 Task: Add a signature Kyra Cooper containing With heartfelt thanks and warm wishes, Kyra Cooper to email address softage.6@softage.net and add a label Production
Action: Mouse moved to (1235, 79)
Screenshot: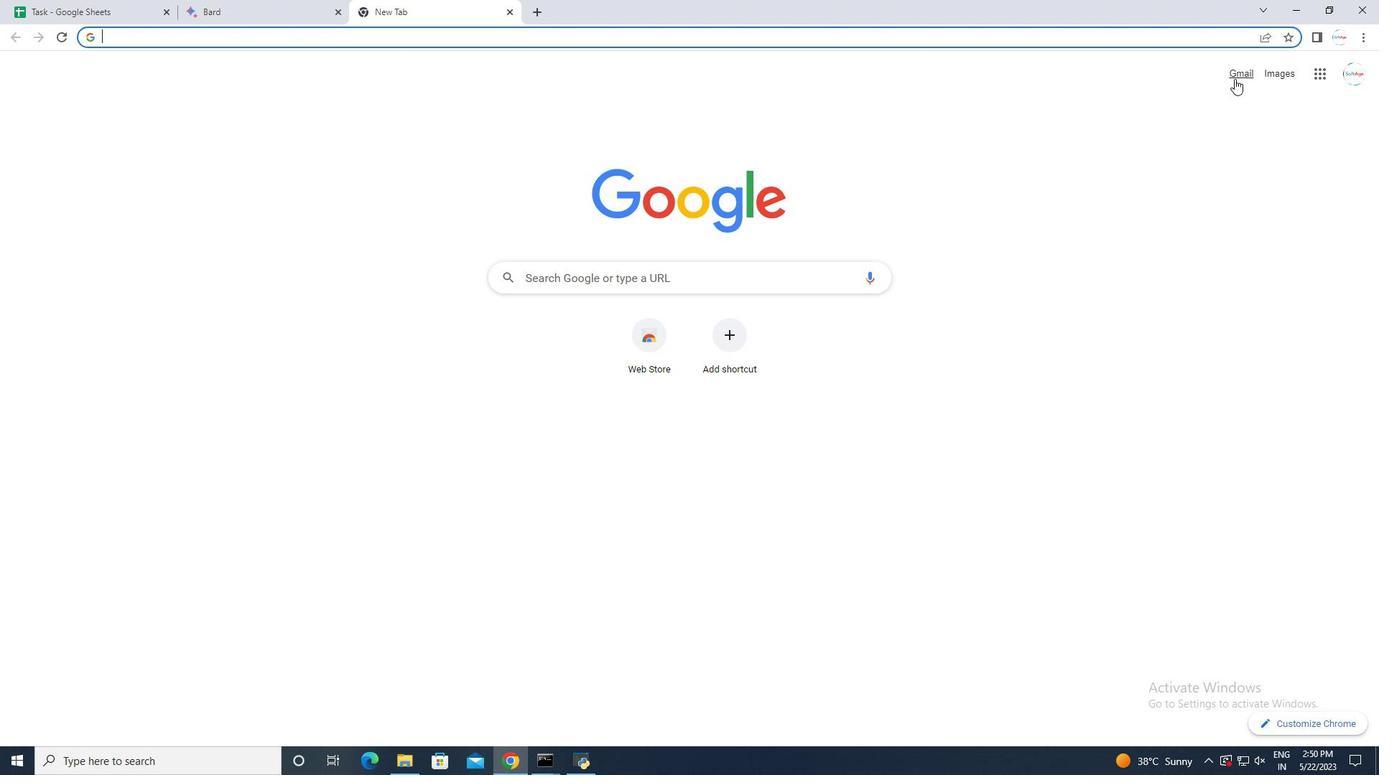 
Action: Mouse pressed left at (1235, 79)
Screenshot: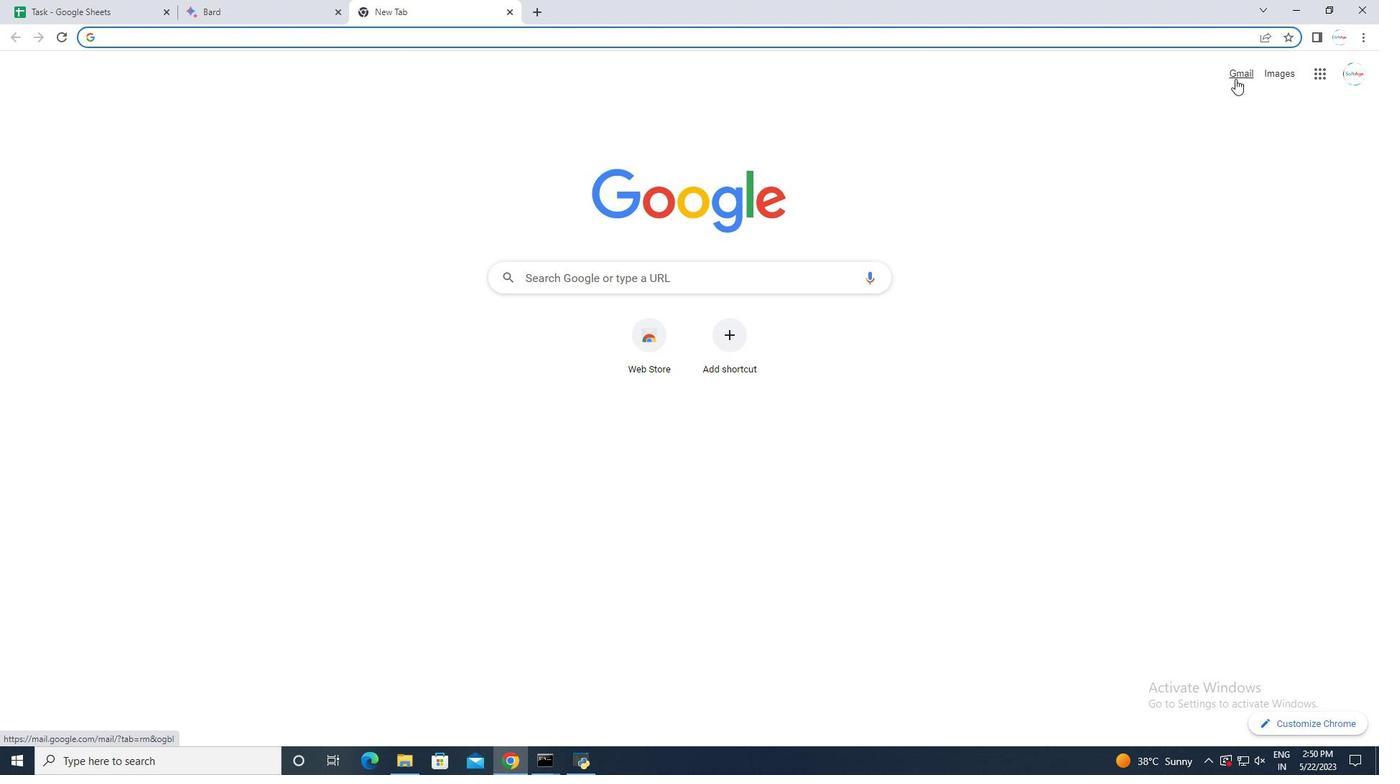 
Action: Mouse moved to (81, 120)
Screenshot: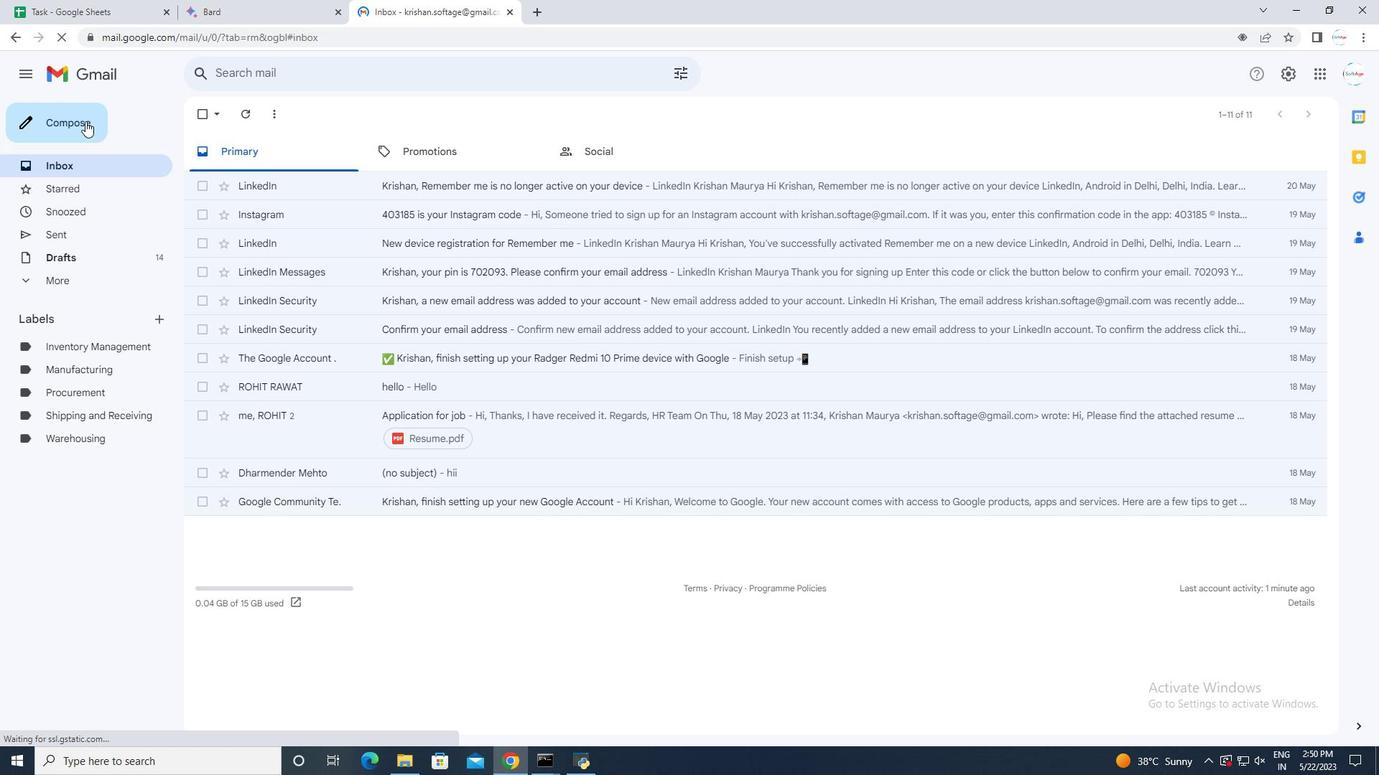 
Action: Mouse pressed left at (81, 120)
Screenshot: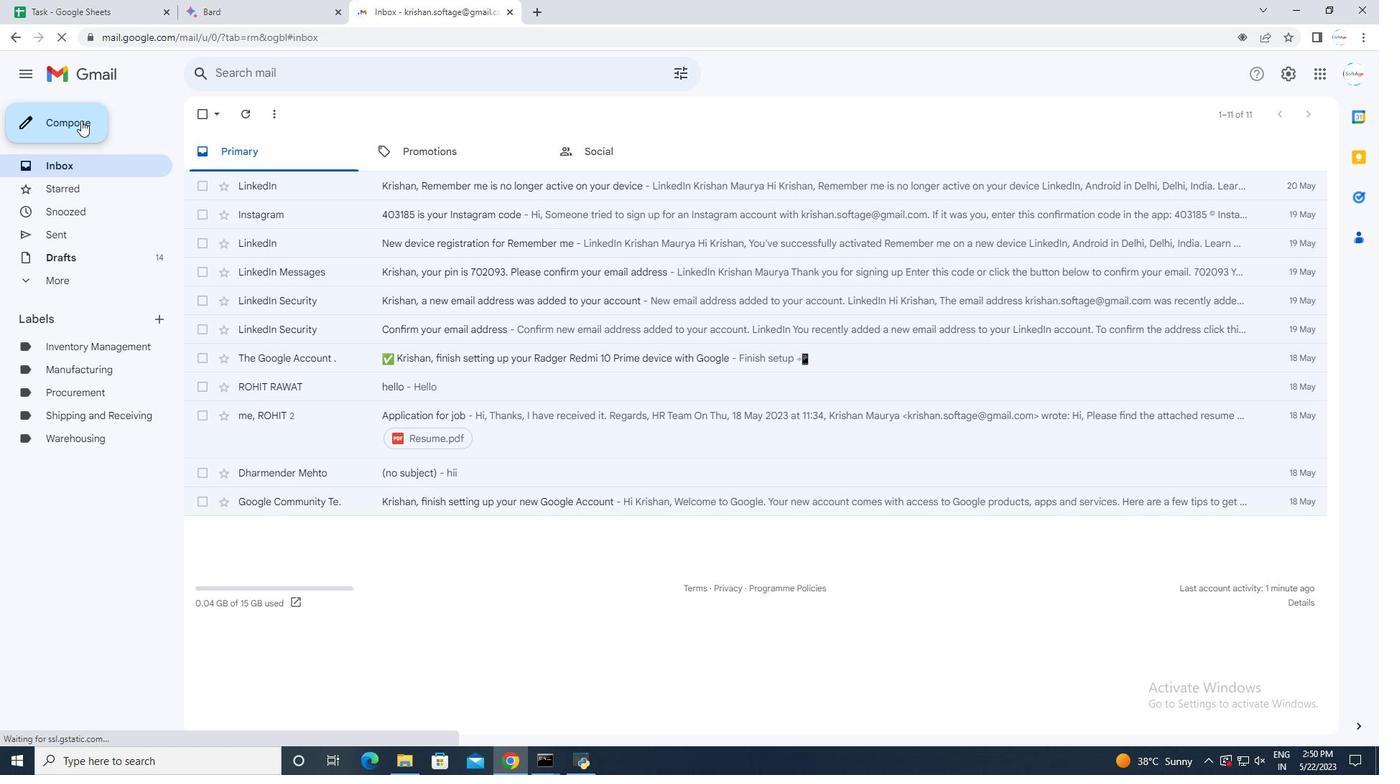 
Action: Mouse moved to (1161, 726)
Screenshot: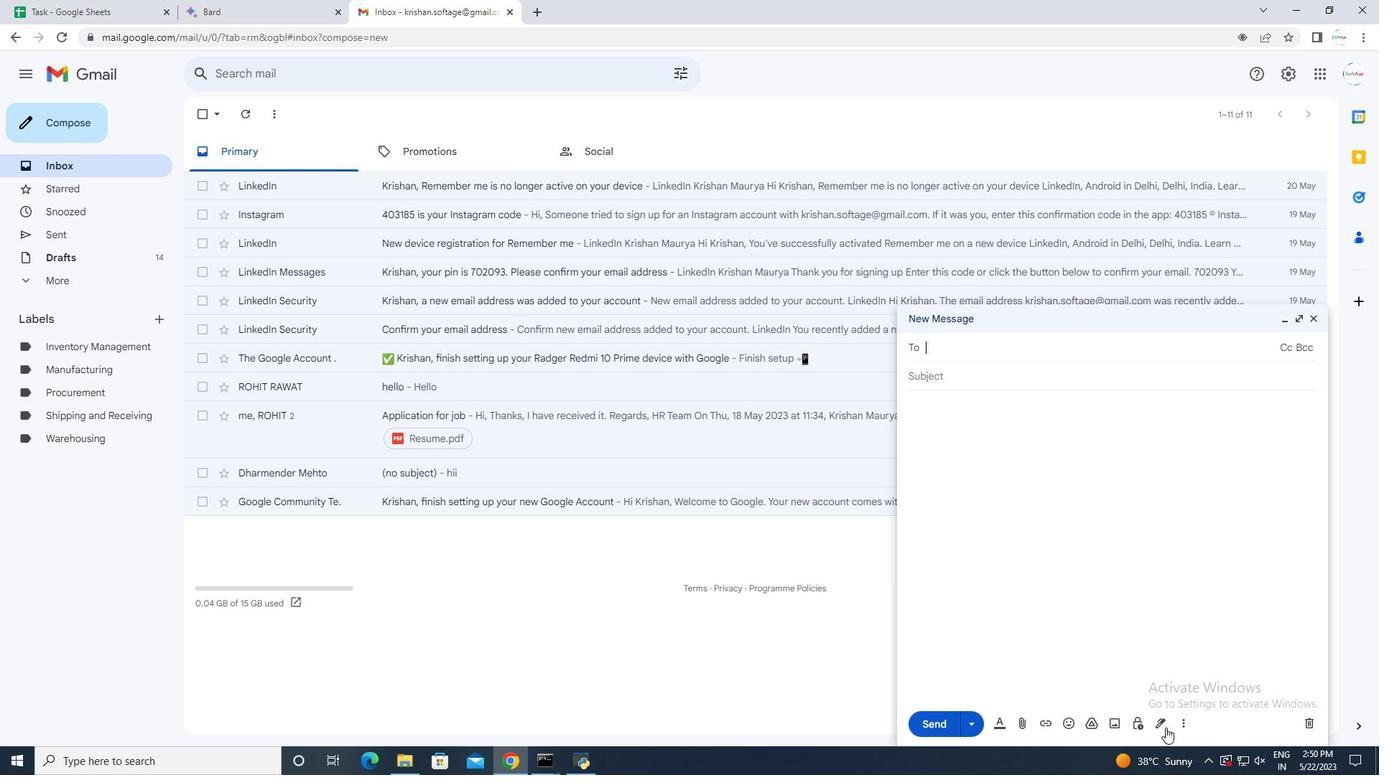 
Action: Mouse pressed left at (1161, 726)
Screenshot: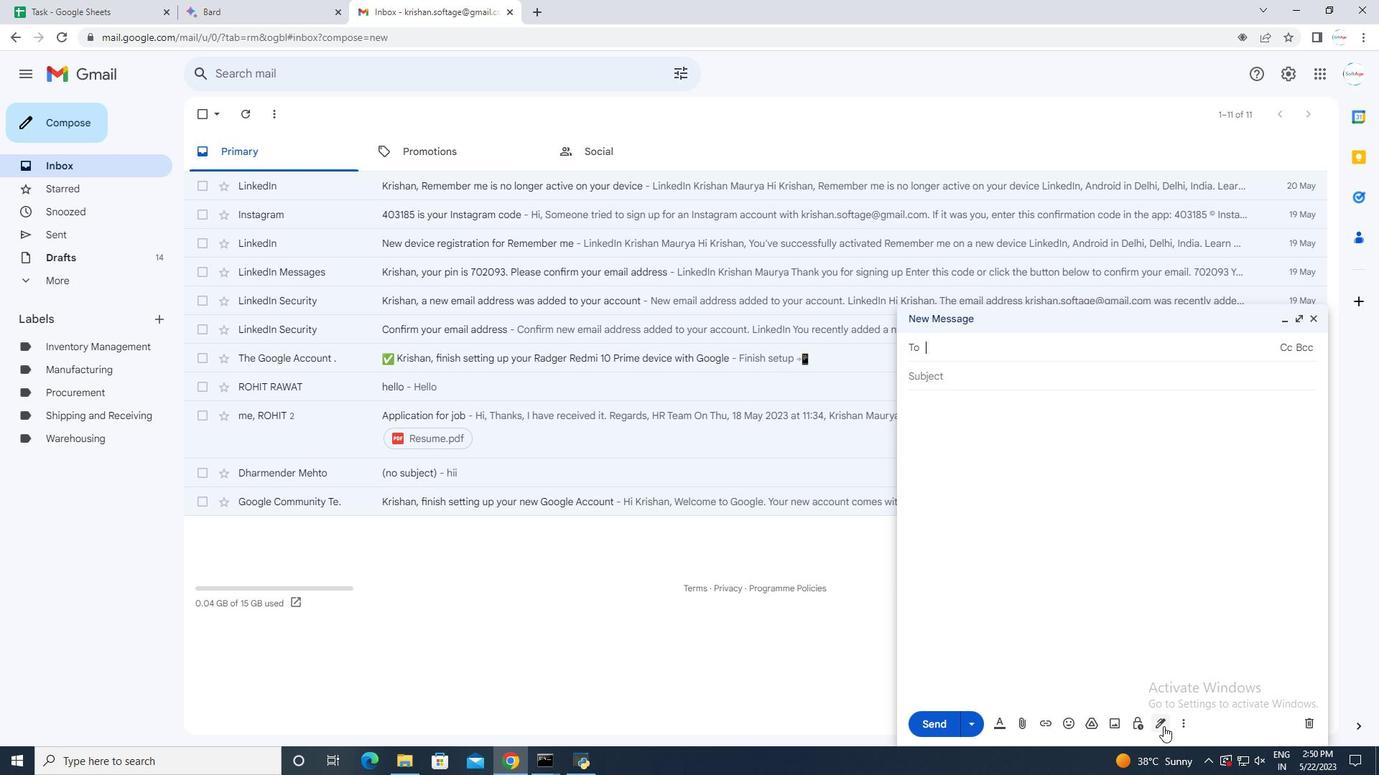 
Action: Mouse moved to (1197, 602)
Screenshot: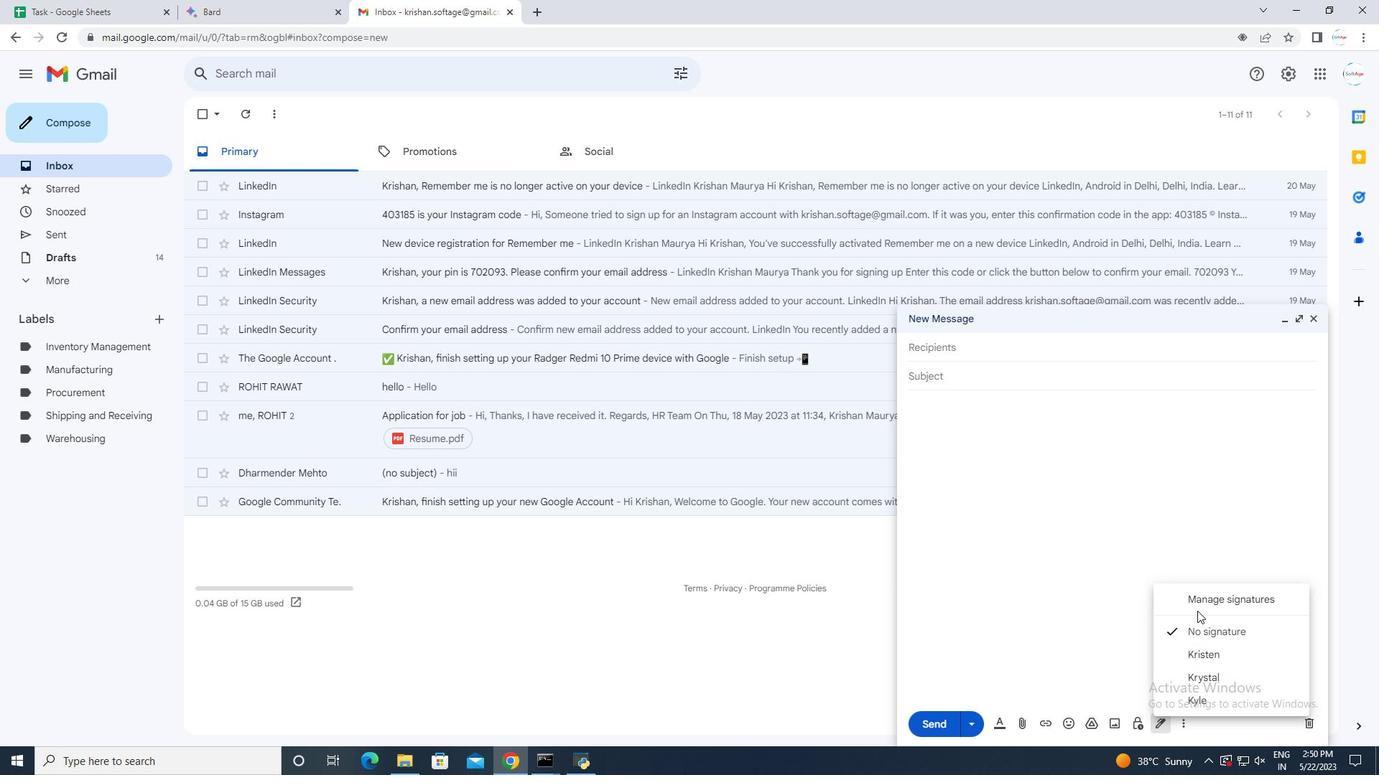 
Action: Mouse pressed left at (1197, 602)
Screenshot: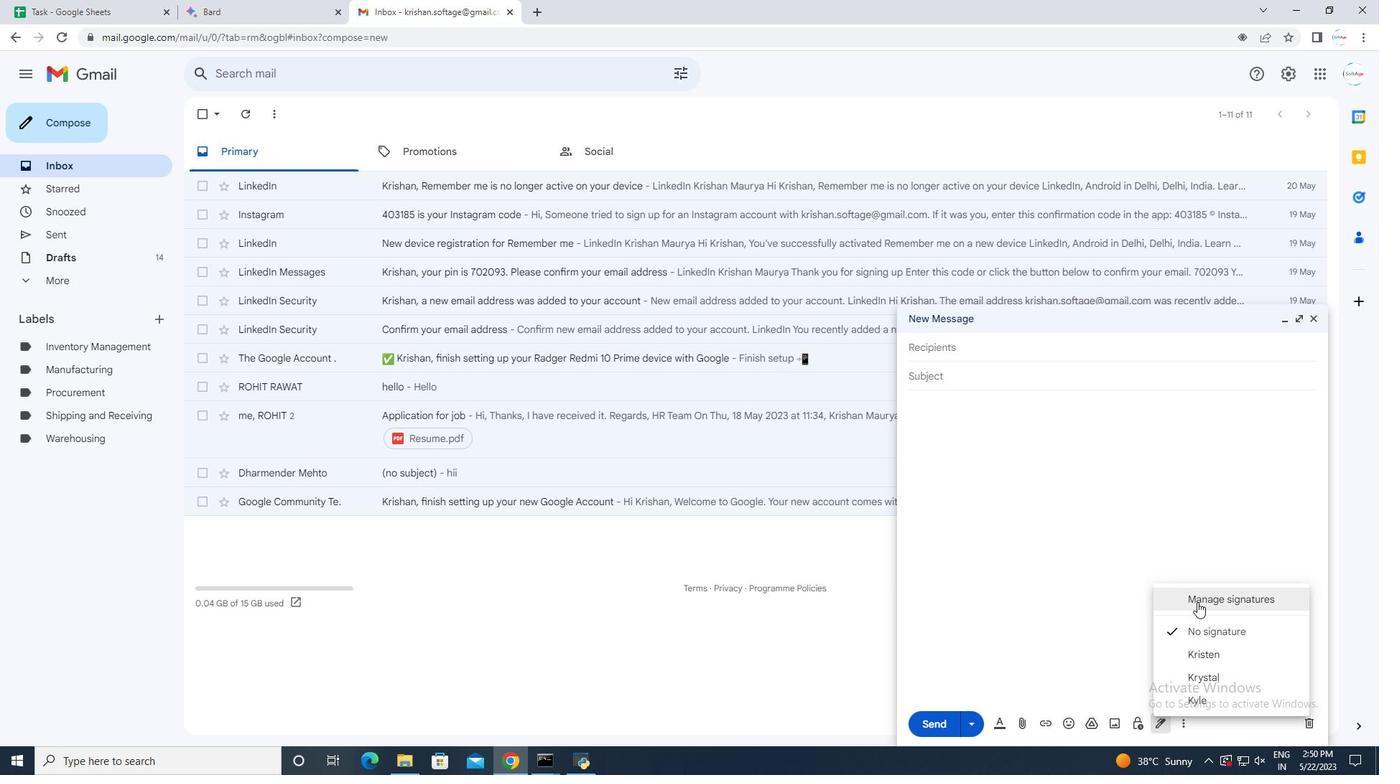 
Action: Mouse moved to (779, 576)
Screenshot: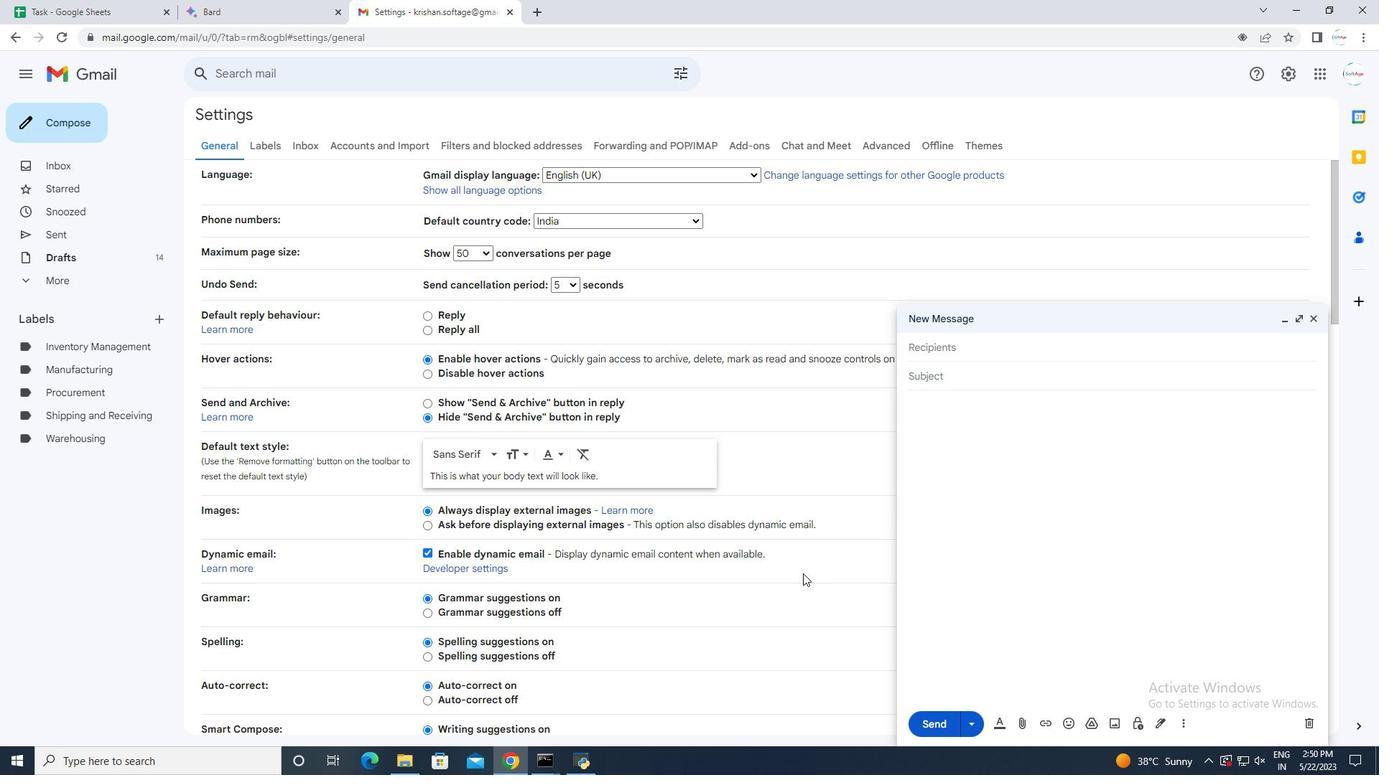 
Action: Mouse scrolled (779, 576) with delta (0, 0)
Screenshot: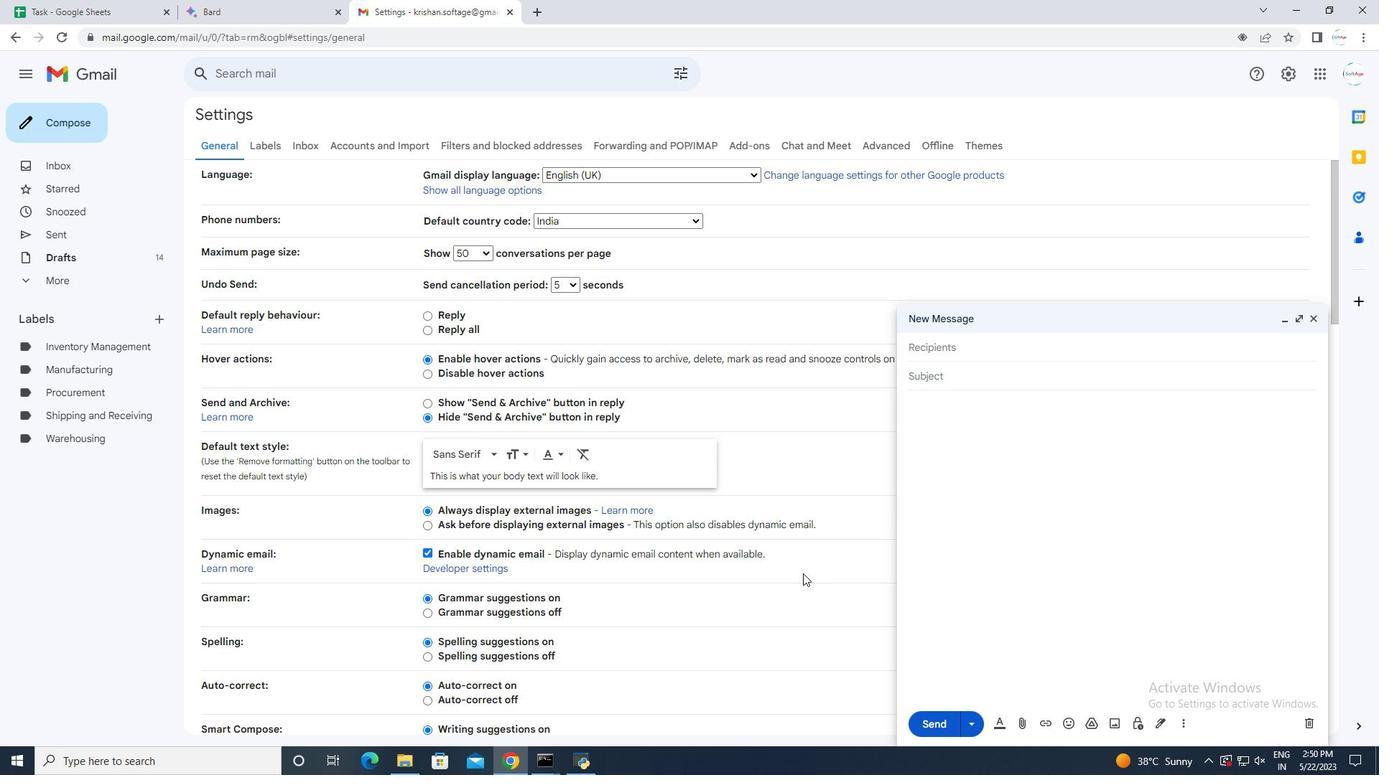 
Action: Mouse moved to (777, 577)
Screenshot: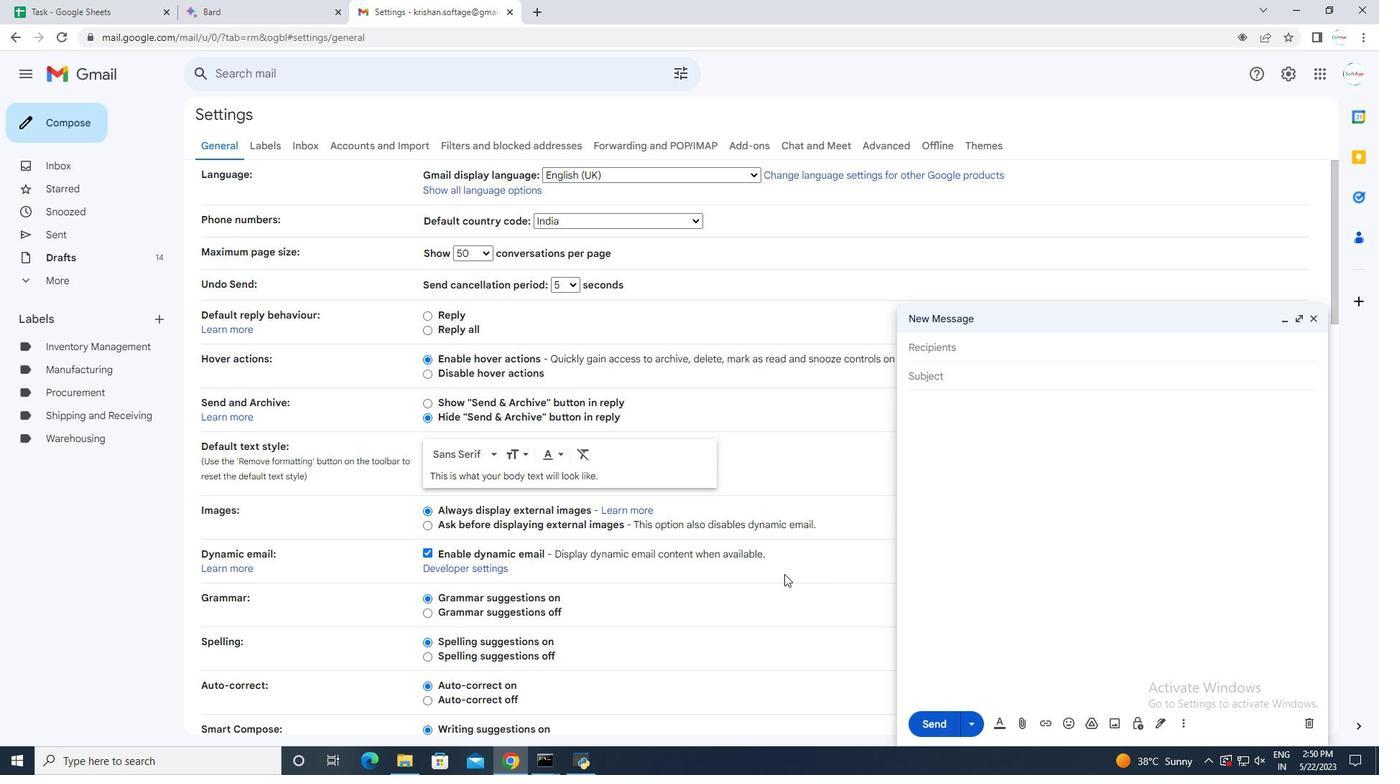 
Action: Mouse scrolled (777, 576) with delta (0, 0)
Screenshot: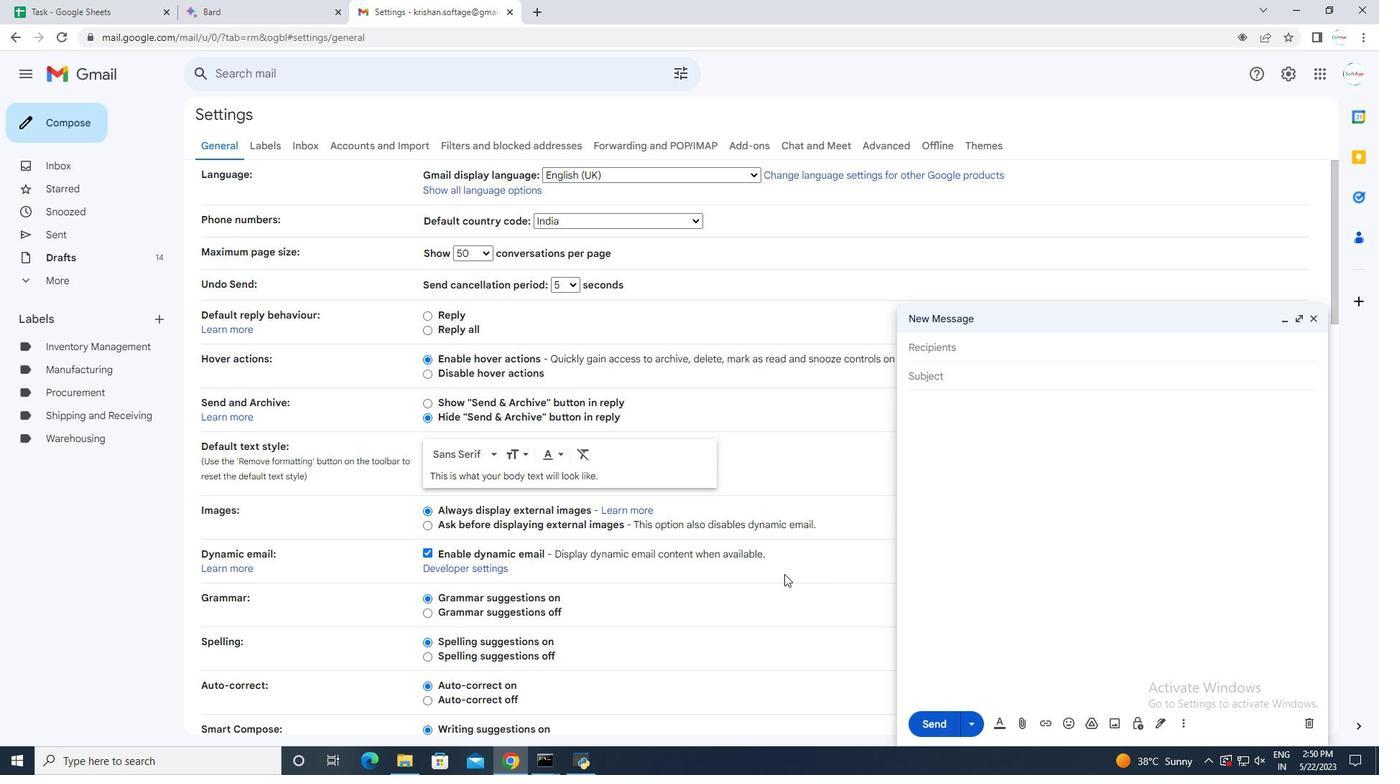 
Action: Mouse moved to (773, 579)
Screenshot: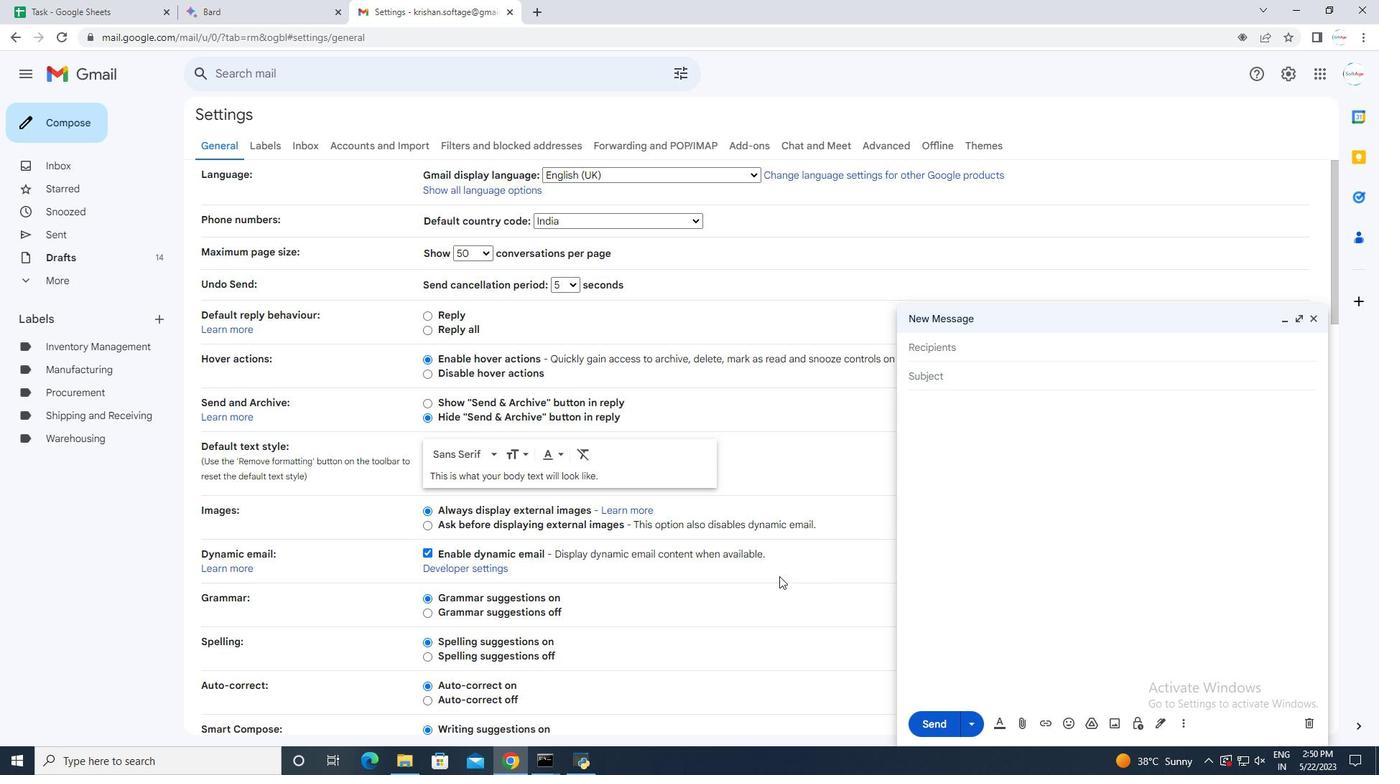 
Action: Mouse scrolled (773, 578) with delta (0, 0)
Screenshot: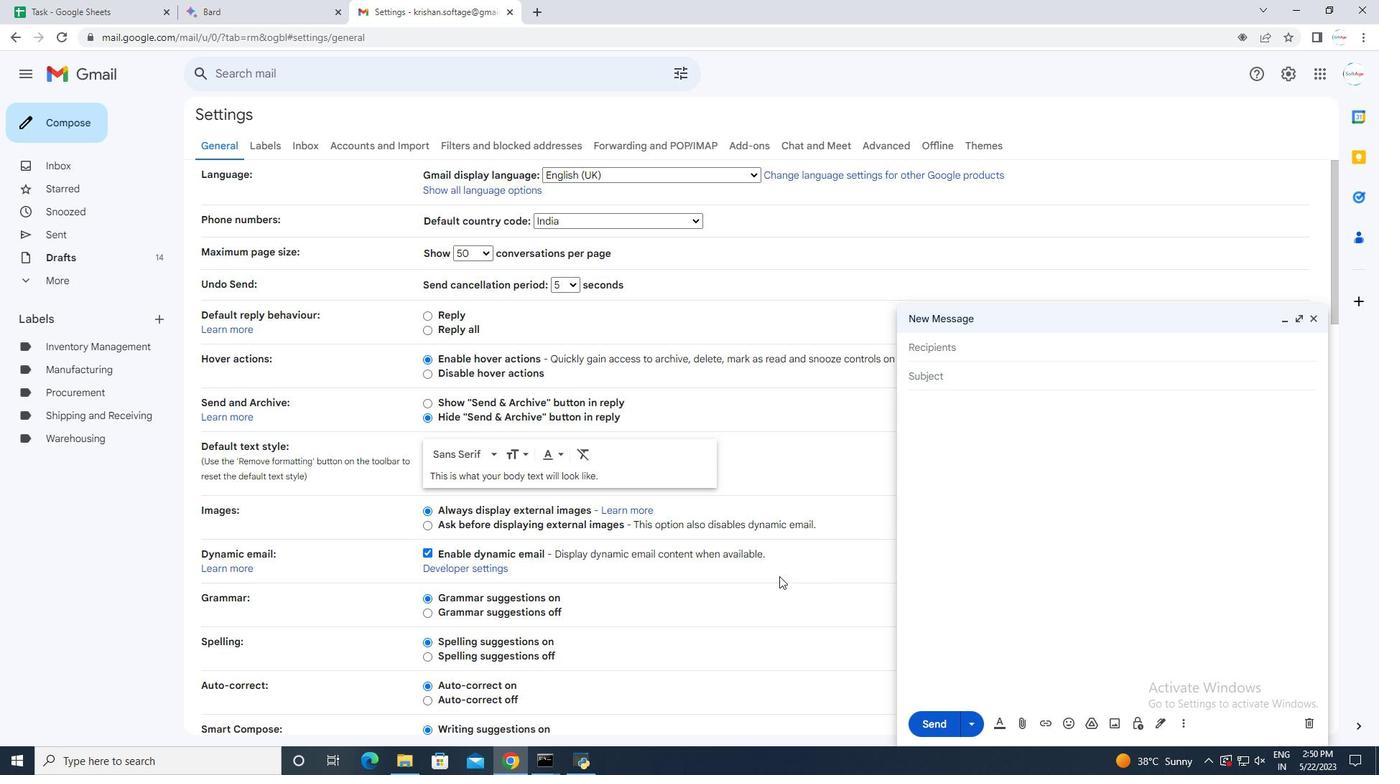 
Action: Mouse scrolled (773, 578) with delta (0, 0)
Screenshot: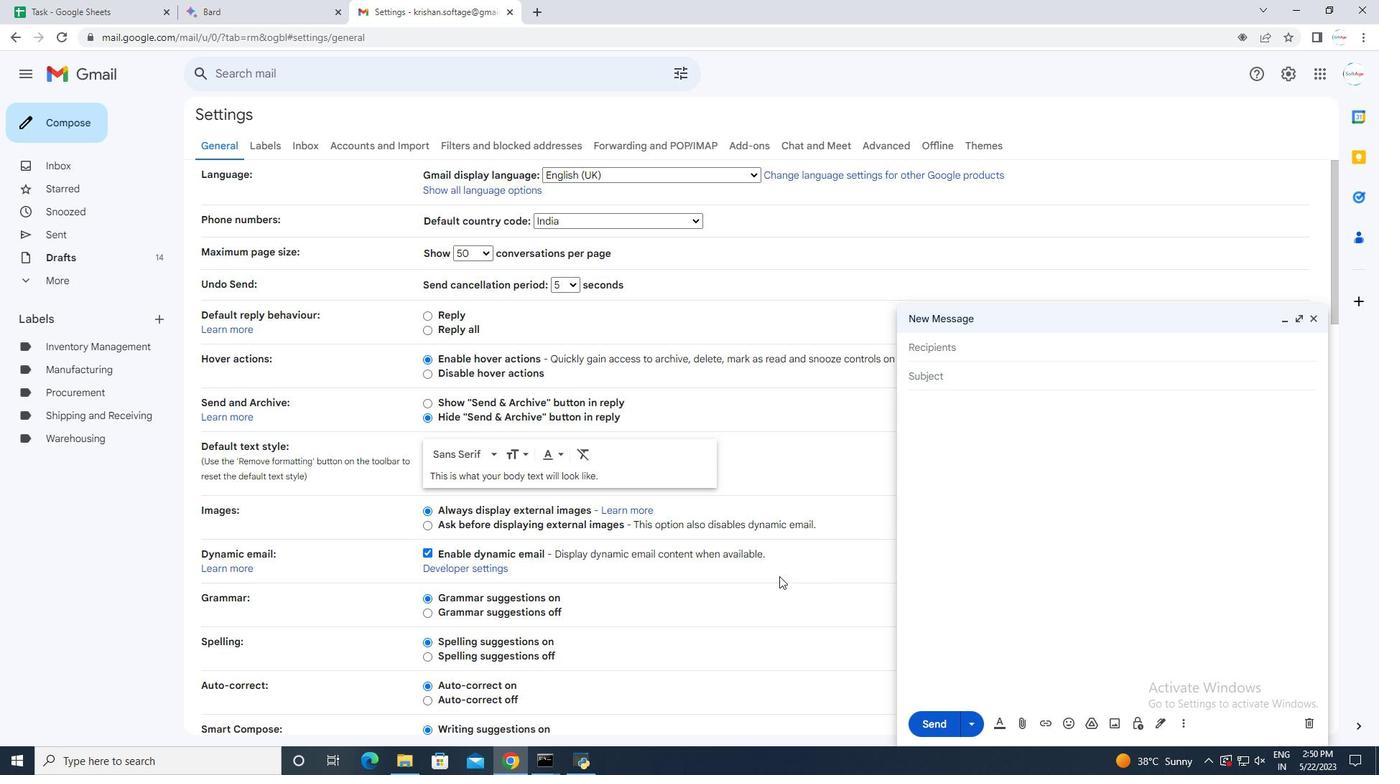 
Action: Mouse scrolled (773, 578) with delta (0, 0)
Screenshot: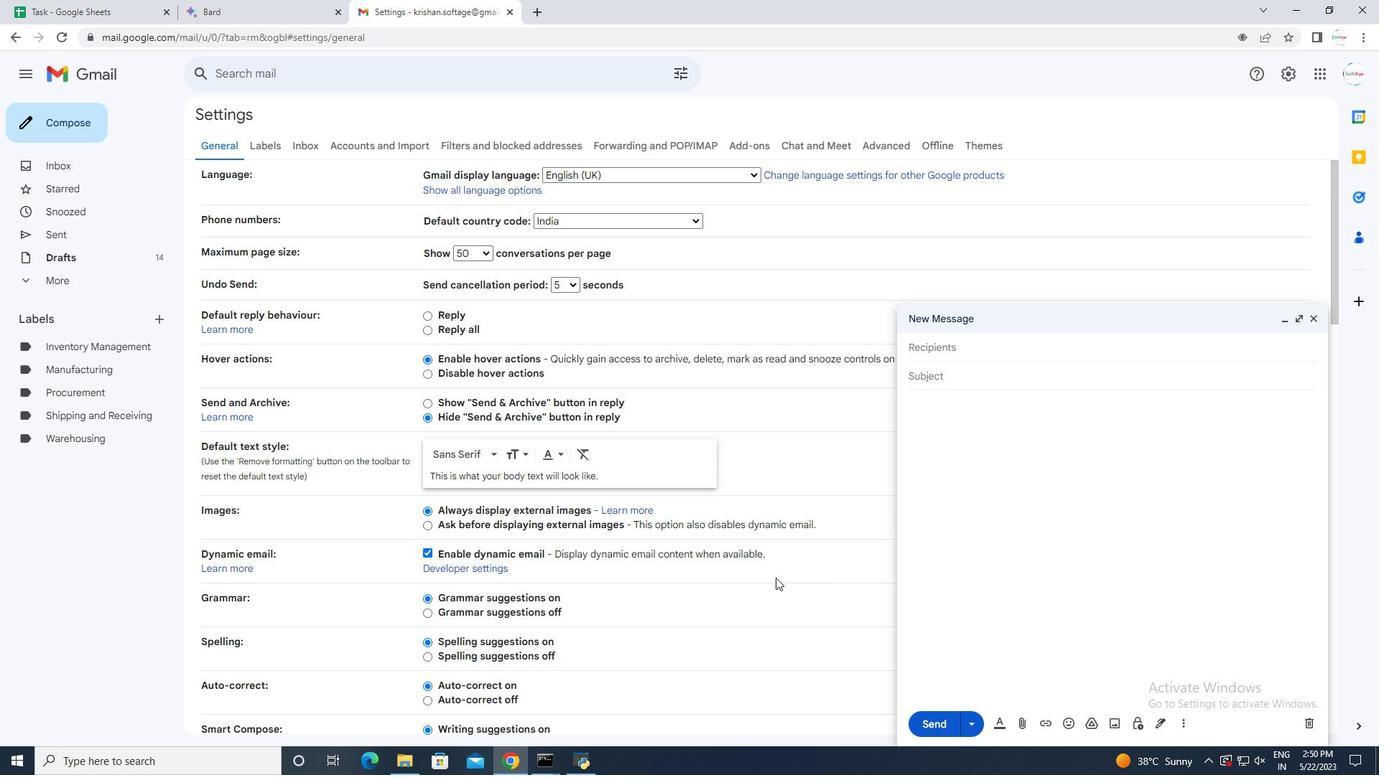 
Action: Mouse moved to (768, 575)
Screenshot: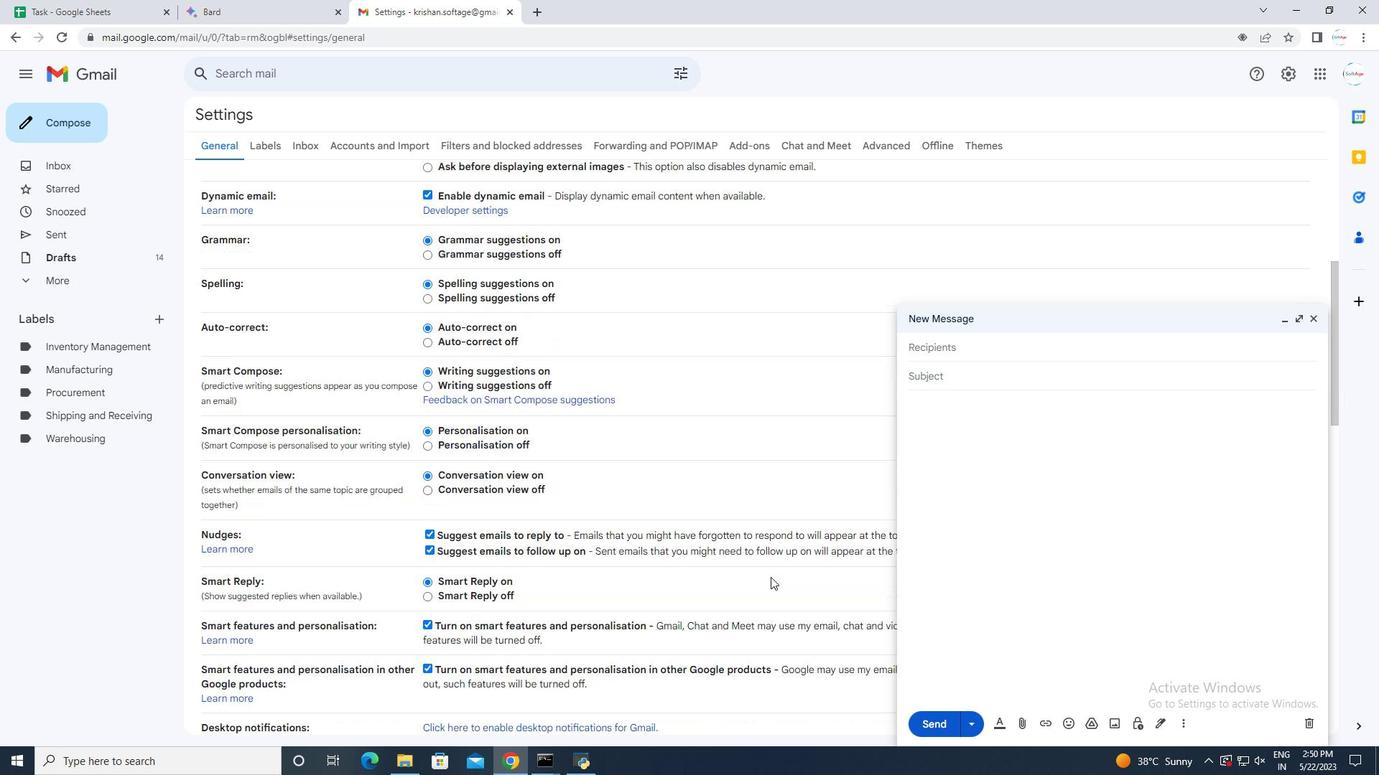 
Action: Mouse scrolled (768, 574) with delta (0, 0)
Screenshot: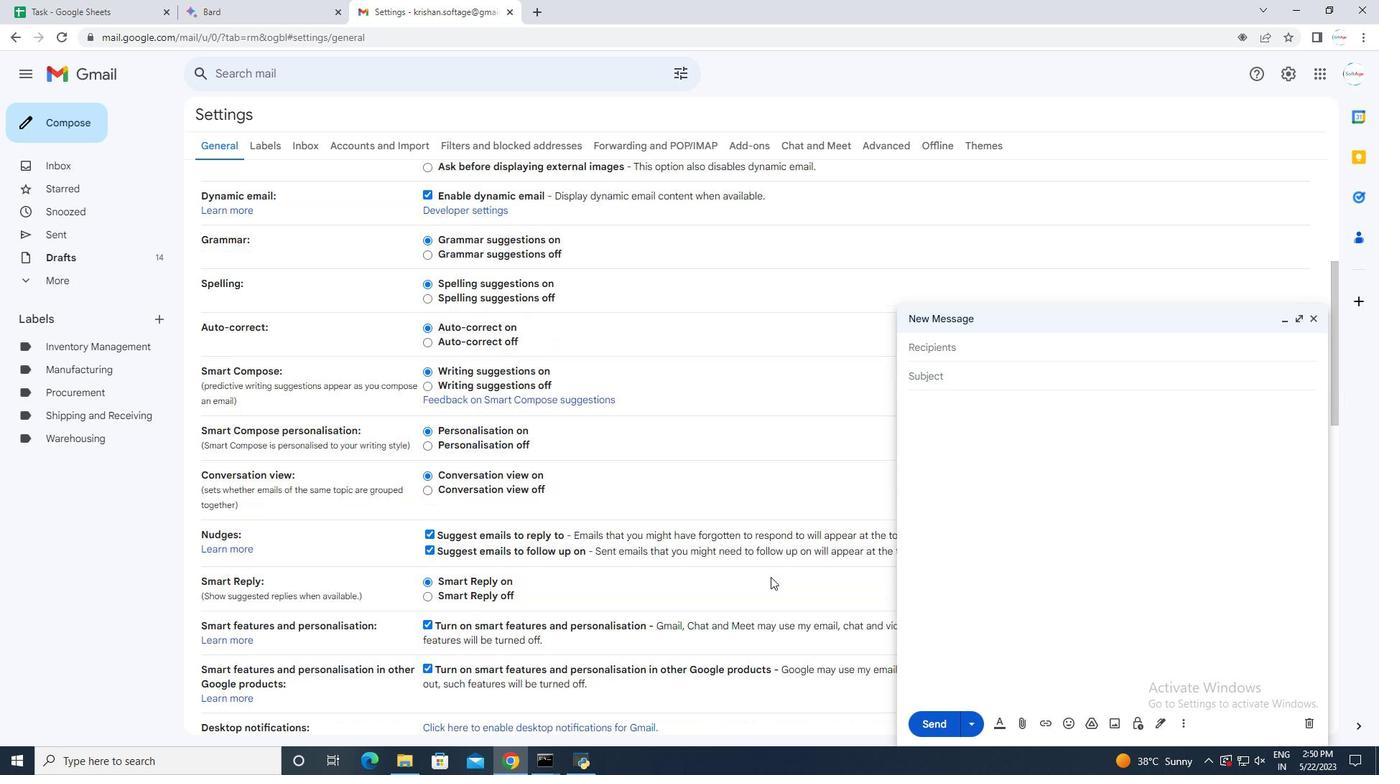 
Action: Mouse moved to (767, 575)
Screenshot: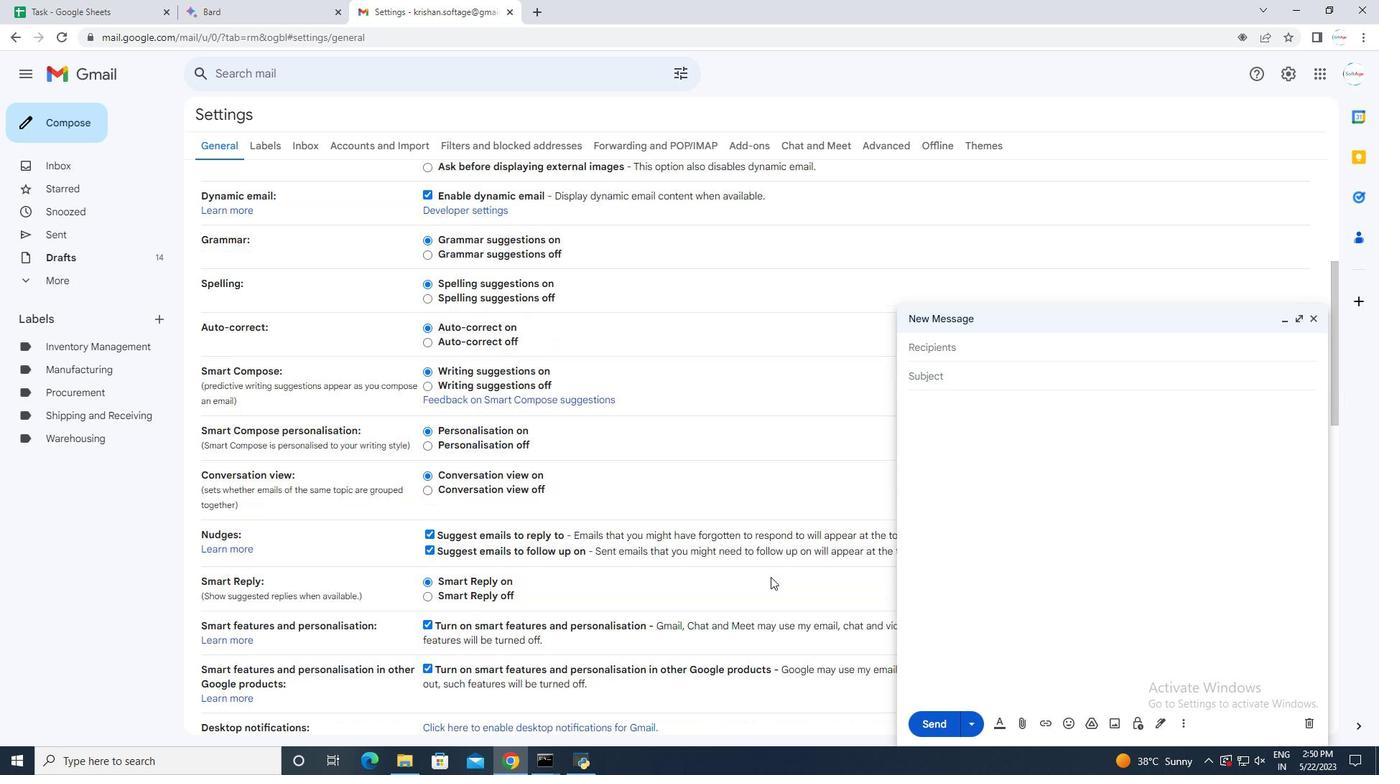 
Action: Mouse scrolled (767, 574) with delta (0, 0)
Screenshot: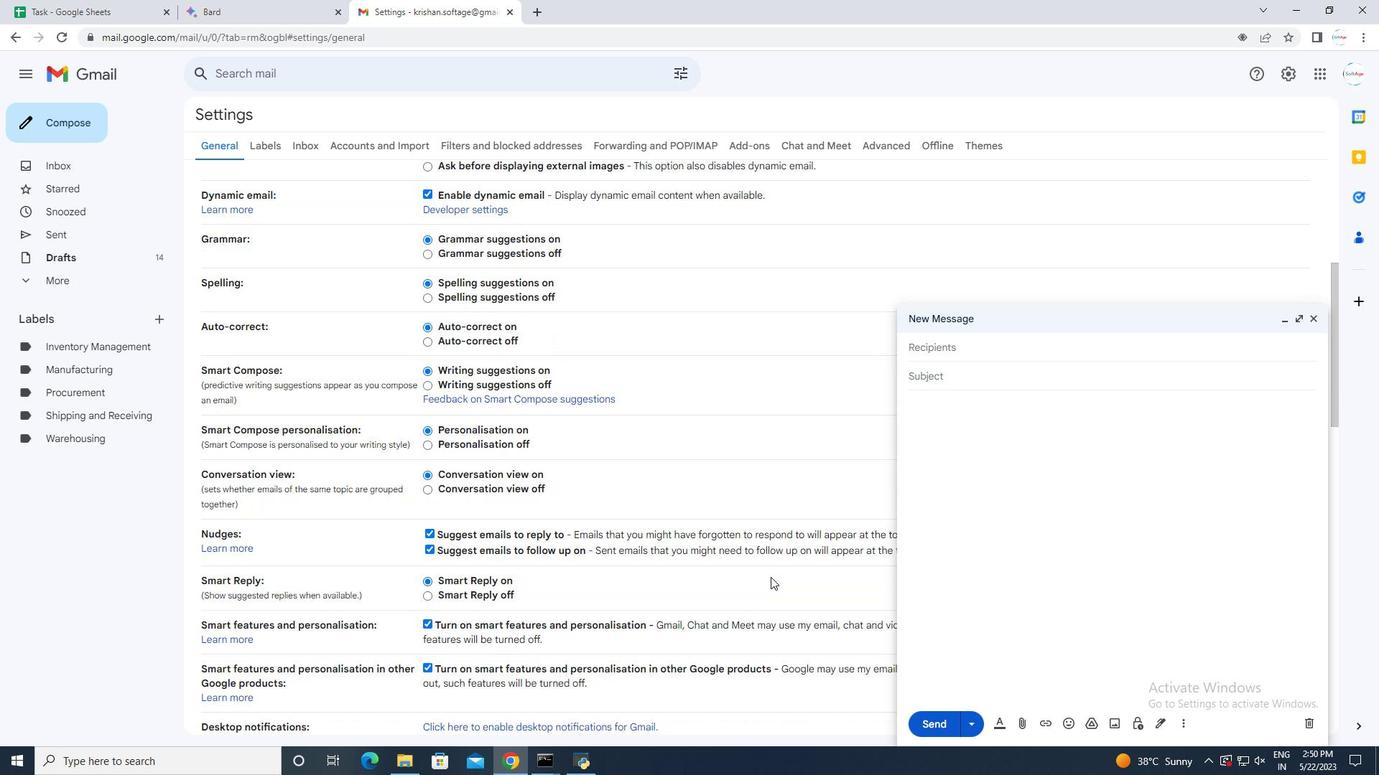 
Action: Mouse moved to (767, 575)
Screenshot: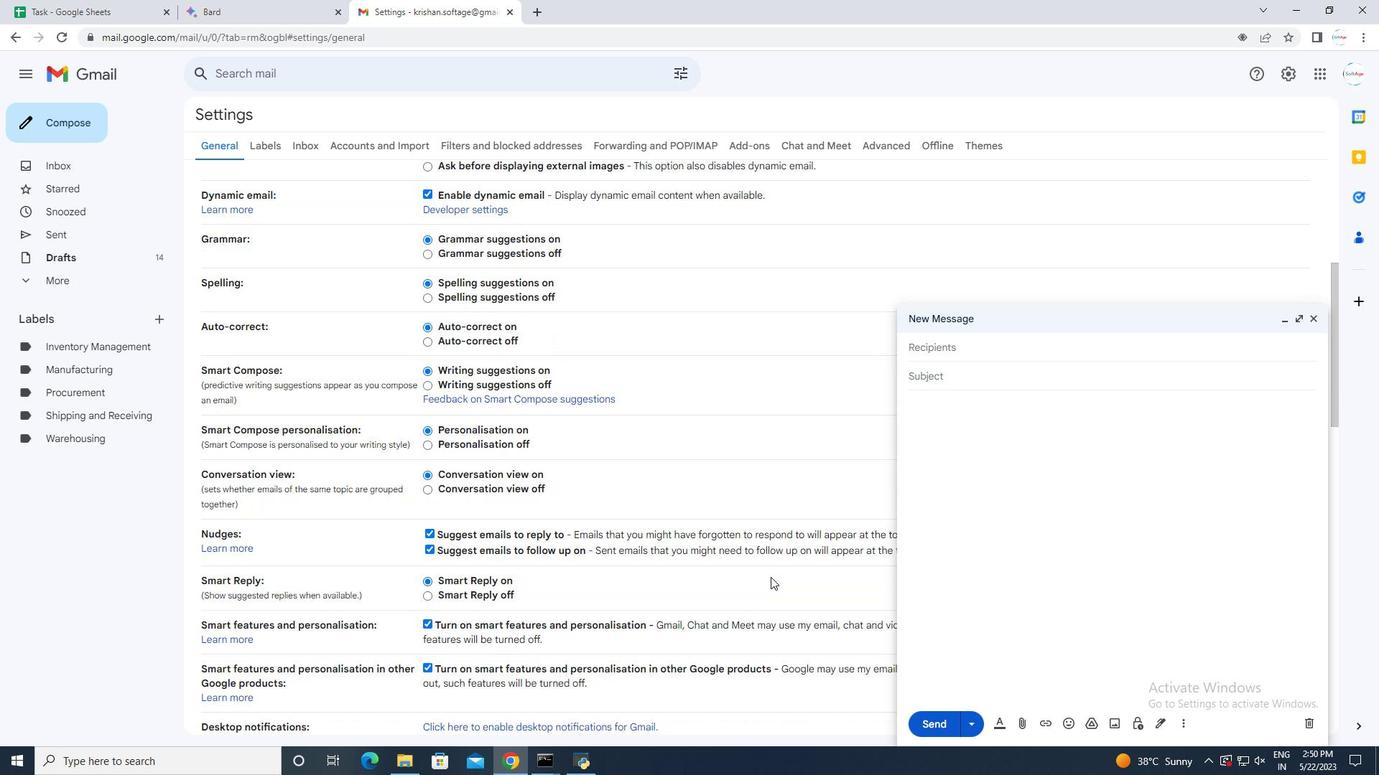 
Action: Mouse scrolled (767, 574) with delta (0, 0)
Screenshot: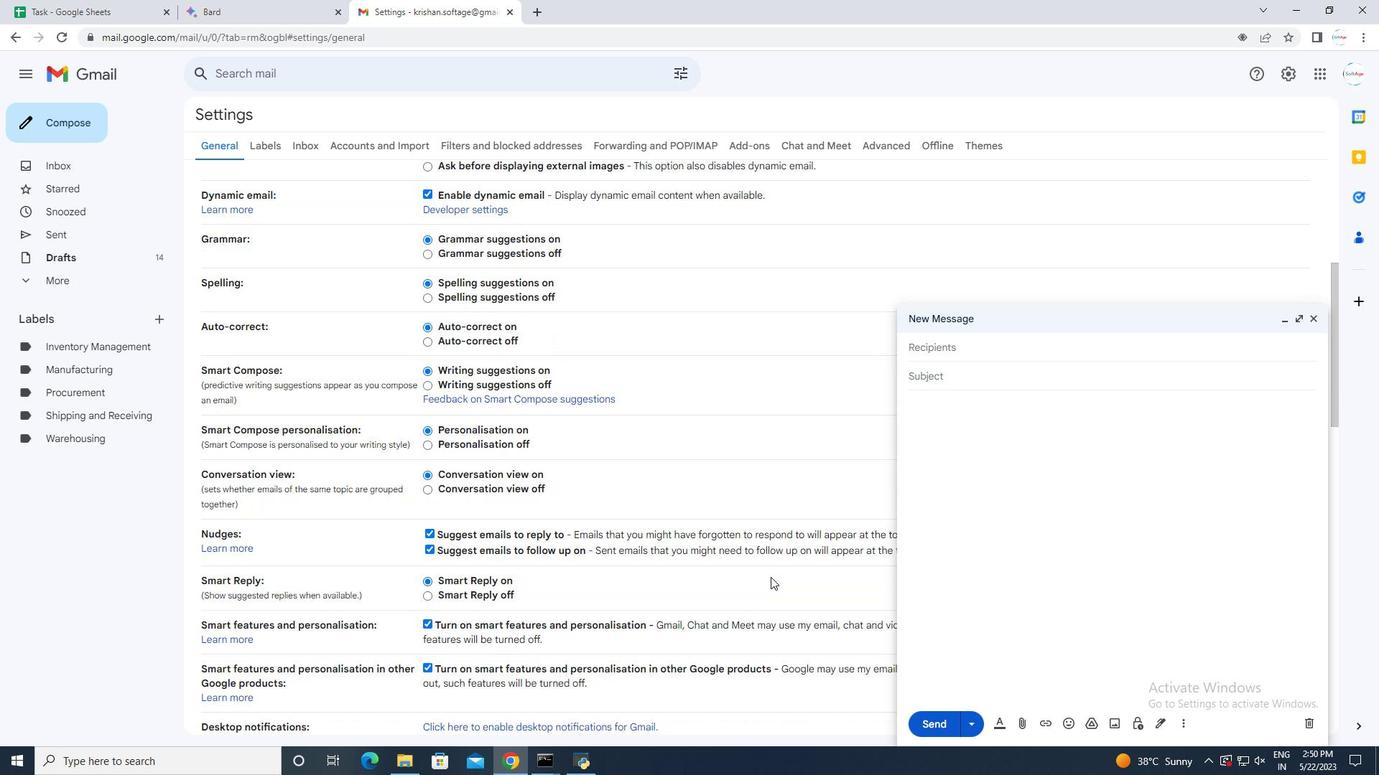 
Action: Mouse scrolled (767, 574) with delta (0, 0)
Screenshot: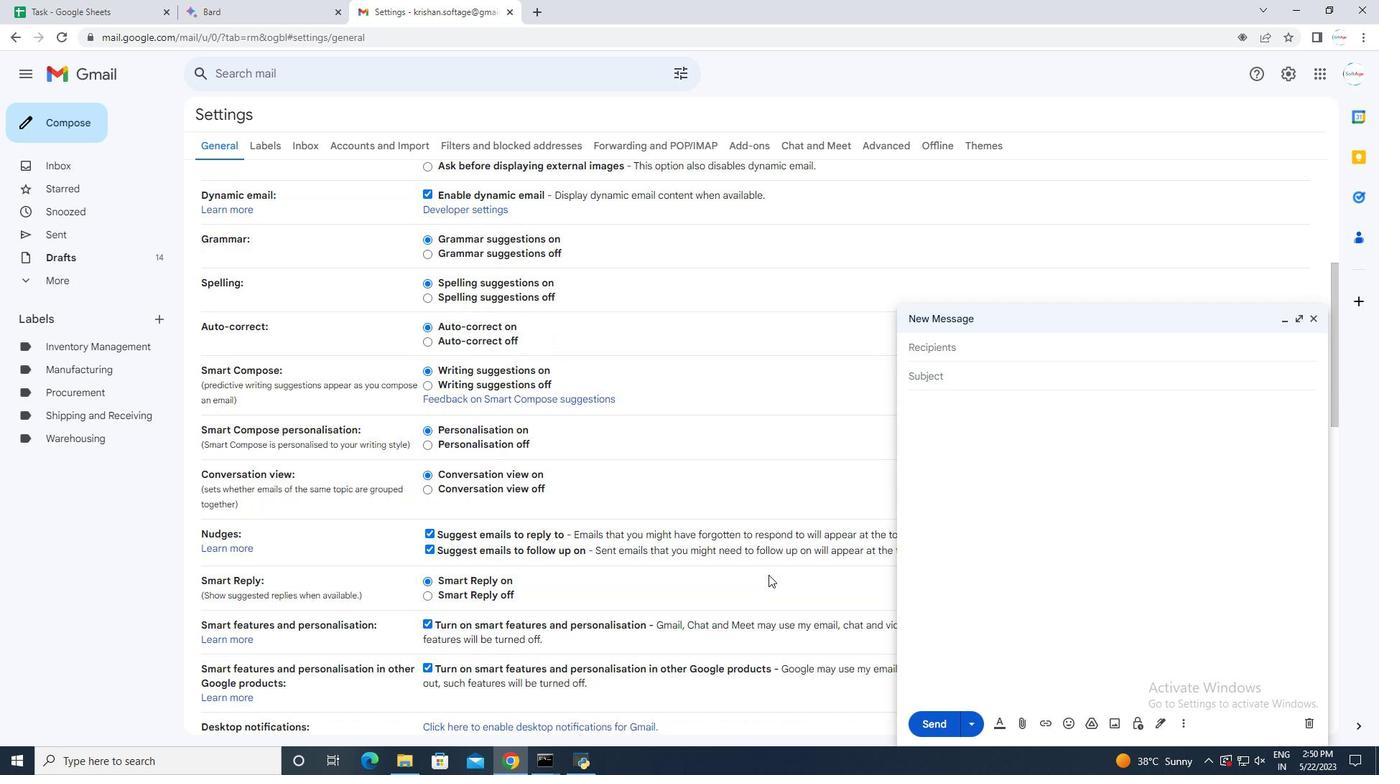 
Action: Mouse moved to (767, 575)
Screenshot: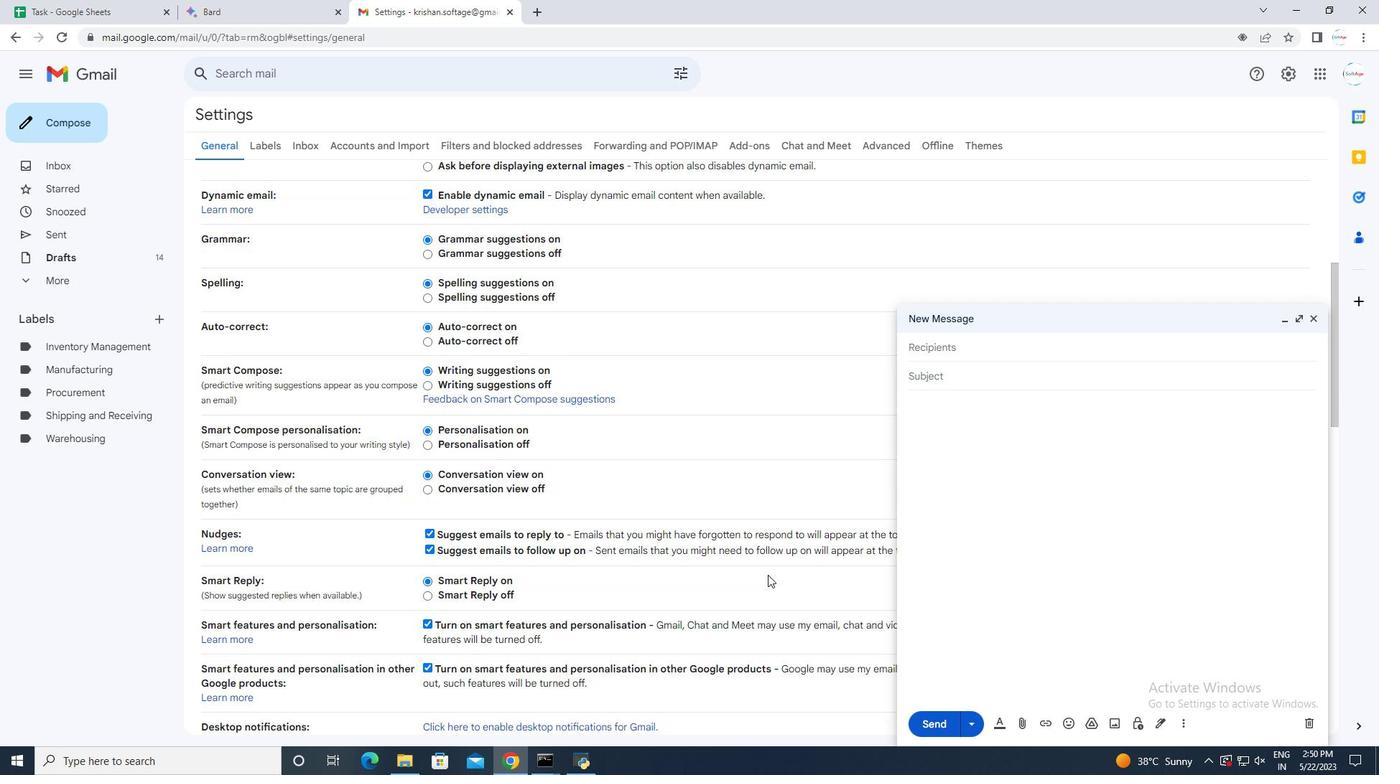 
Action: Mouse scrolled (767, 574) with delta (0, 0)
Screenshot: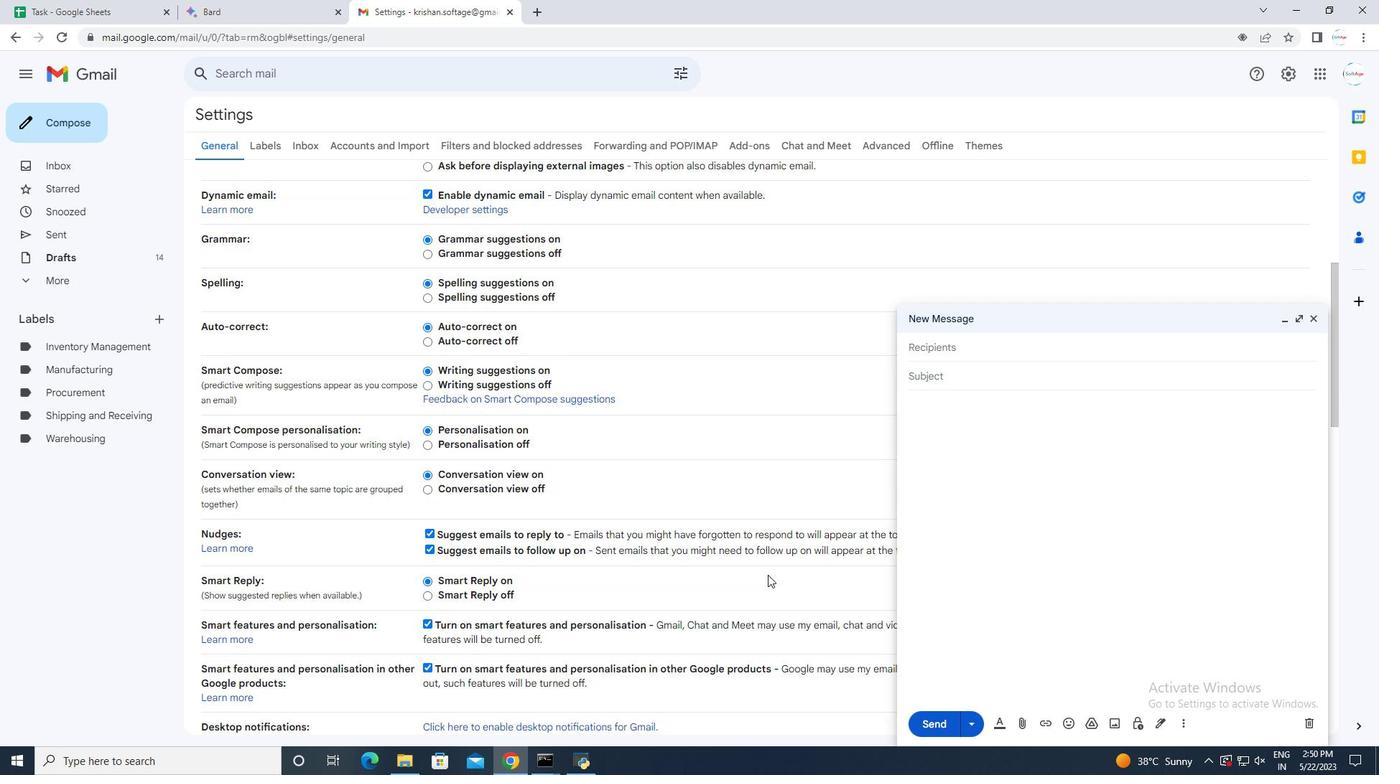 
Action: Mouse moved to (765, 575)
Screenshot: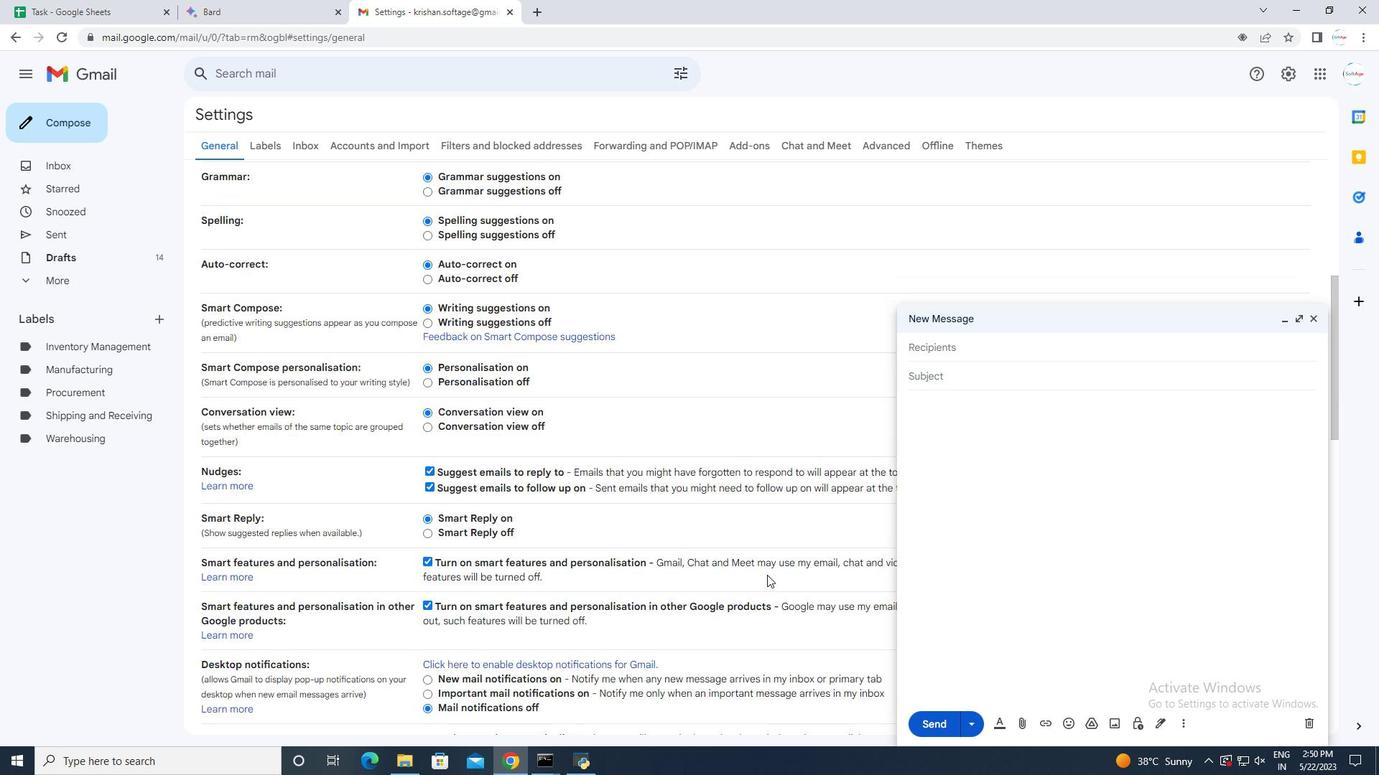 
Action: Mouse scrolled (765, 574) with delta (0, 0)
Screenshot: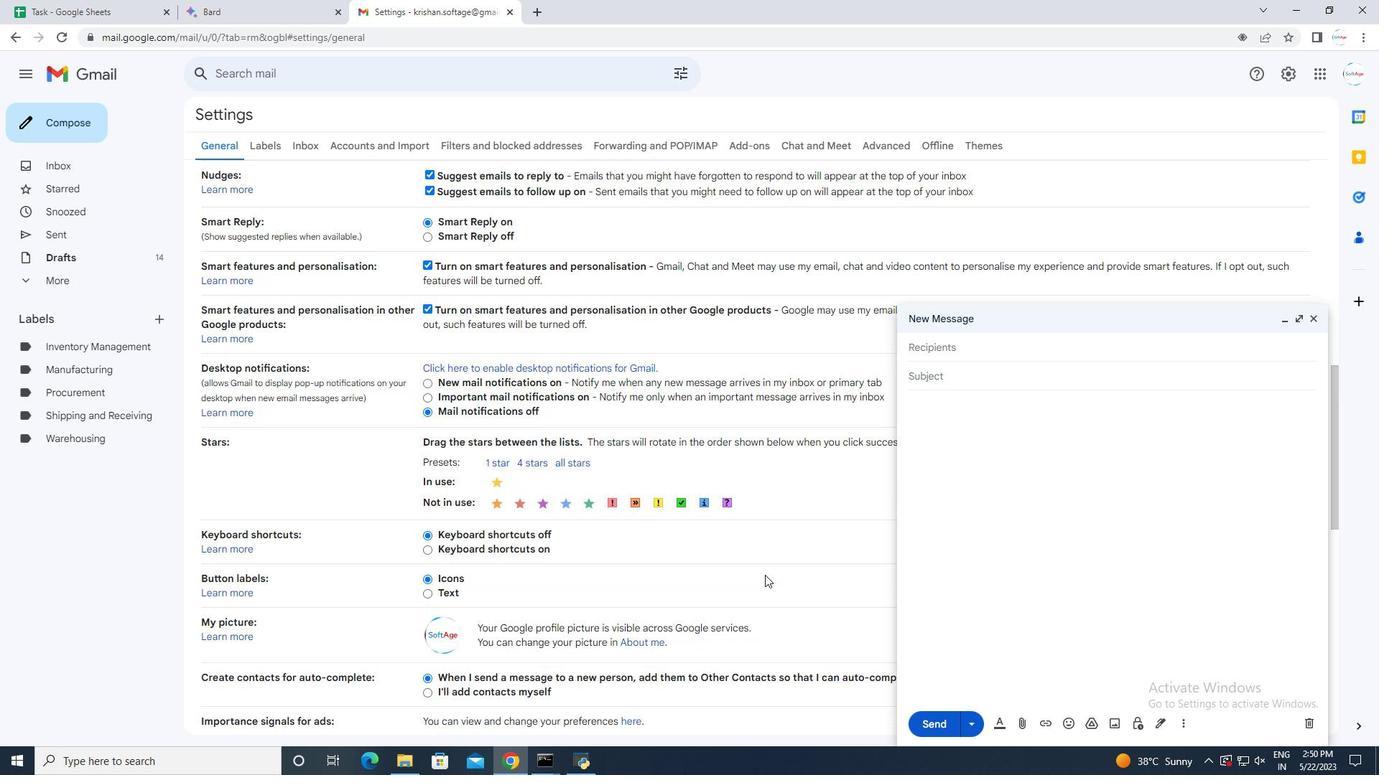 
Action: Mouse scrolled (765, 574) with delta (0, 0)
Screenshot: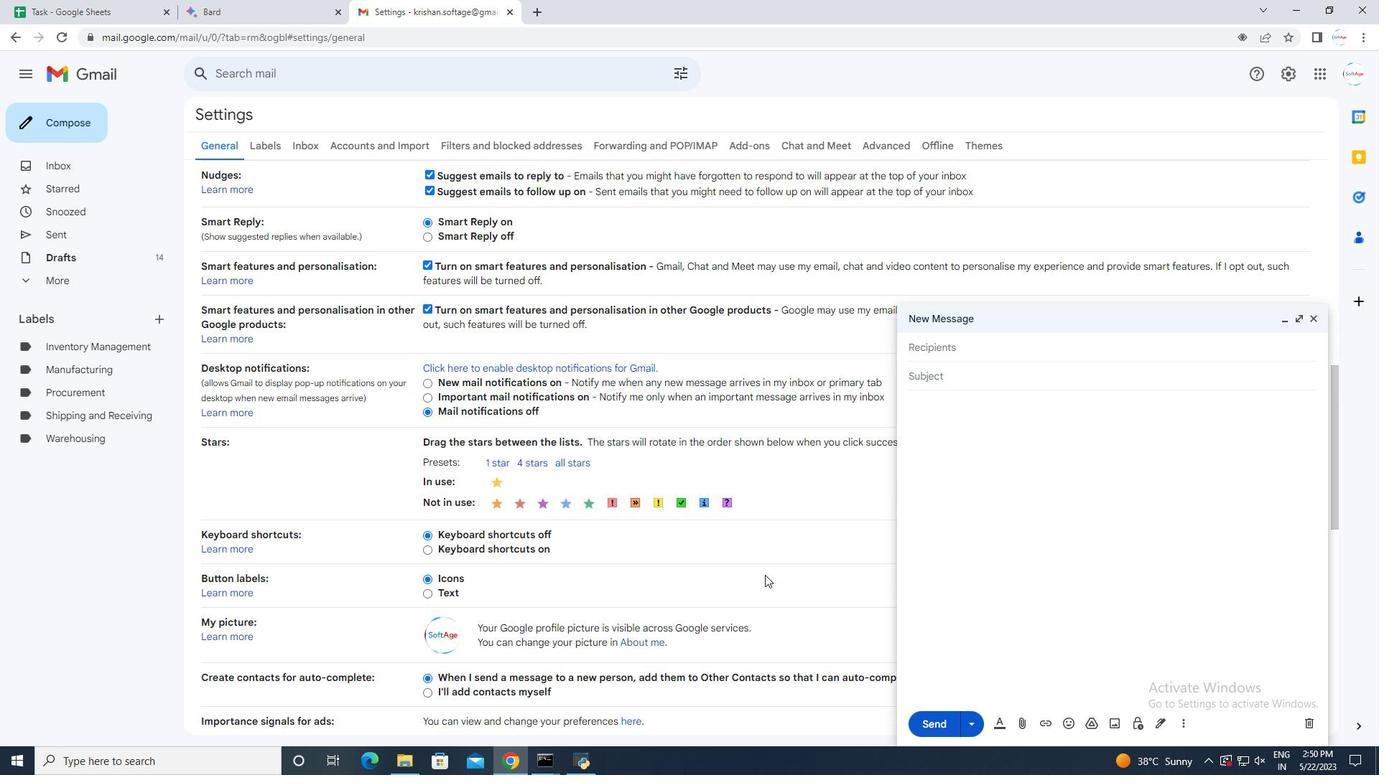 
Action: Mouse scrolled (765, 574) with delta (0, 0)
Screenshot: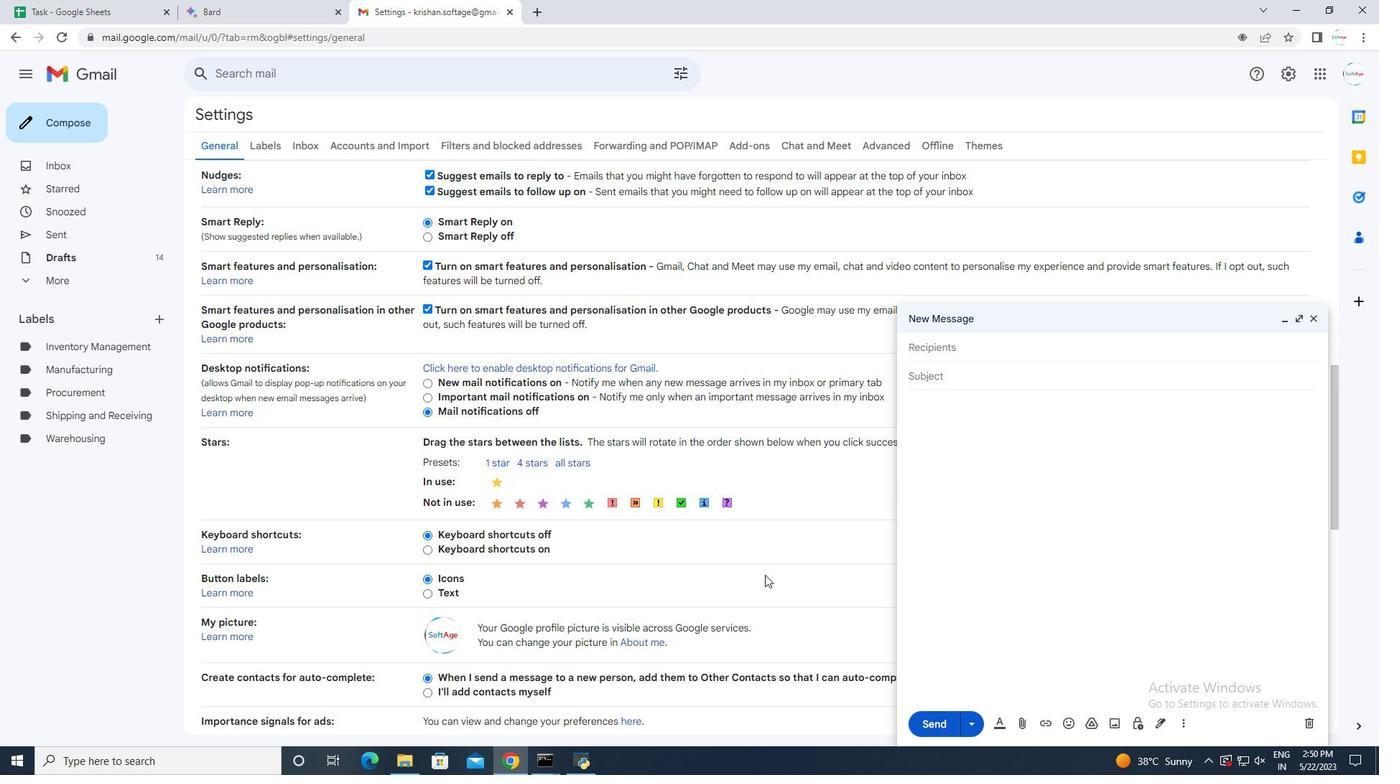 
Action: Mouse scrolled (765, 574) with delta (0, 0)
Screenshot: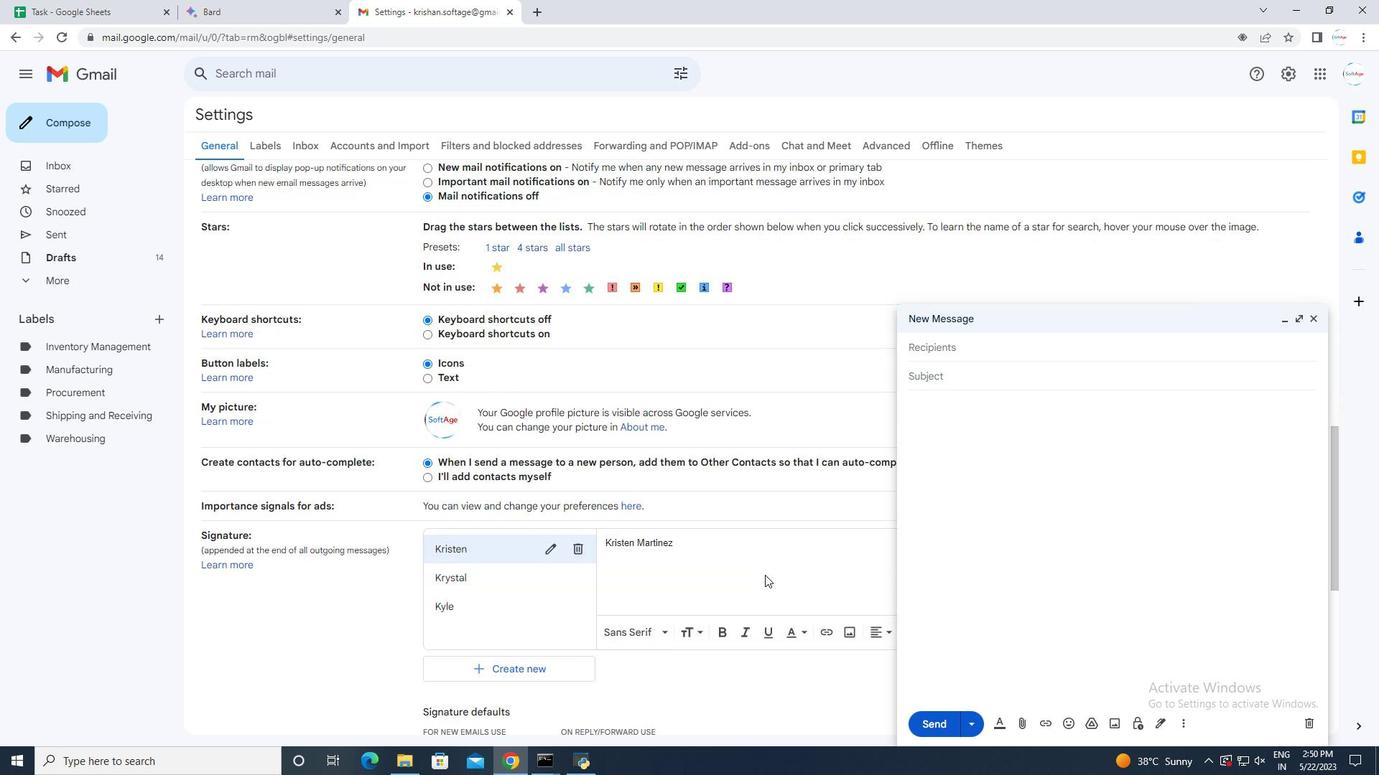 
Action: Mouse scrolled (765, 574) with delta (0, 0)
Screenshot: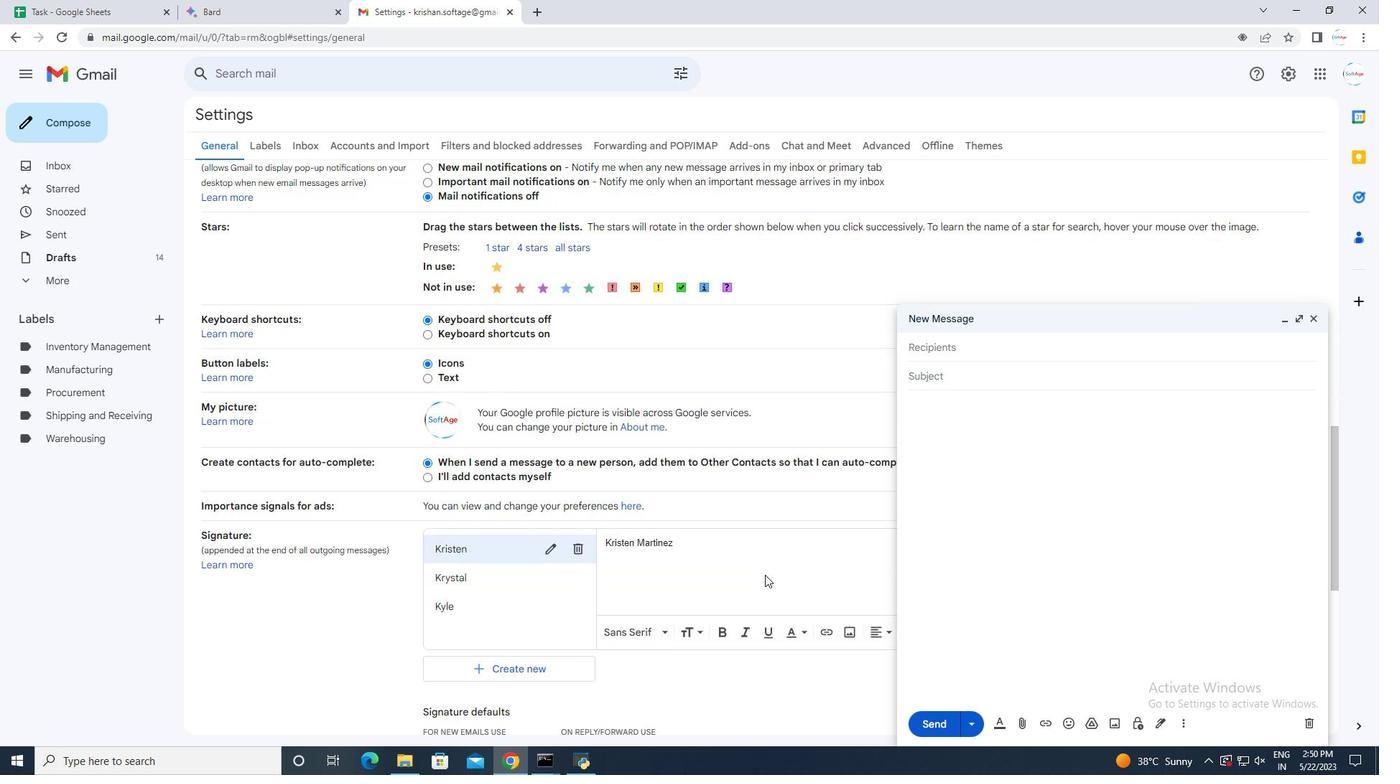 
Action: Mouse moved to (558, 522)
Screenshot: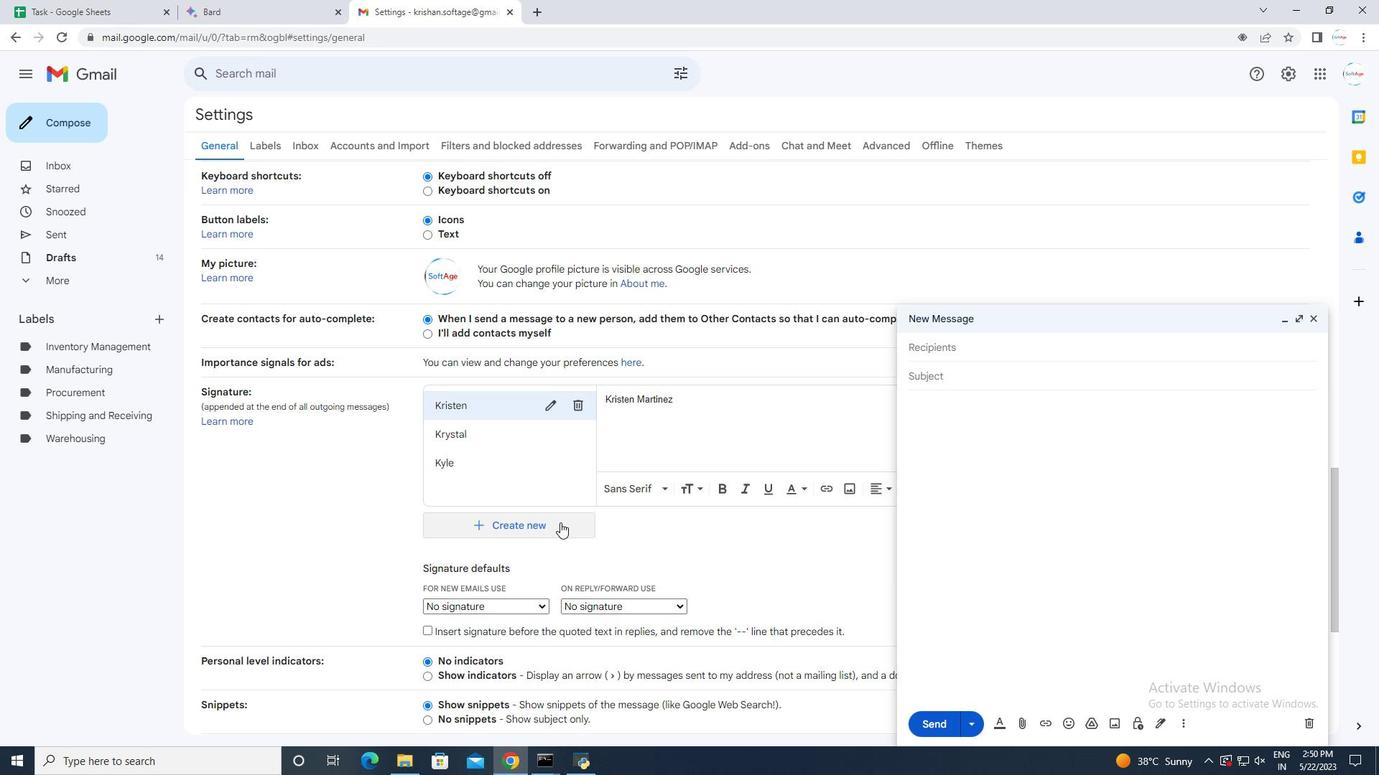 
Action: Mouse pressed left at (558, 522)
Screenshot: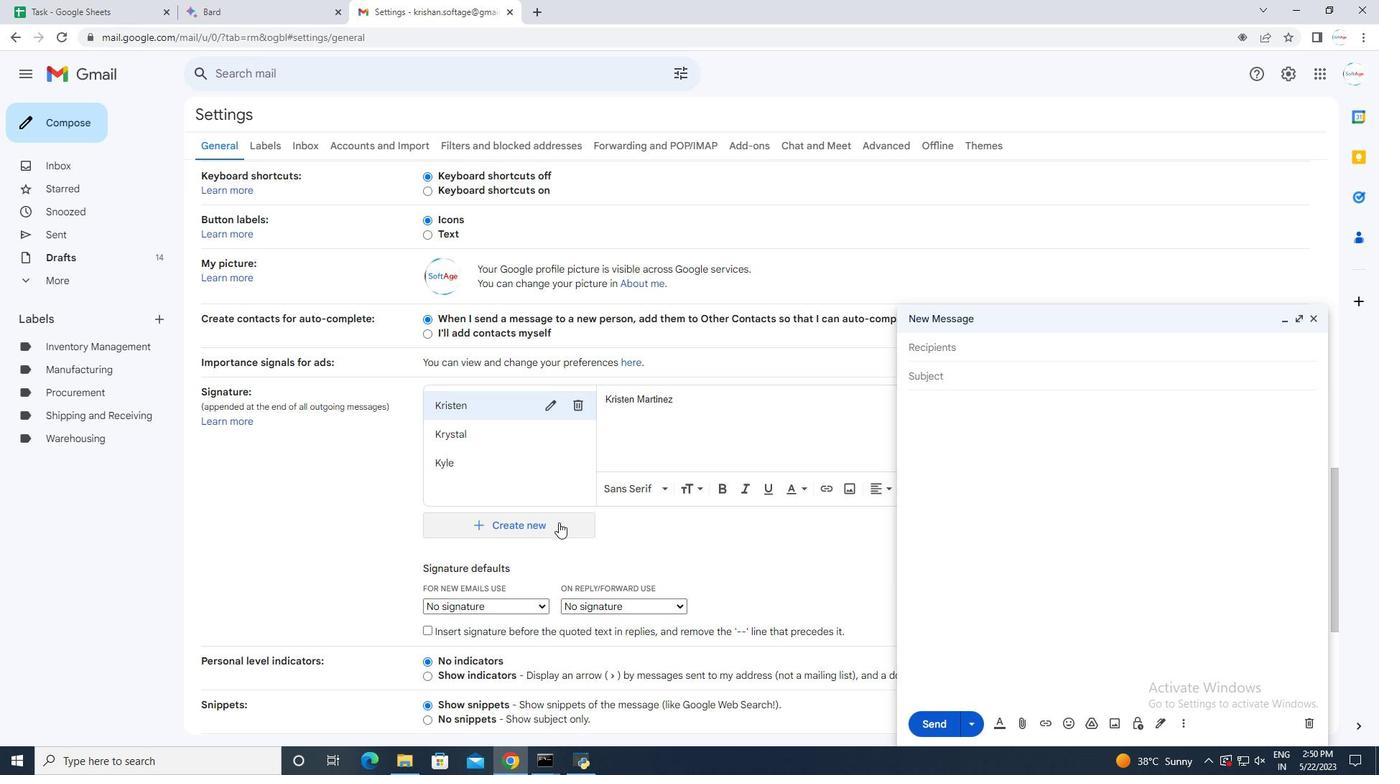 
Action: Mouse moved to (589, 397)
Screenshot: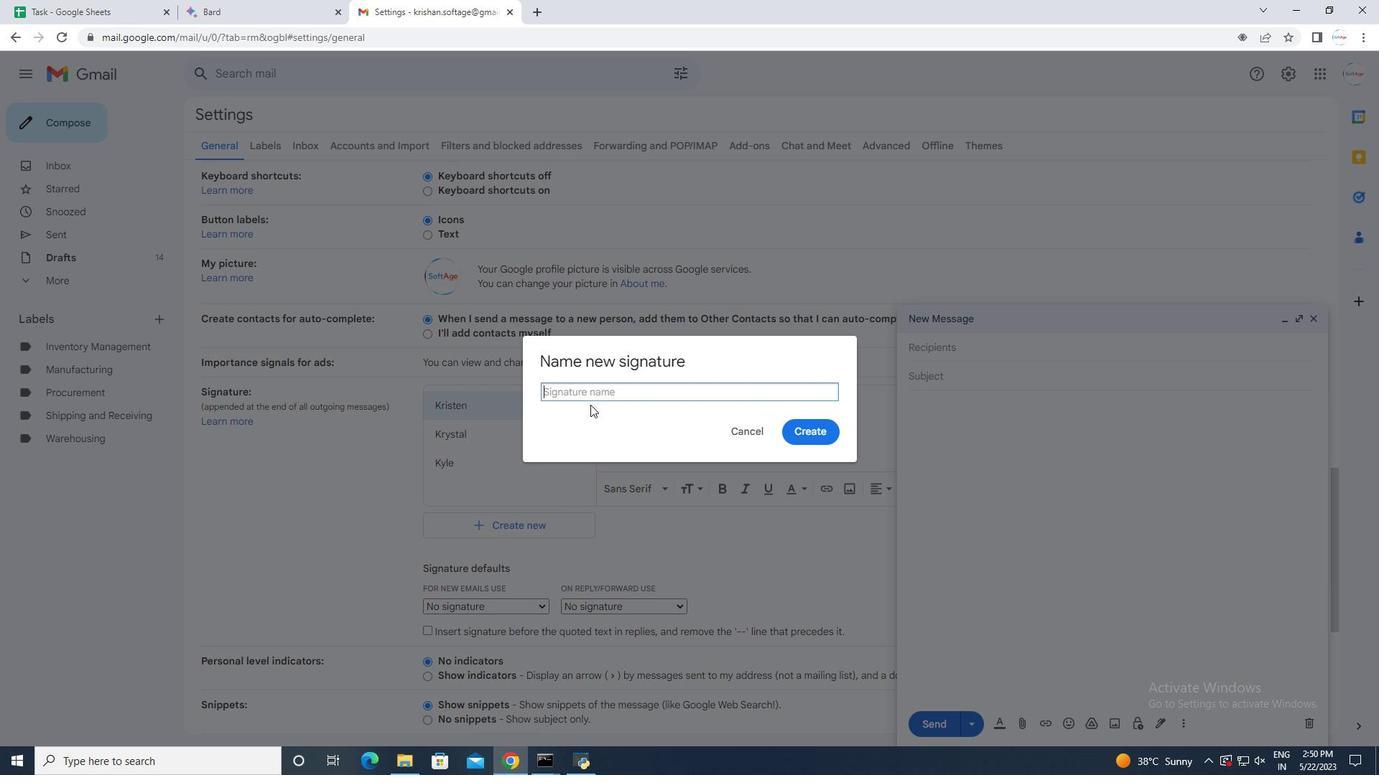 
Action: Mouse pressed left at (589, 397)
Screenshot: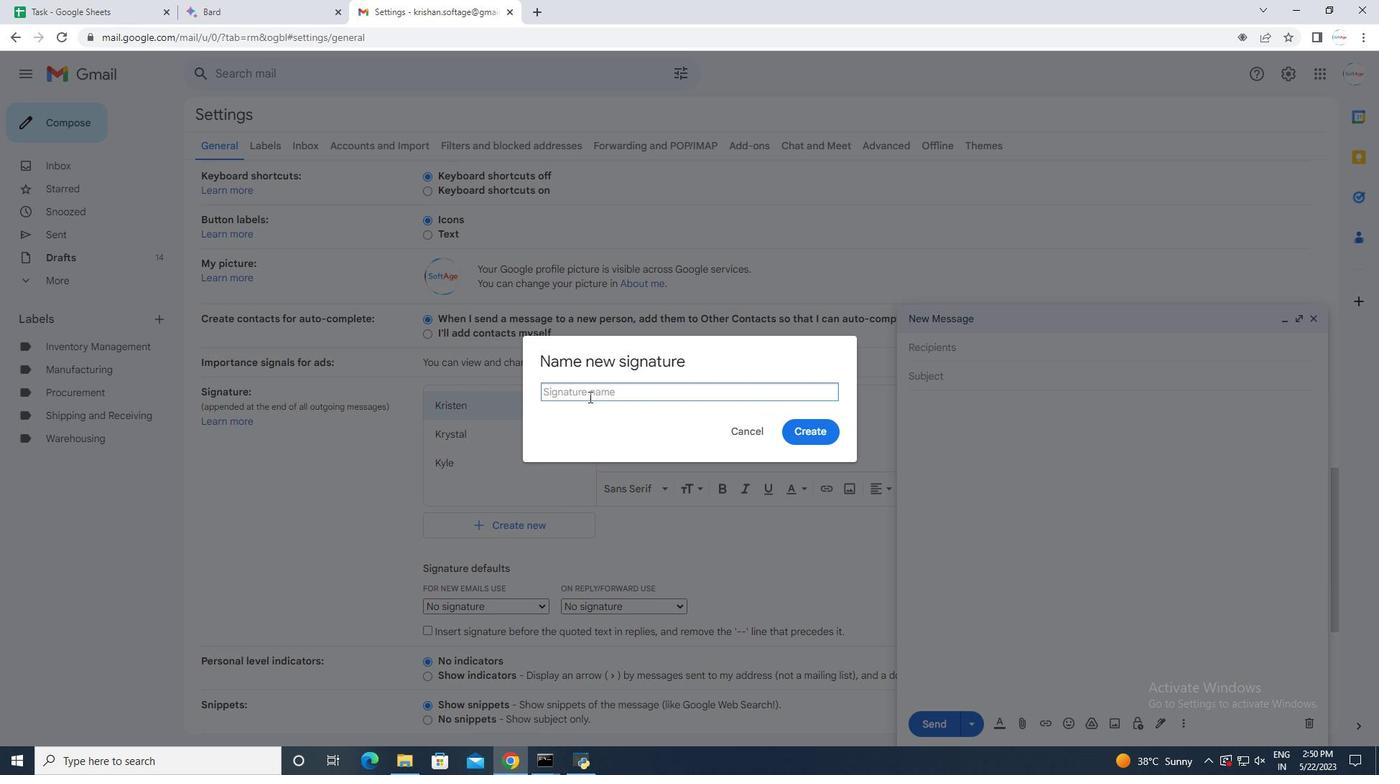 
Action: Key pressed <Key.shift>Kyra
Screenshot: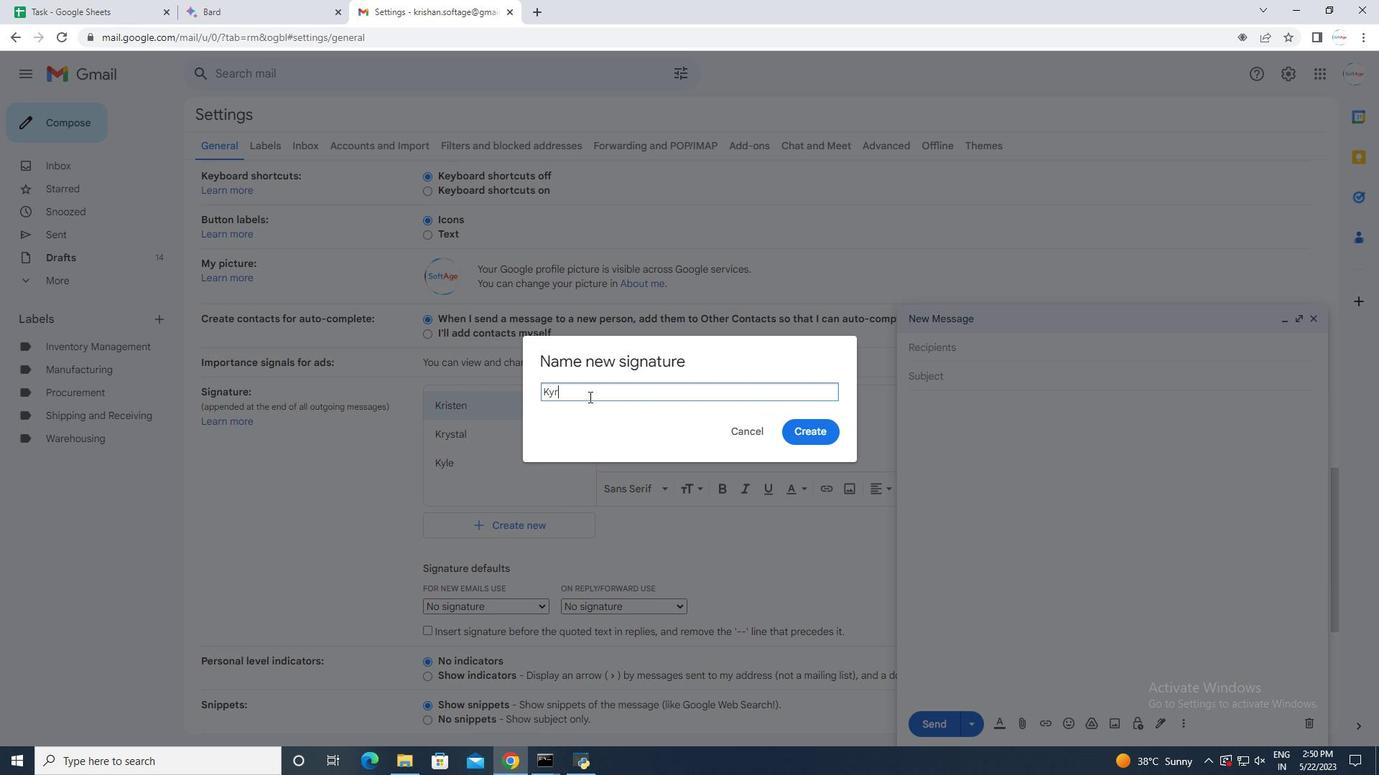 
Action: Mouse moved to (833, 434)
Screenshot: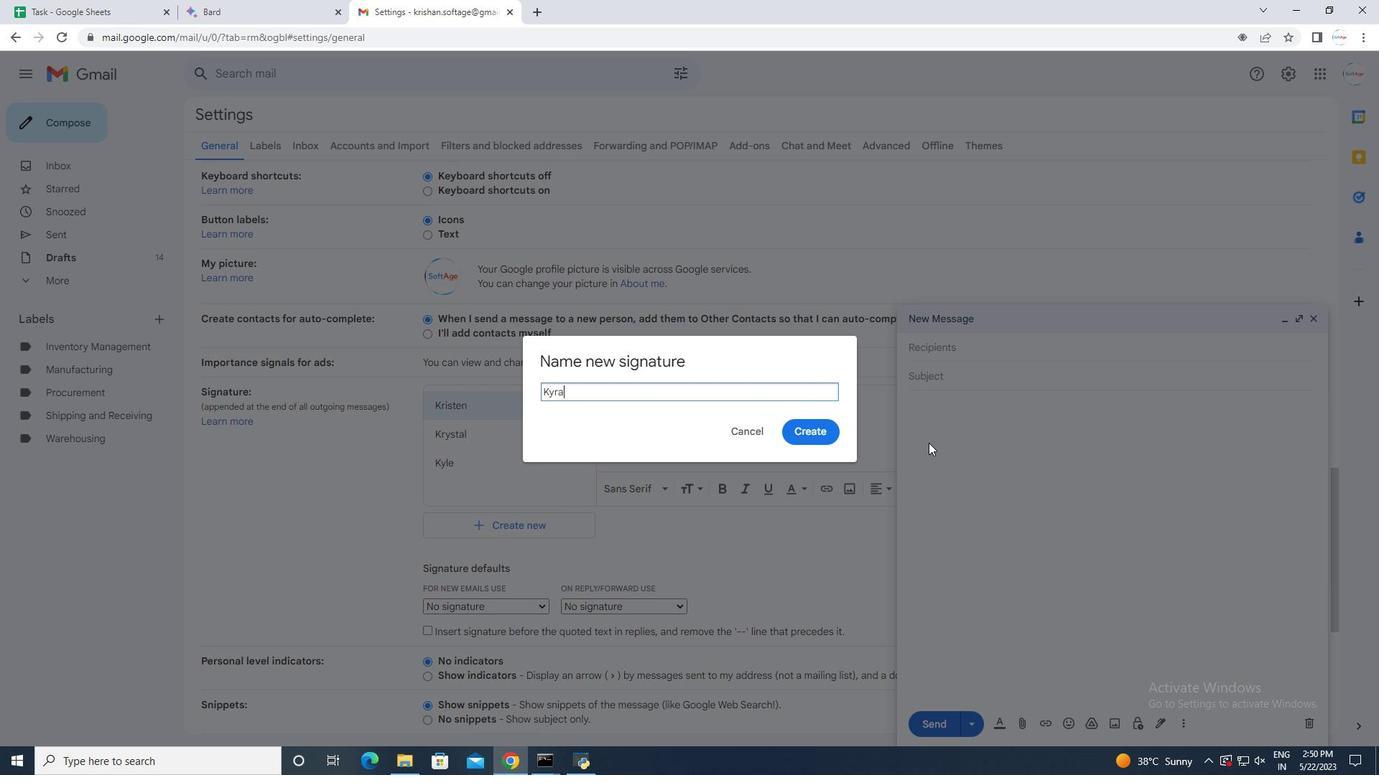 
Action: Mouse pressed left at (833, 434)
Screenshot: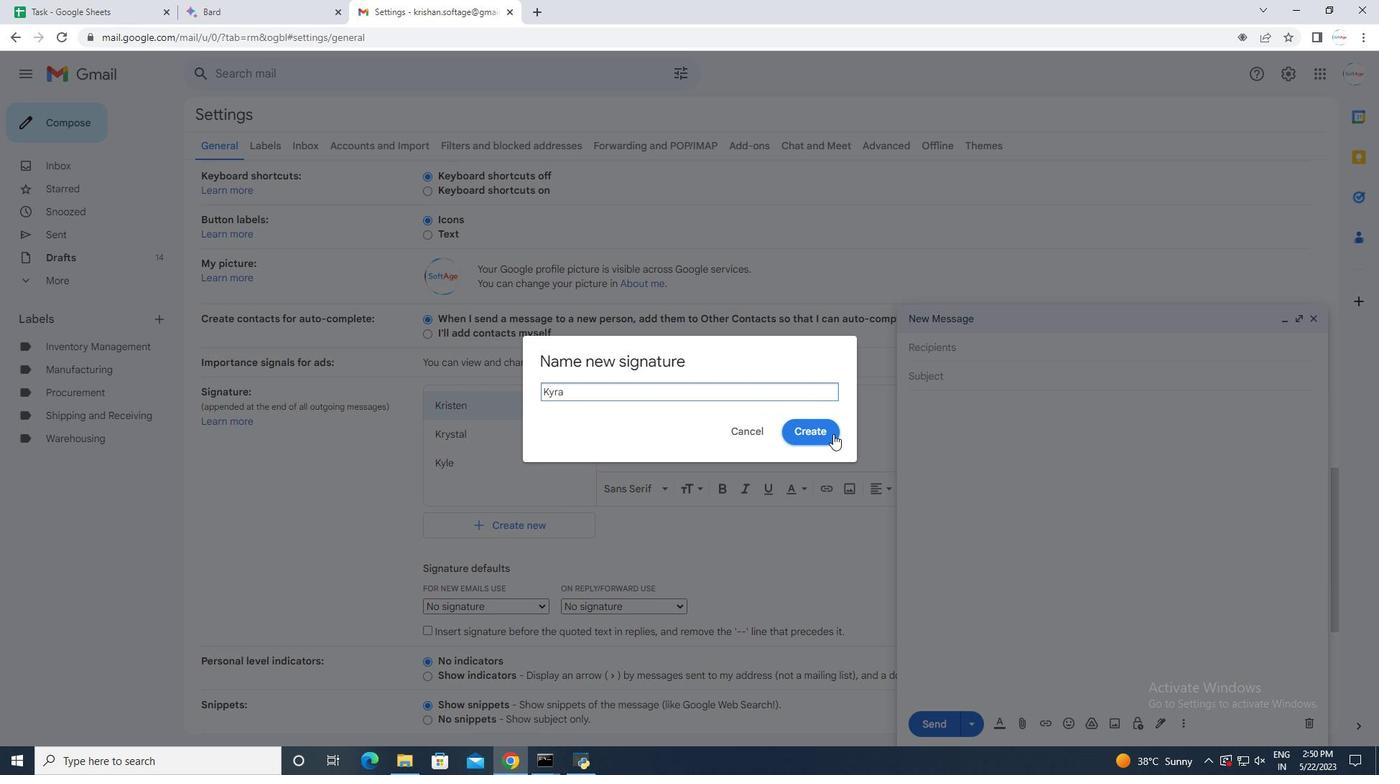 
Action: Mouse moved to (683, 406)
Screenshot: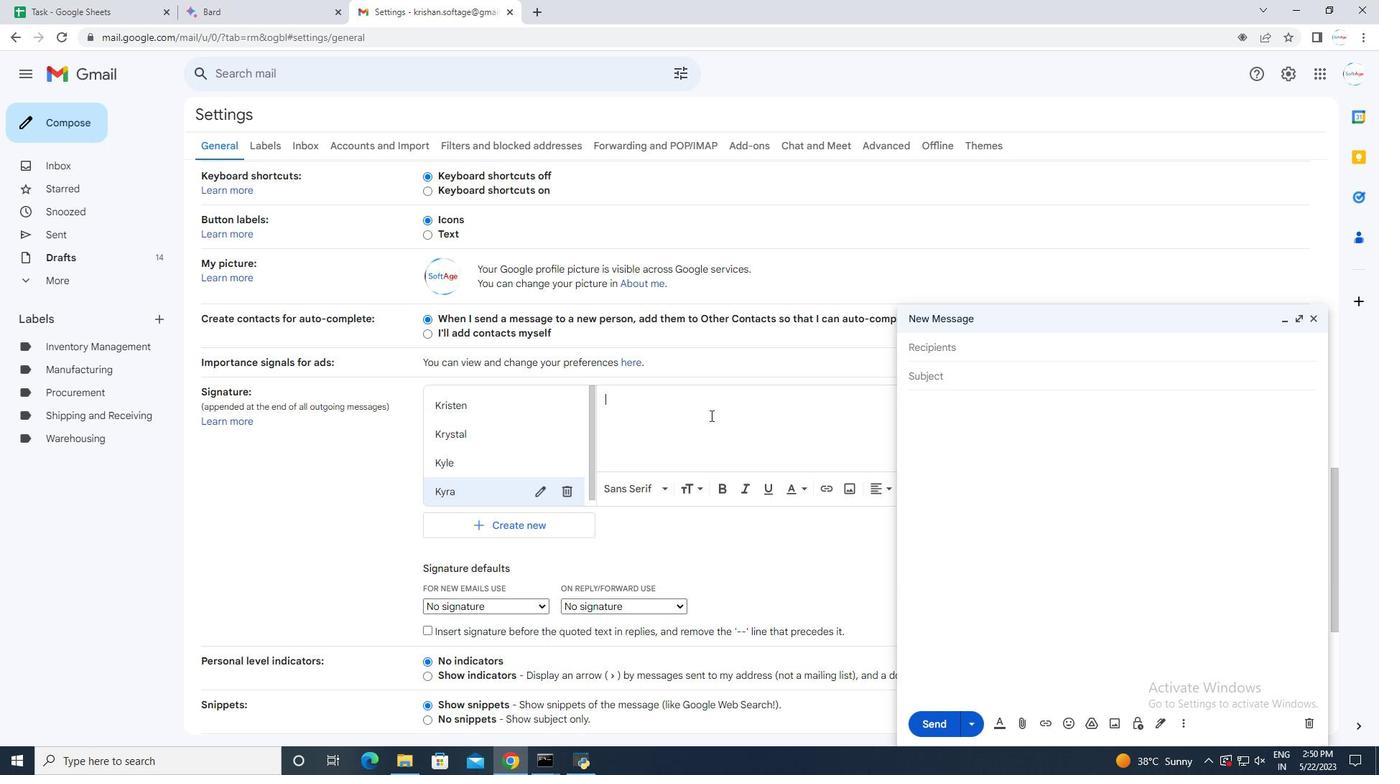 
Action: Mouse pressed left at (683, 406)
Screenshot: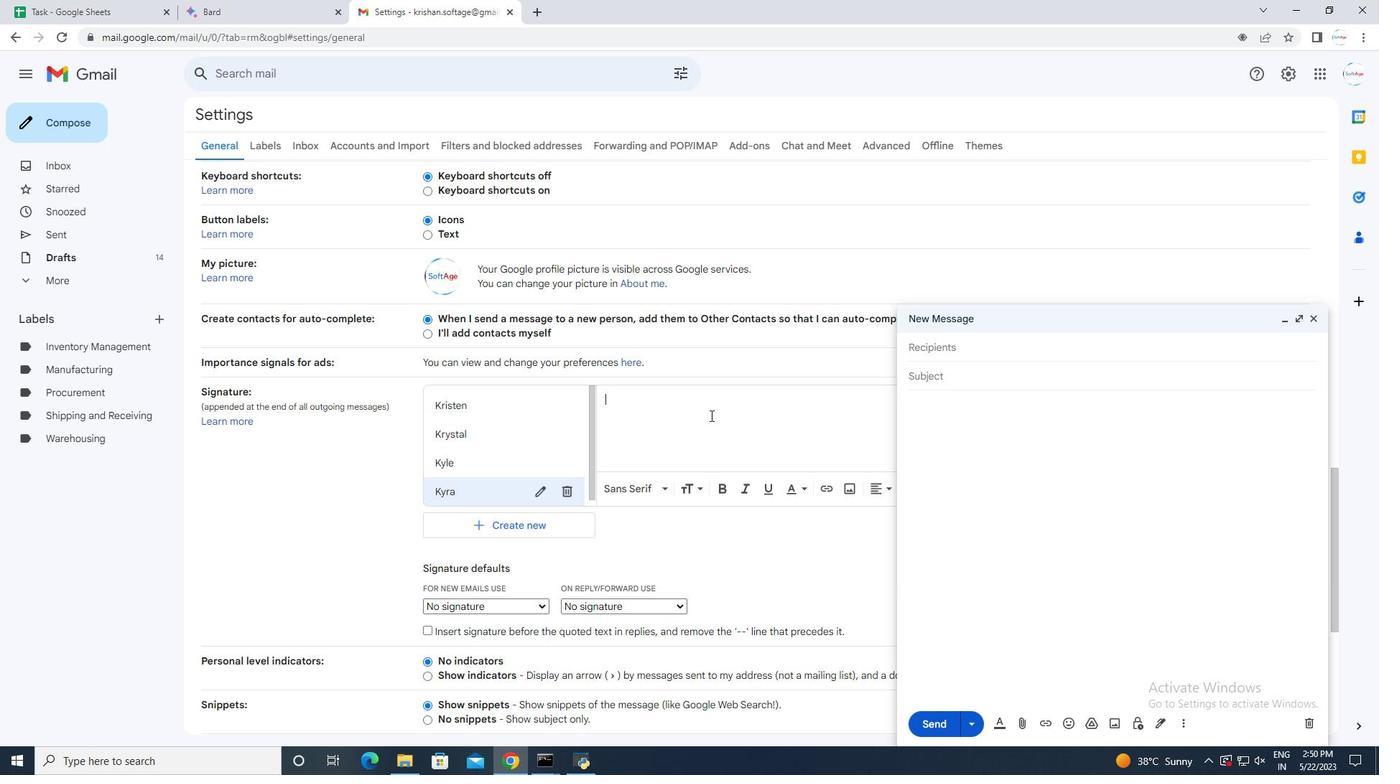 
Action: Key pressed <Key.shift>C<Key.backspace><Key.shift>Kyra<Key.space><Key.shift><Key.shift><Key.shift><Key.shift><Key.shift><Key.shift><Key.shift><Key.shift><Key.shift><Key.shift><Key.shift>Cooper
Screenshot: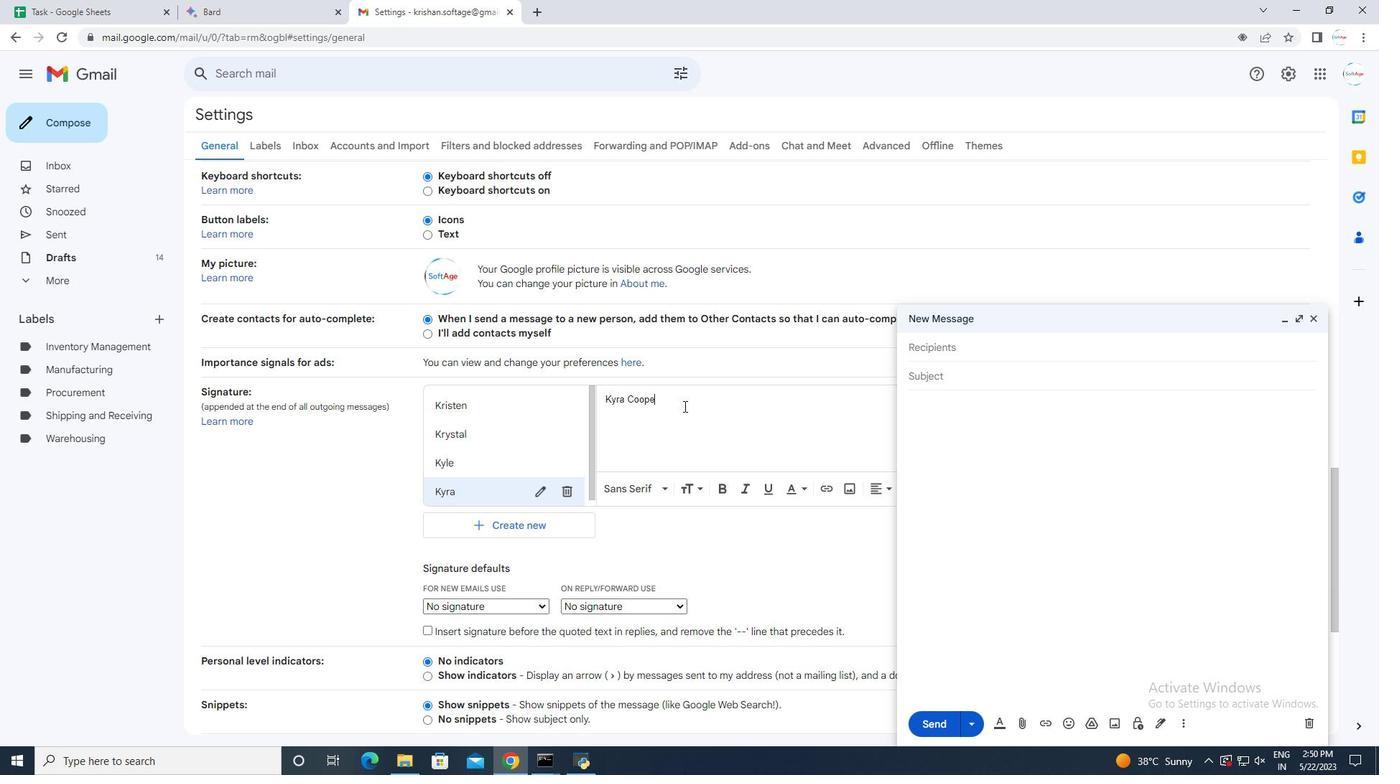 
Action: Mouse moved to (526, 556)
Screenshot: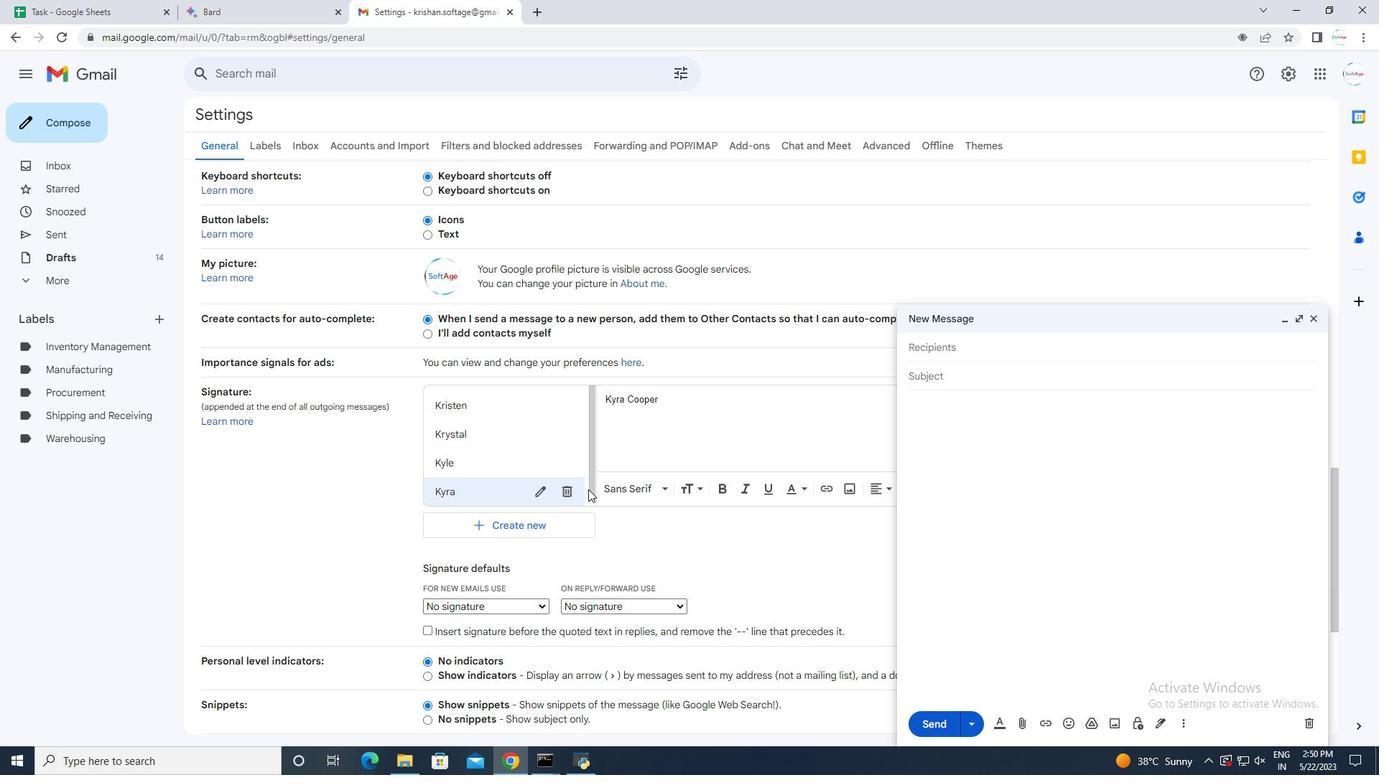 
Action: Mouse scrolled (526, 555) with delta (0, 0)
Screenshot: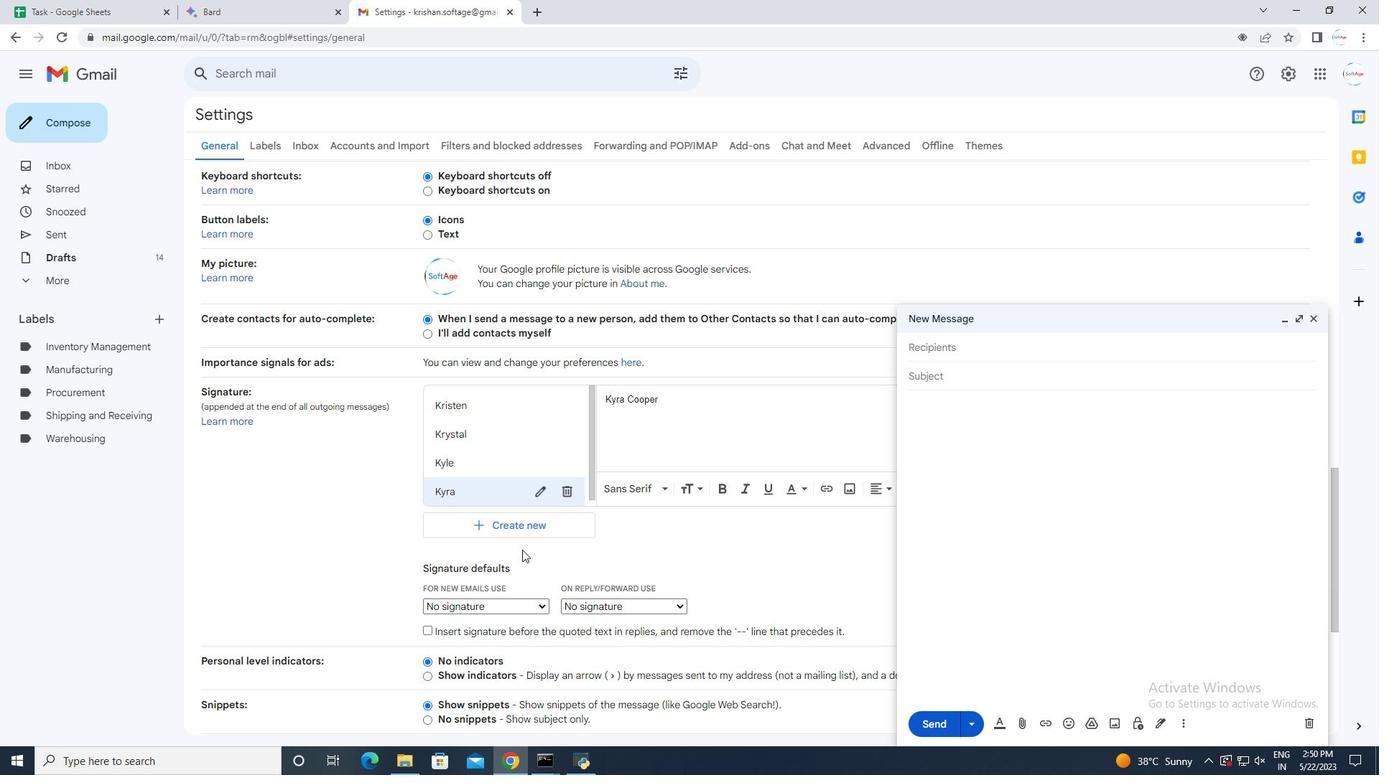 
Action: Mouse moved to (527, 556)
Screenshot: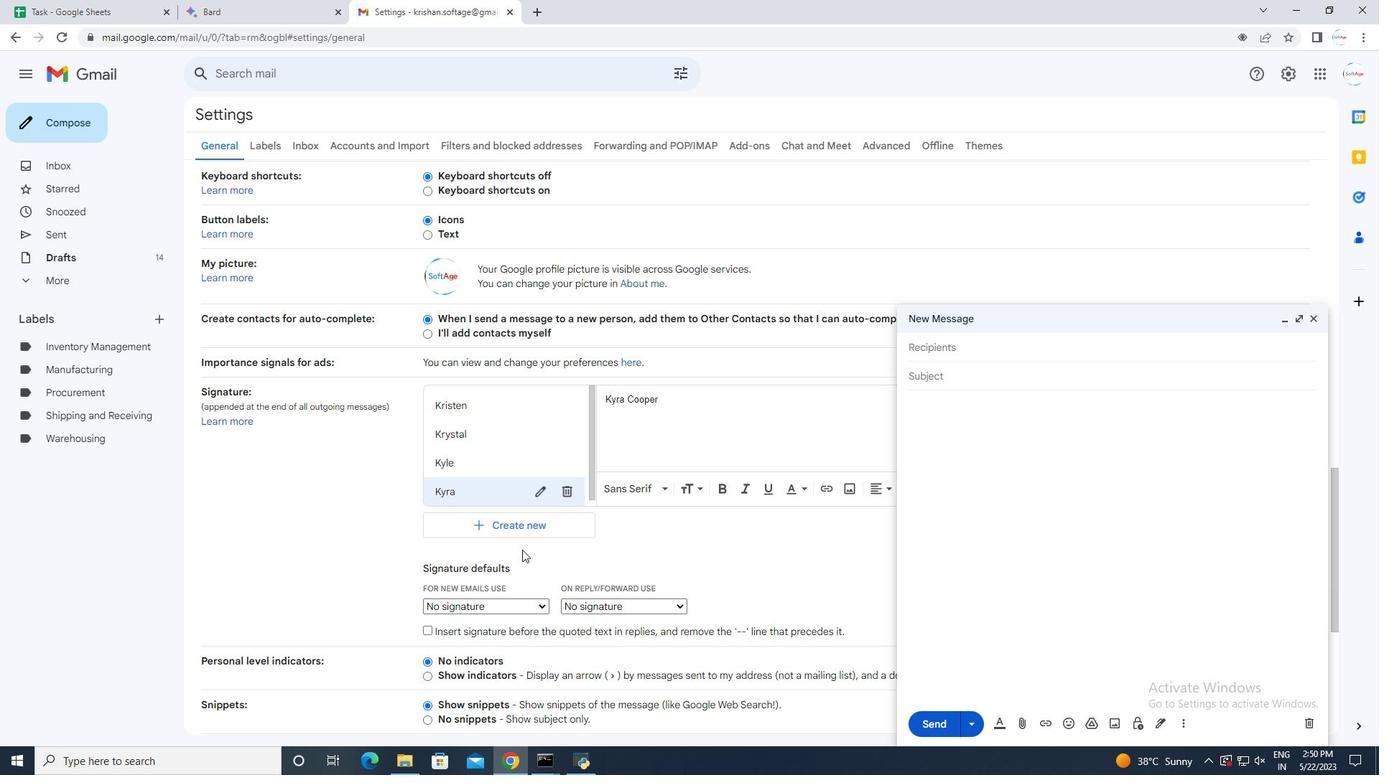 
Action: Mouse scrolled (527, 555) with delta (0, 0)
Screenshot: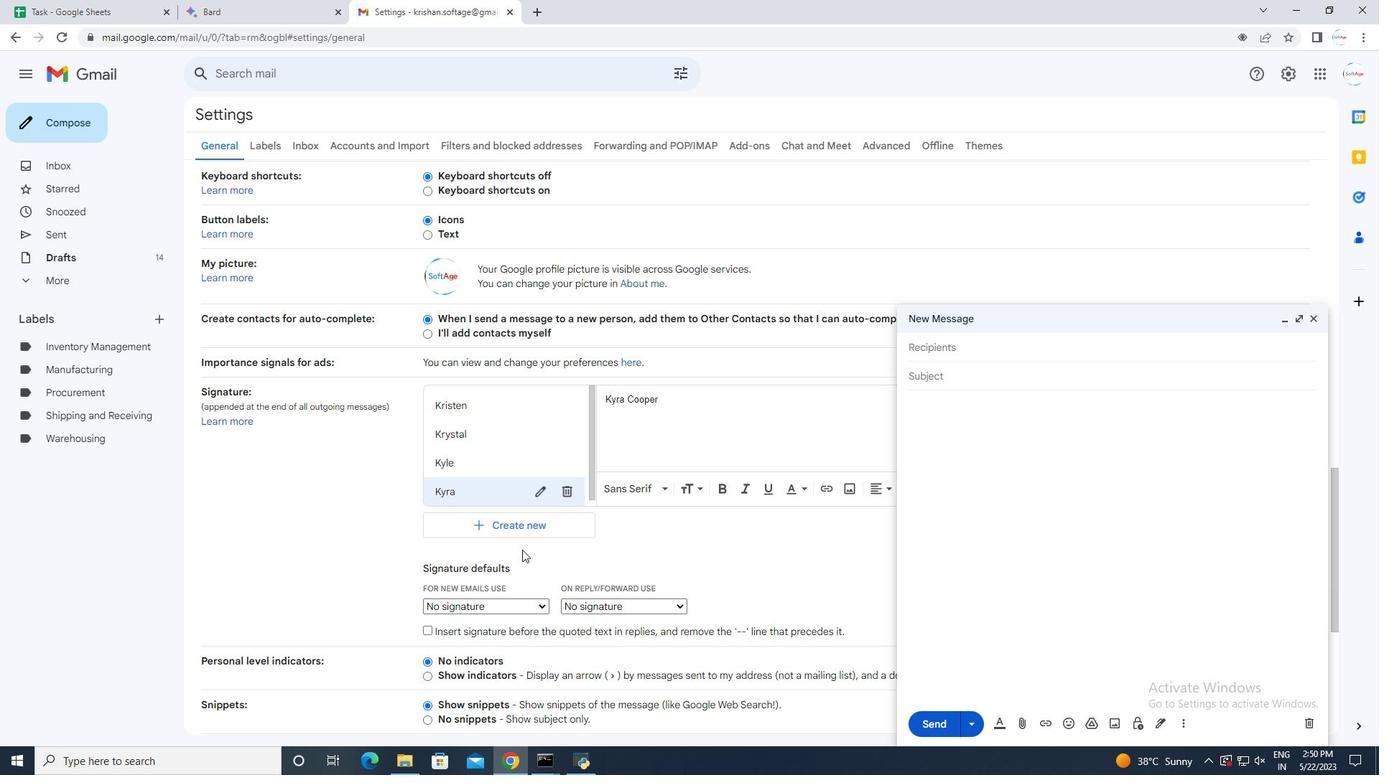 
Action: Mouse moved to (527, 556)
Screenshot: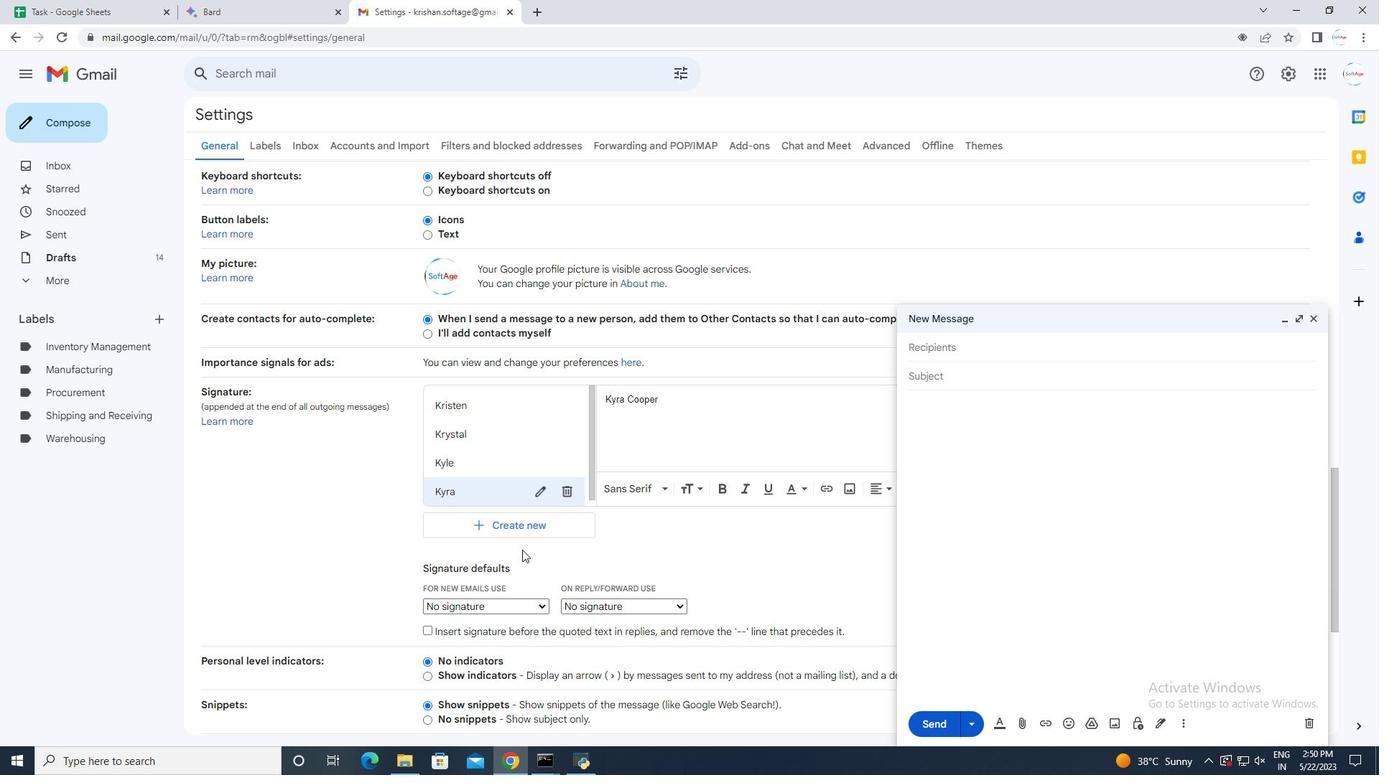 
Action: Mouse scrolled (527, 555) with delta (0, 0)
Screenshot: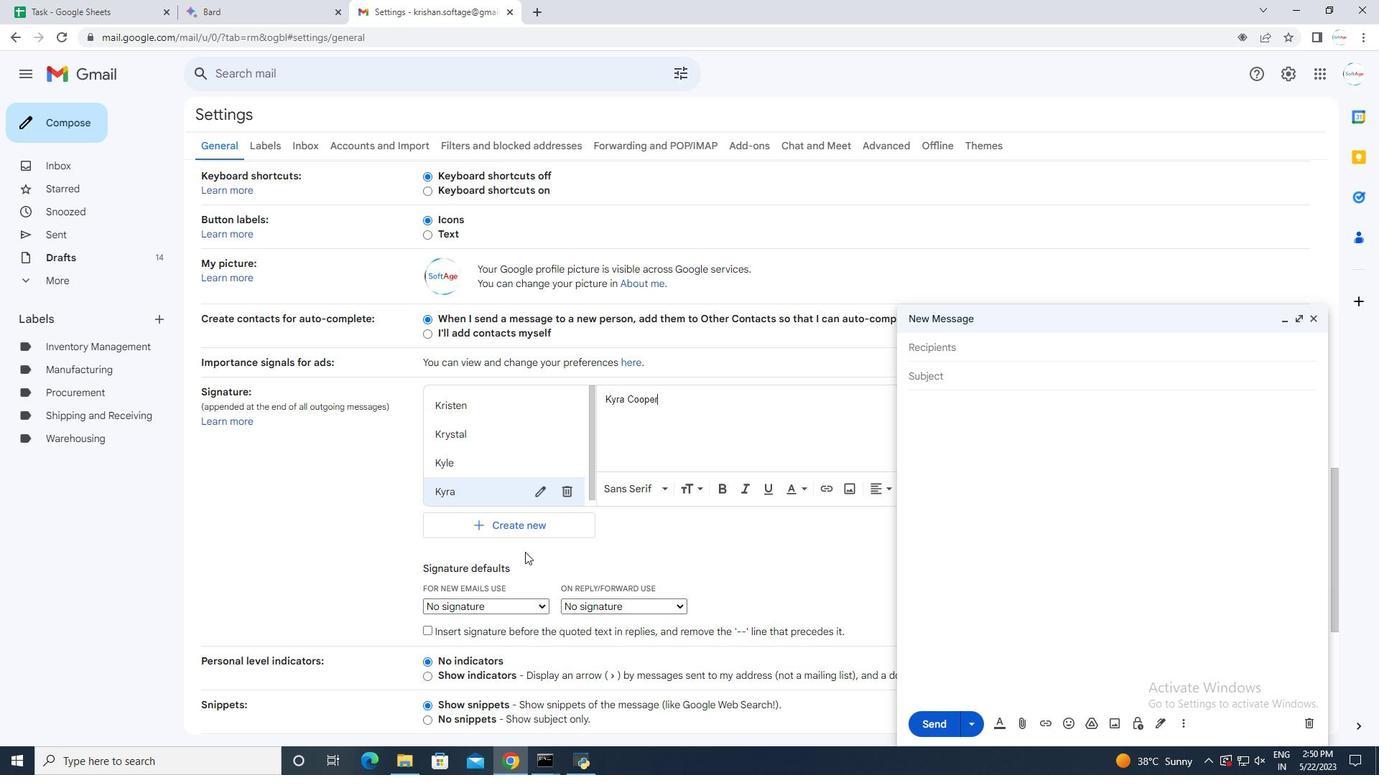 
Action: Mouse scrolled (527, 555) with delta (0, 0)
Screenshot: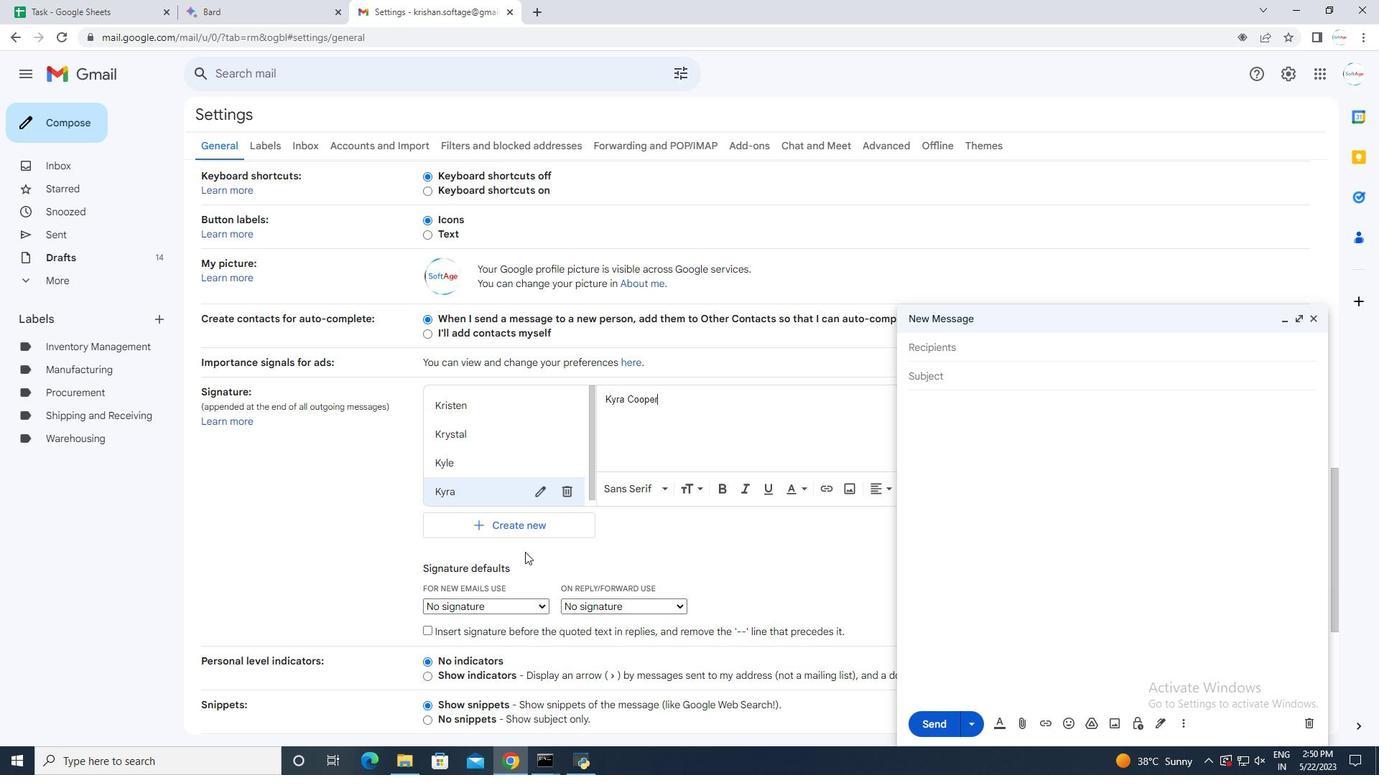 
Action: Mouse moved to (527, 556)
Screenshot: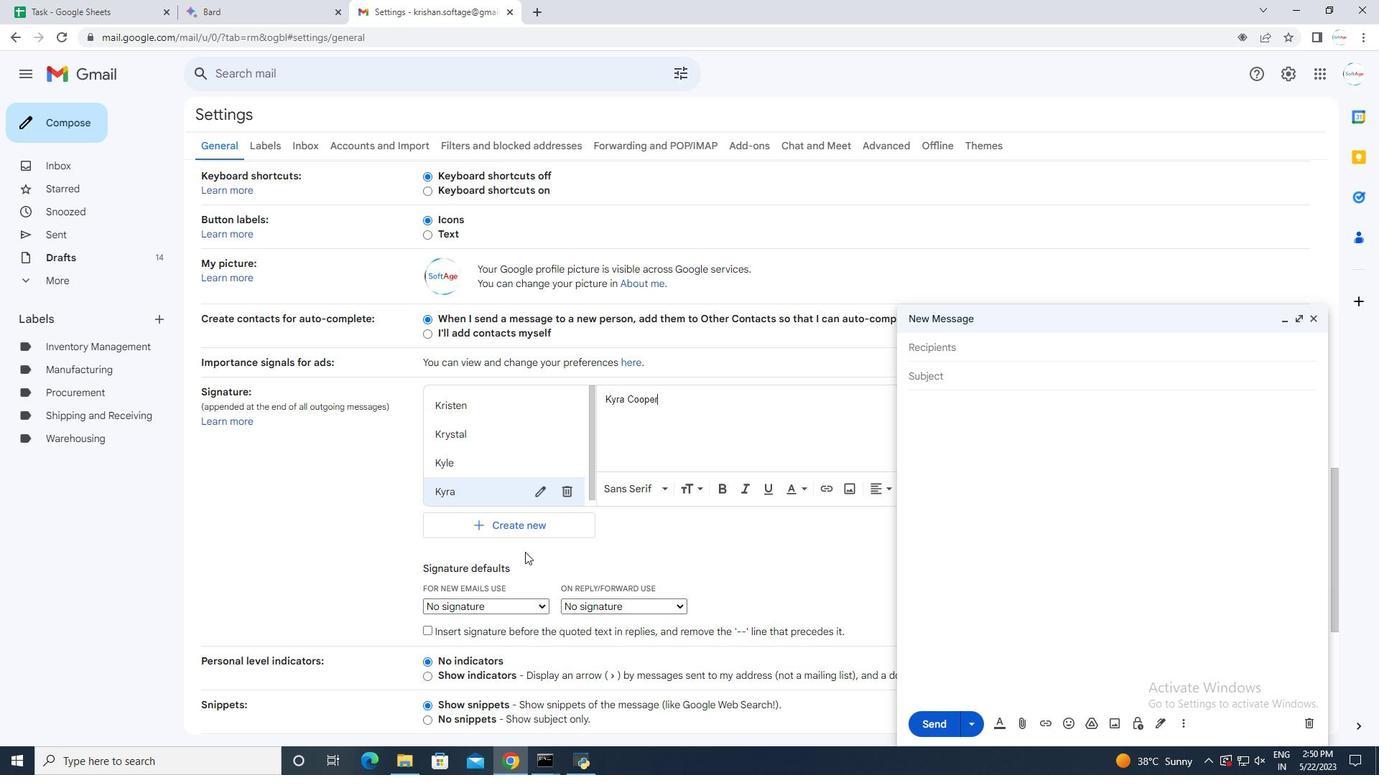 
Action: Mouse scrolled (527, 555) with delta (0, 0)
Screenshot: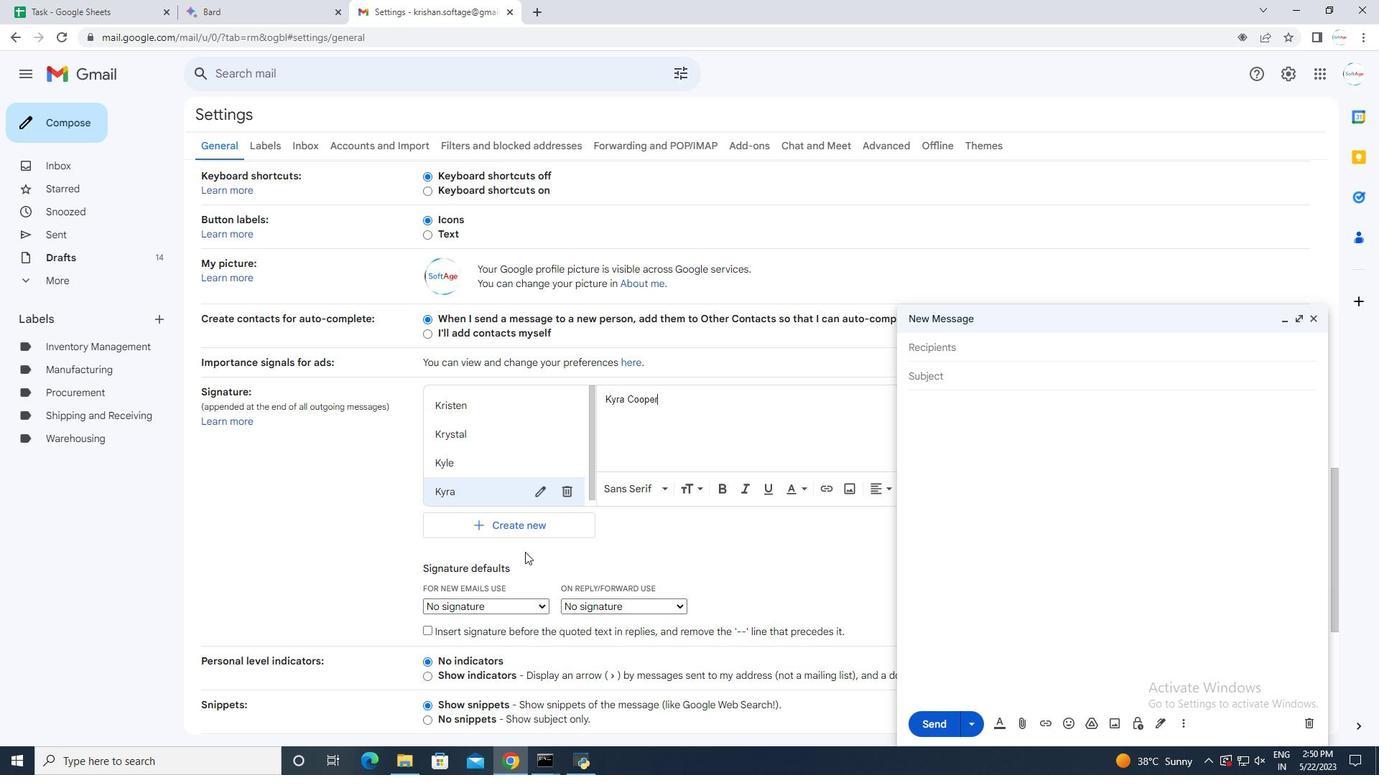 
Action: Mouse scrolled (527, 555) with delta (0, 0)
Screenshot: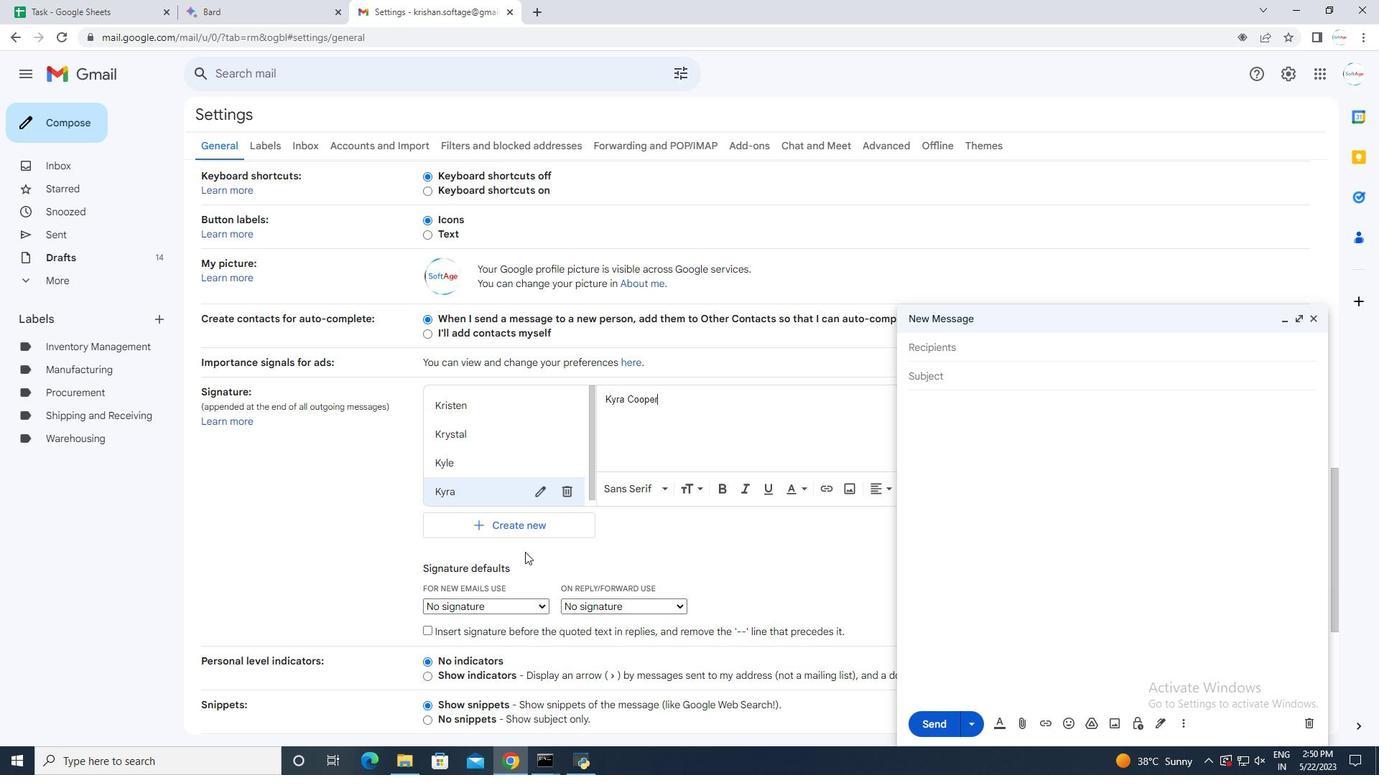 
Action: Mouse moved to (530, 556)
Screenshot: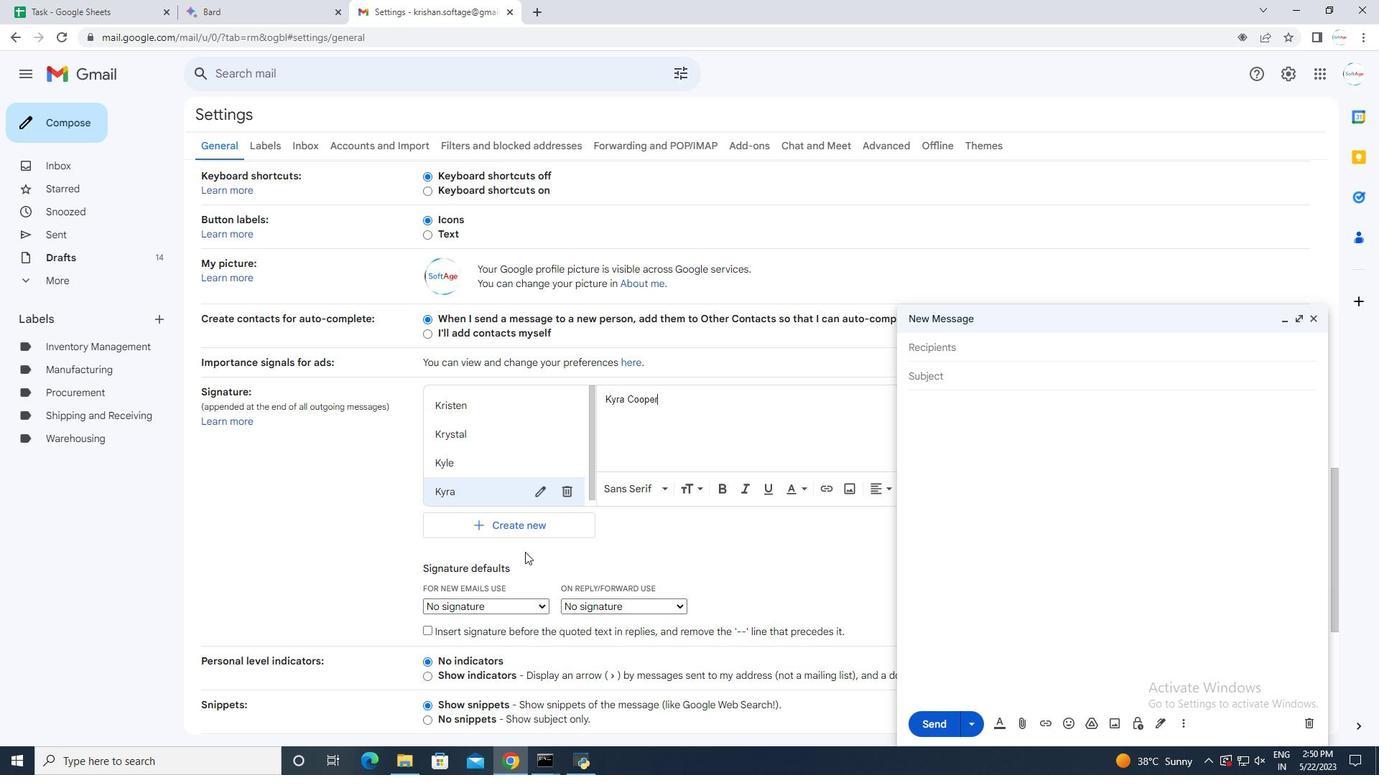
Action: Mouse scrolled (530, 555) with delta (0, 0)
Screenshot: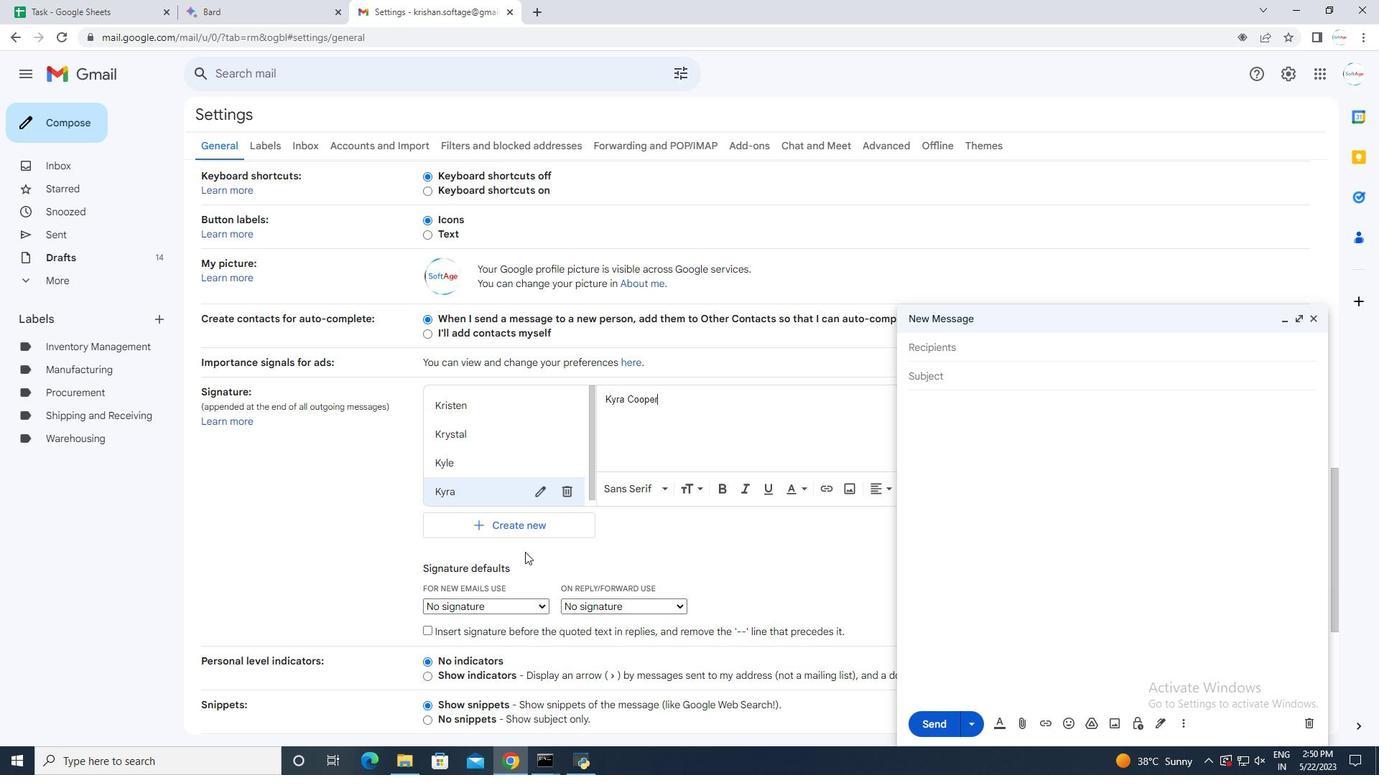 
Action: Mouse moved to (531, 556)
Screenshot: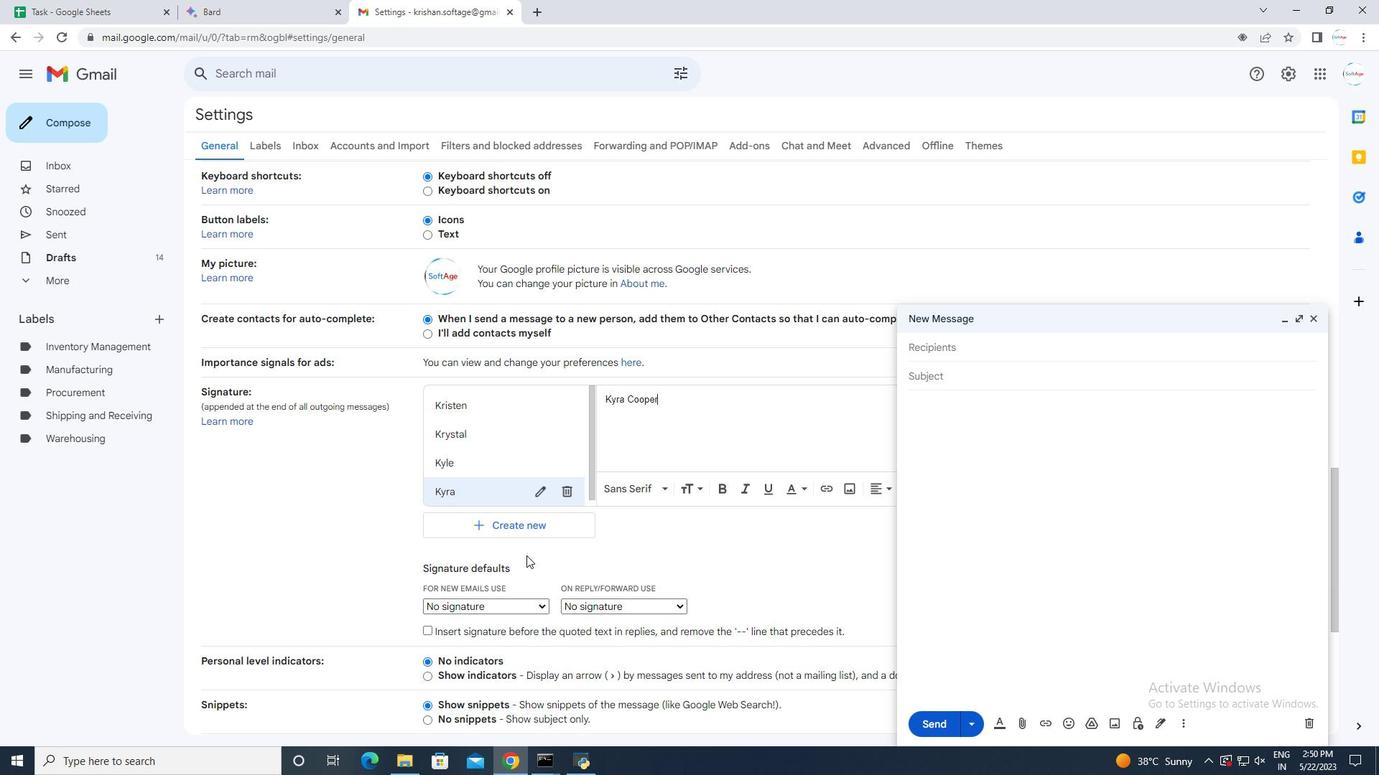 
Action: Mouse scrolled (531, 555) with delta (0, 0)
Screenshot: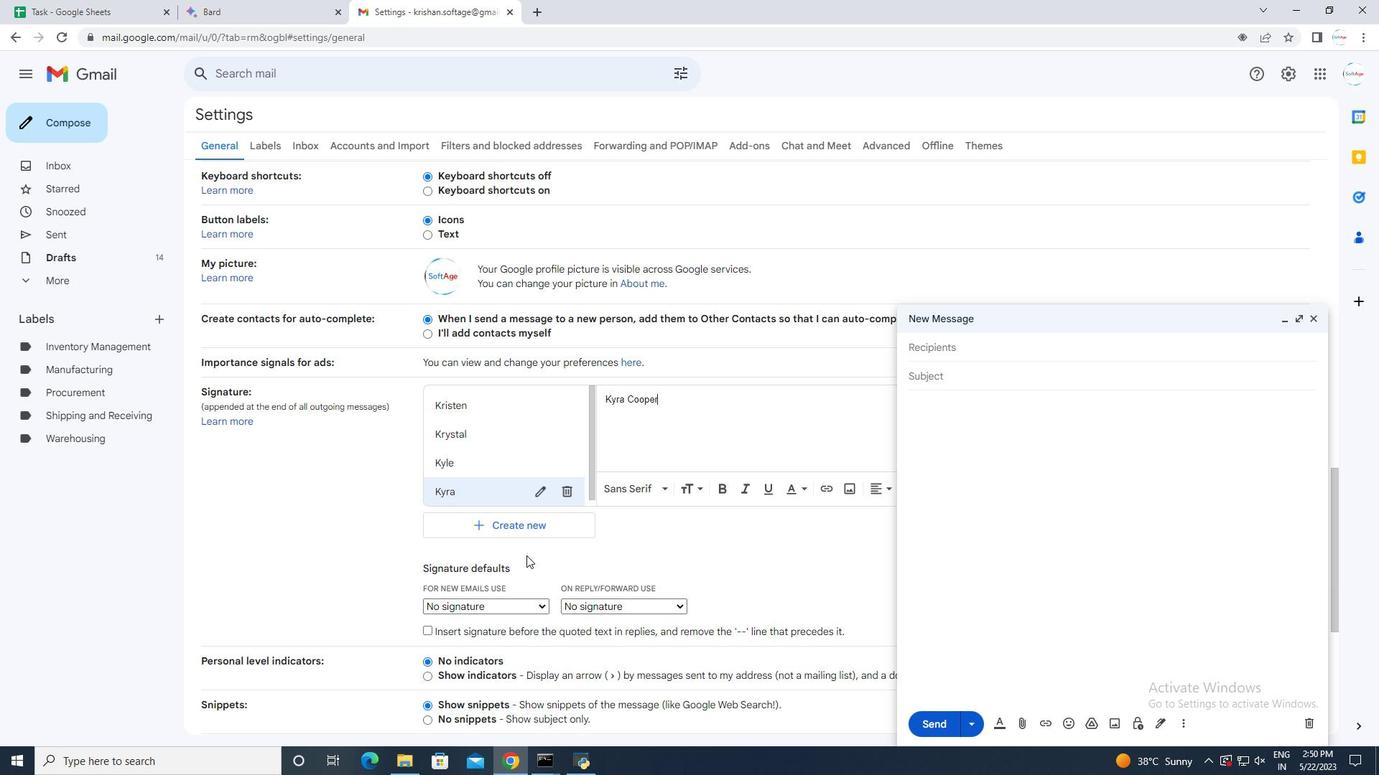
Action: Mouse moved to (555, 568)
Screenshot: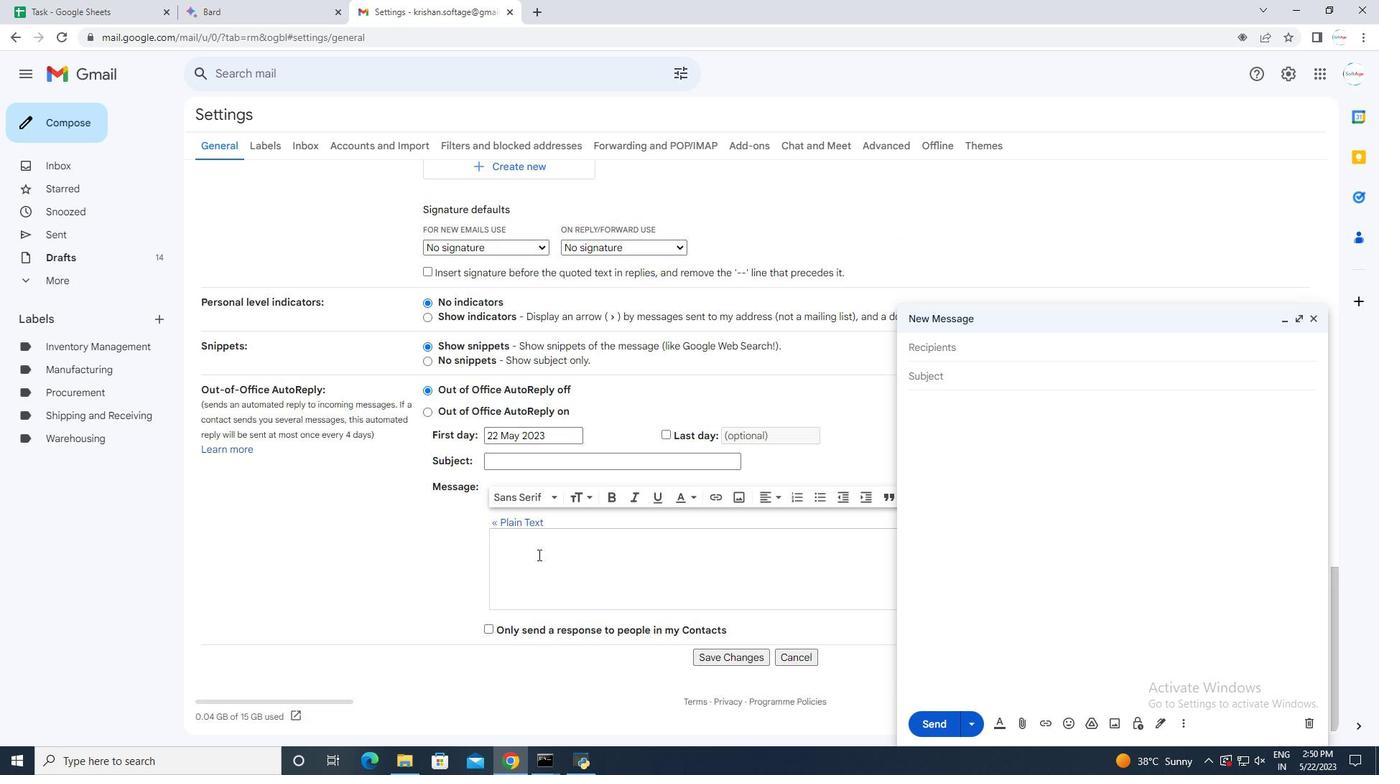 
Action: Mouse scrolled (555, 567) with delta (0, 0)
Screenshot: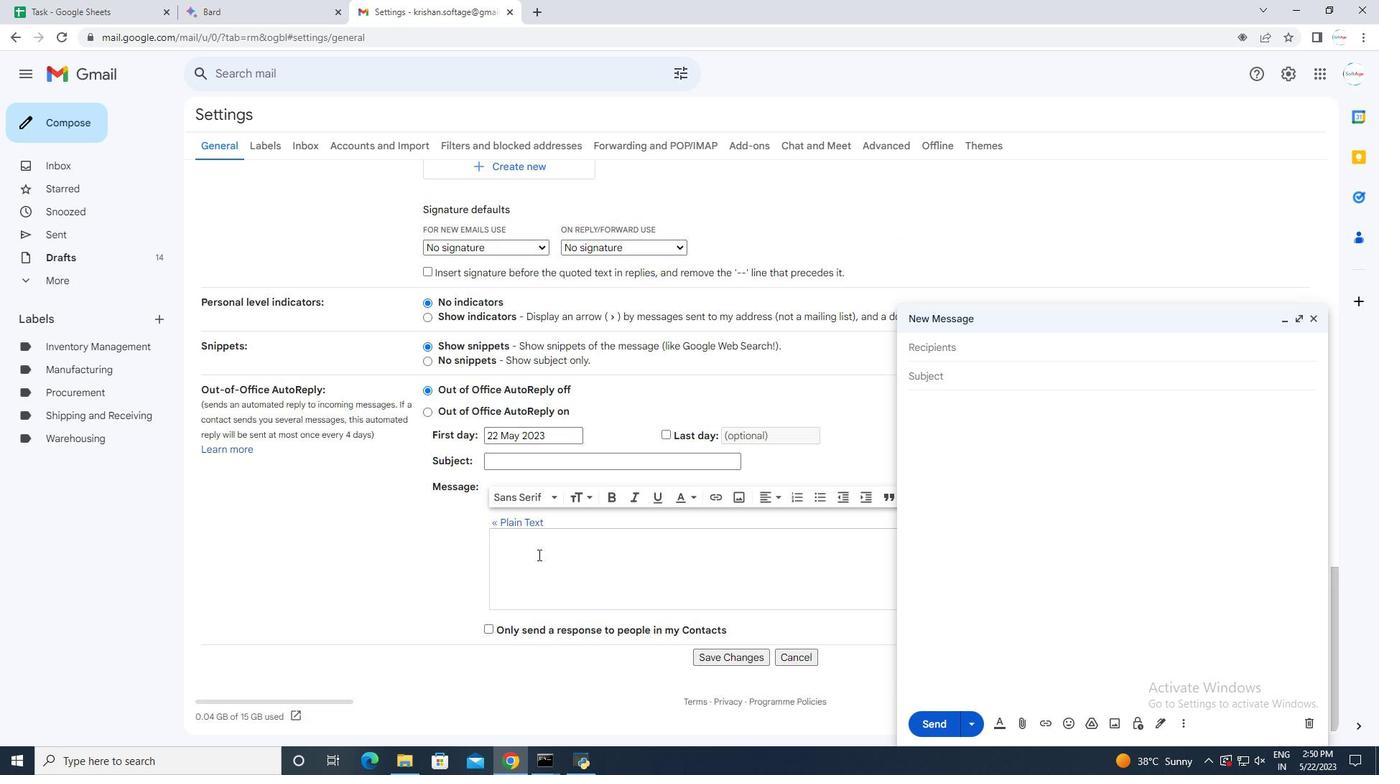 
Action: Mouse moved to (558, 570)
Screenshot: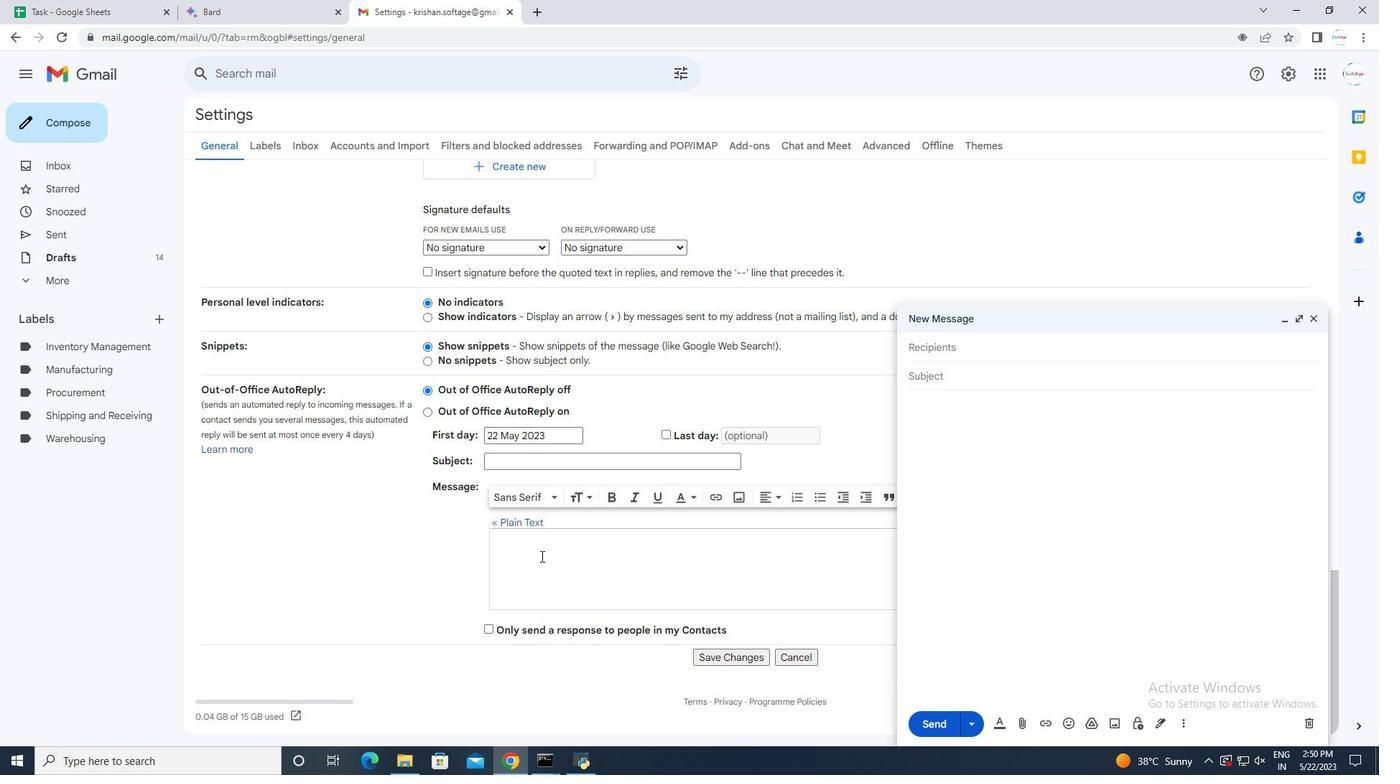 
Action: Mouse scrolled (558, 569) with delta (0, 0)
Screenshot: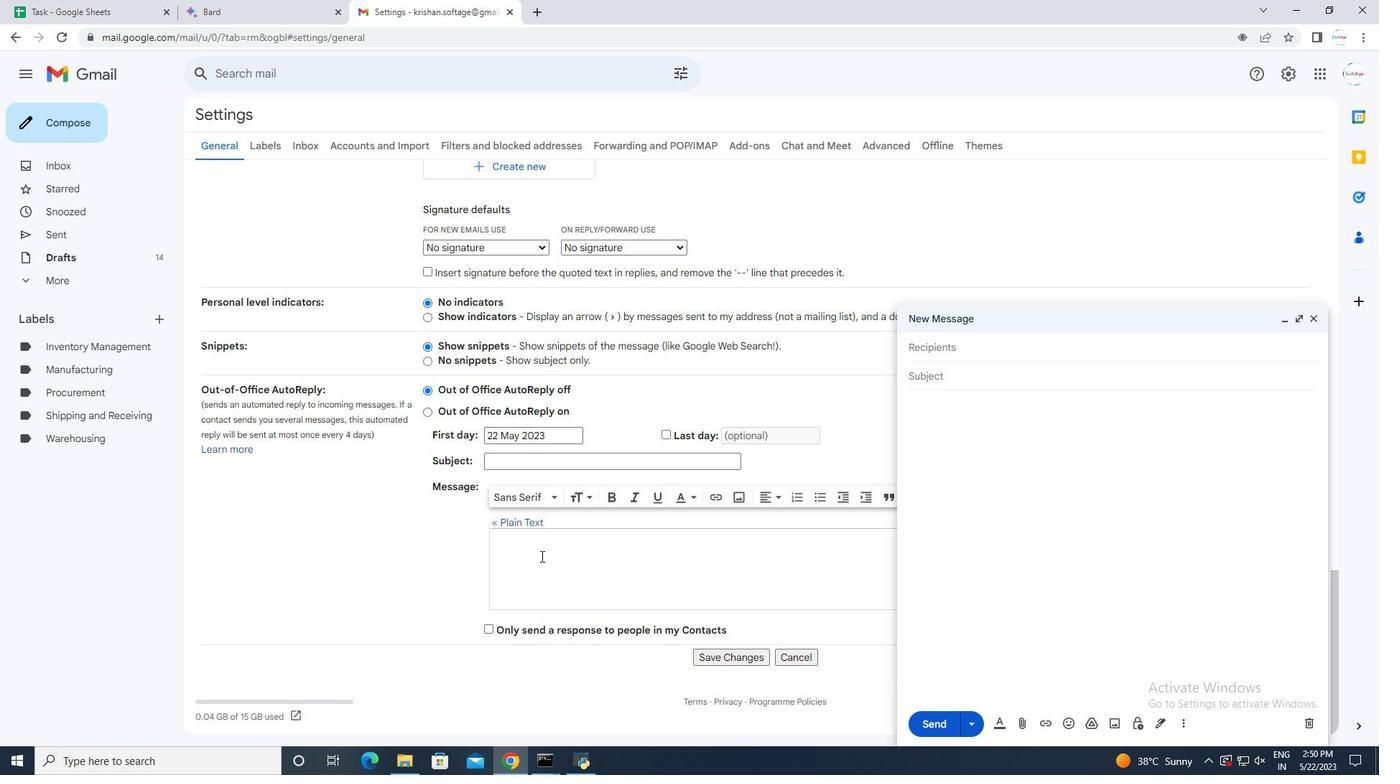 
Action: Mouse moved to (562, 573)
Screenshot: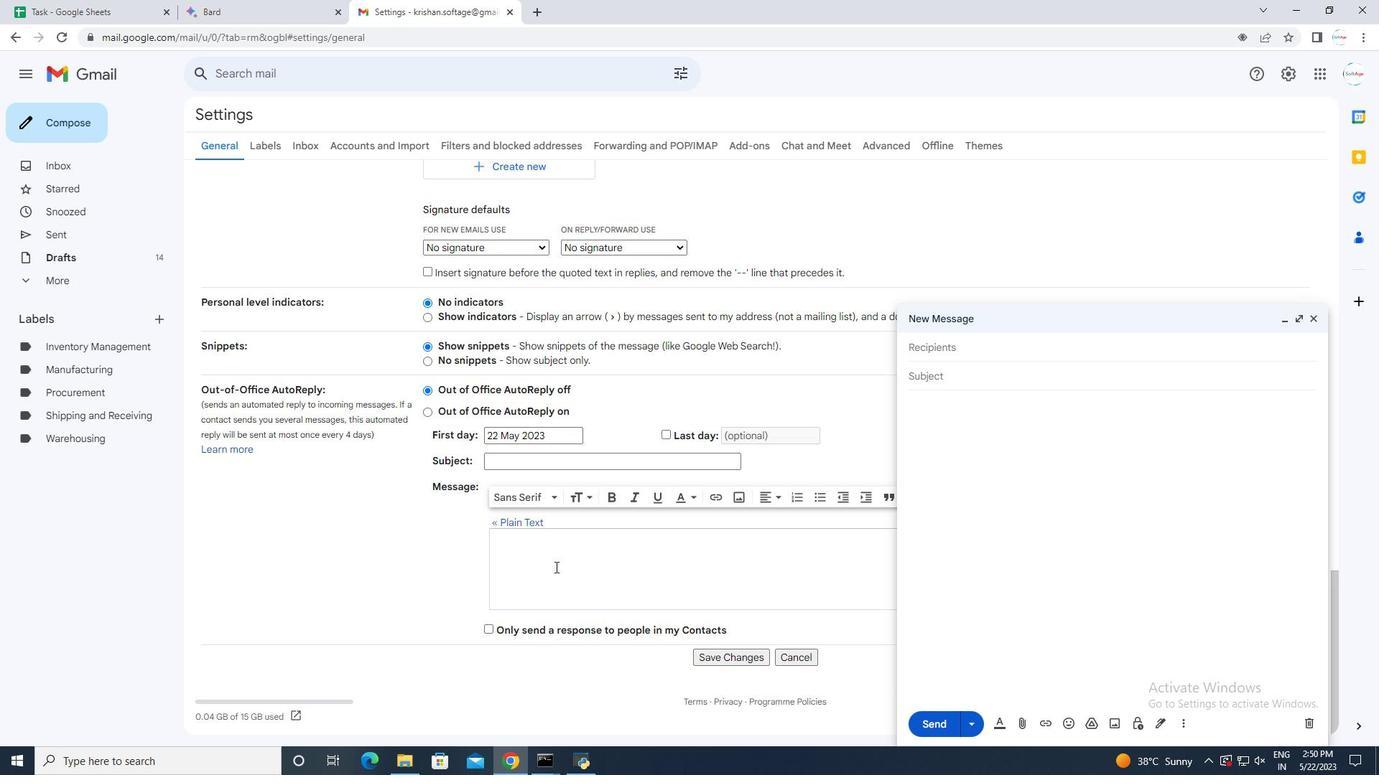 
Action: Mouse scrolled (560, 571) with delta (0, 0)
Screenshot: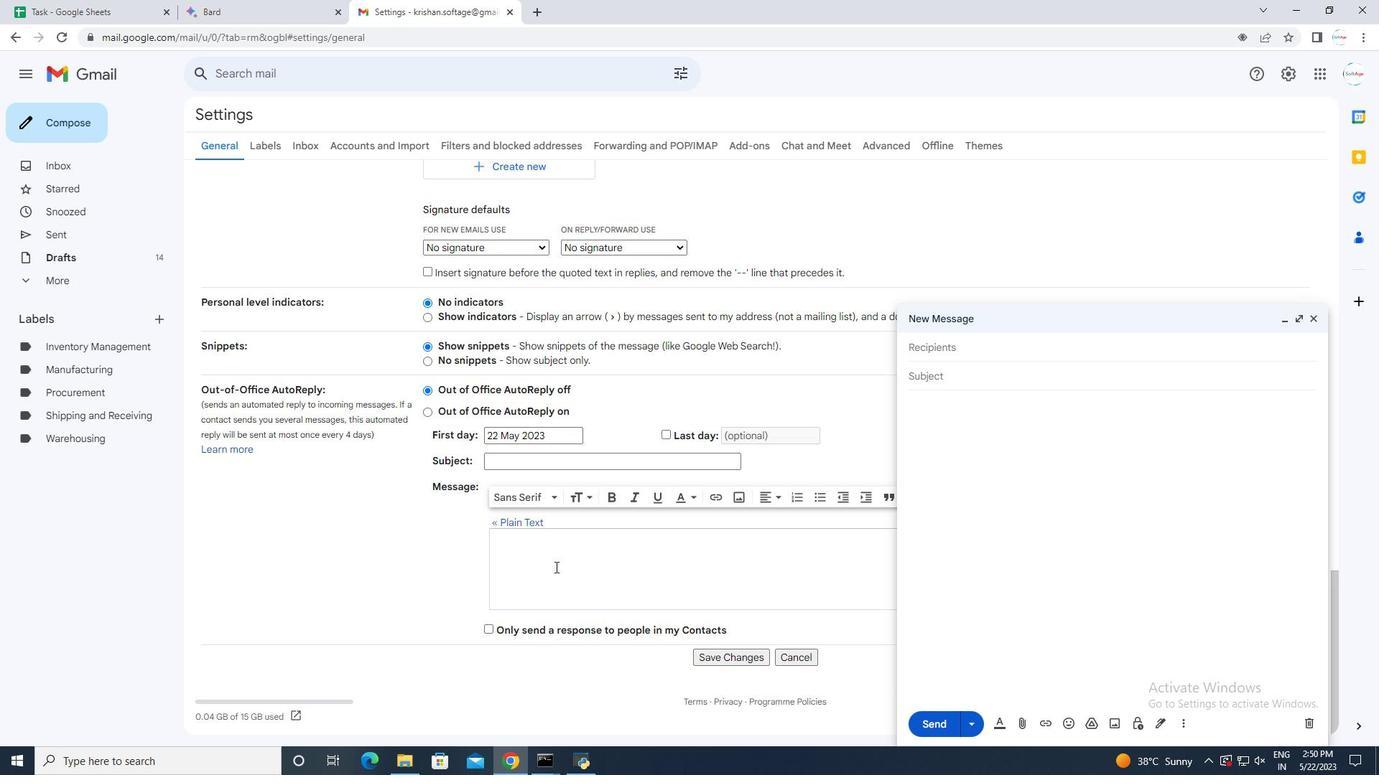 
Action: Mouse moved to (571, 580)
Screenshot: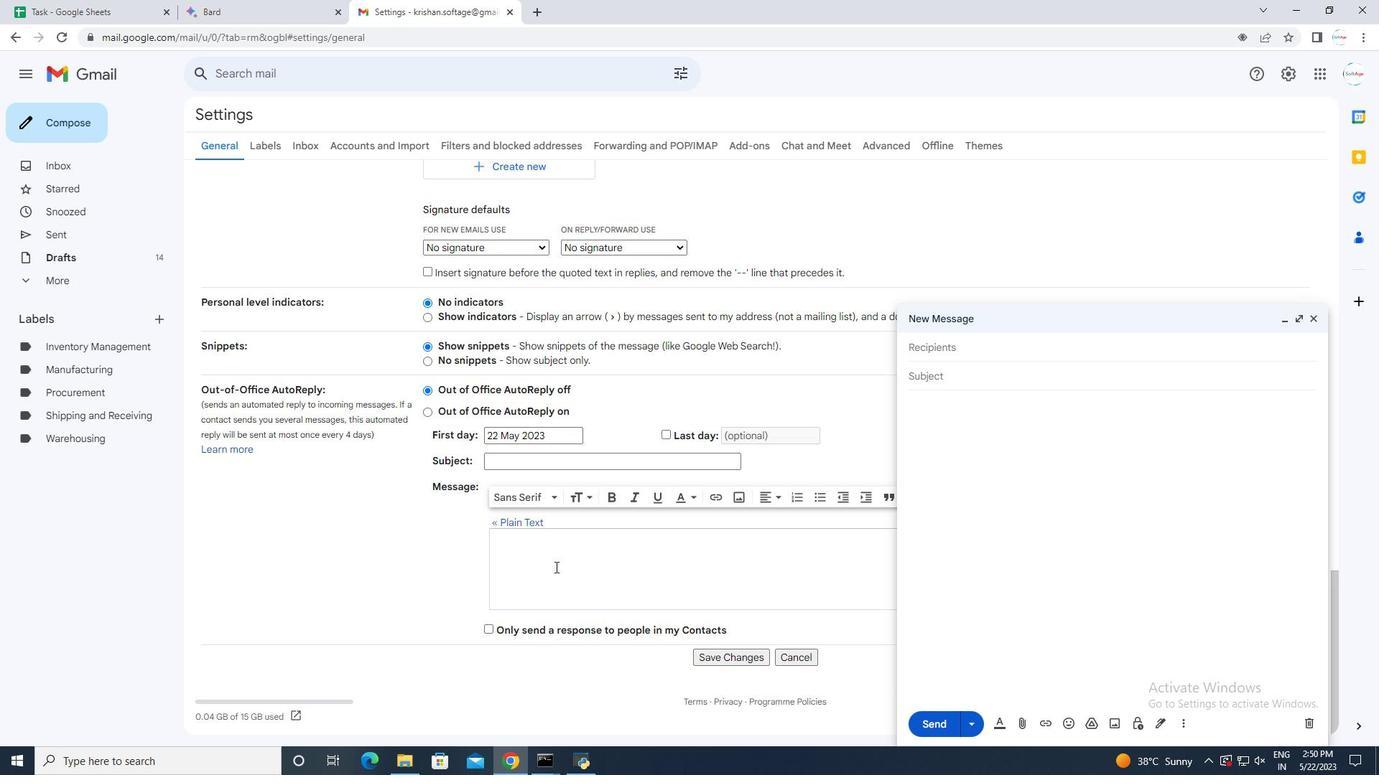 
Action: Mouse scrolled (563, 572) with delta (0, 0)
Screenshot: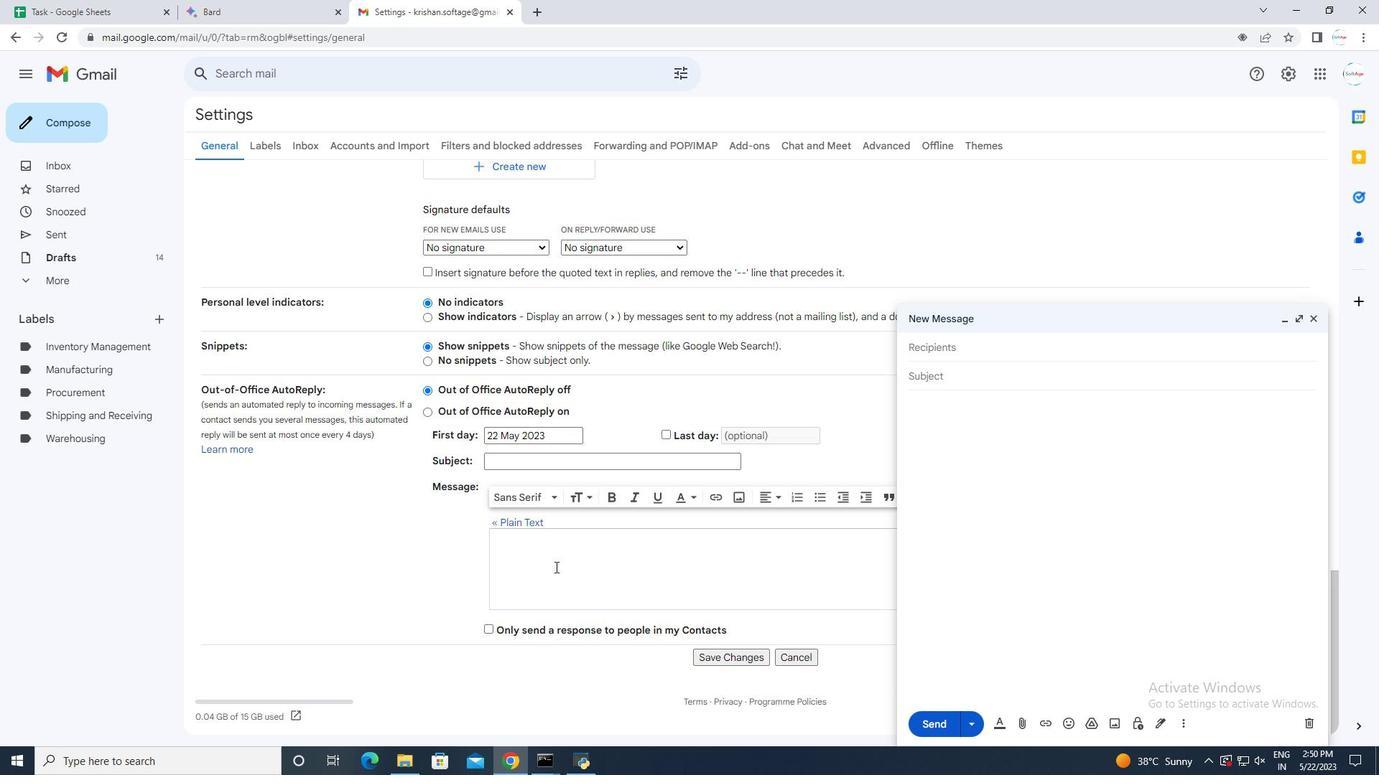 
Action: Mouse moved to (577, 585)
Screenshot: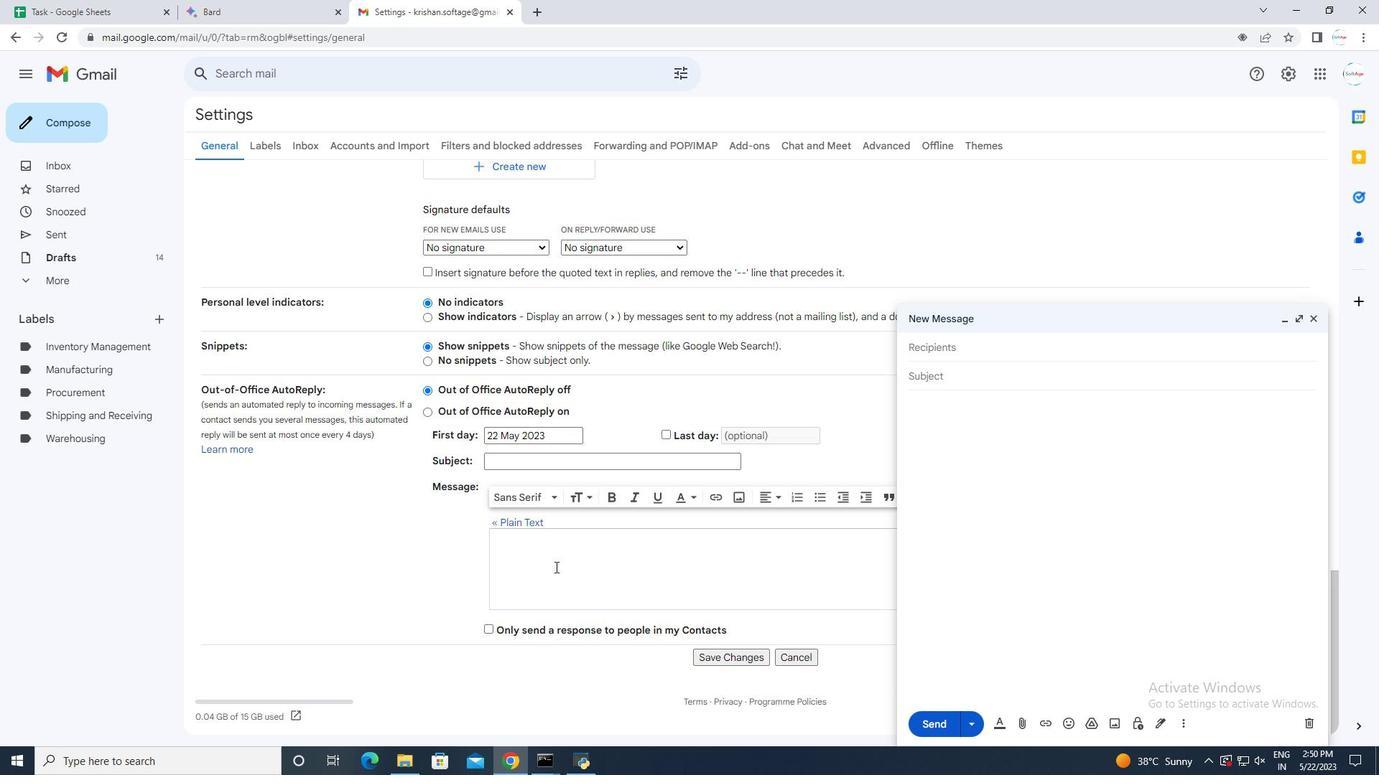 
Action: Mouse scrolled (568, 577) with delta (0, 0)
Screenshot: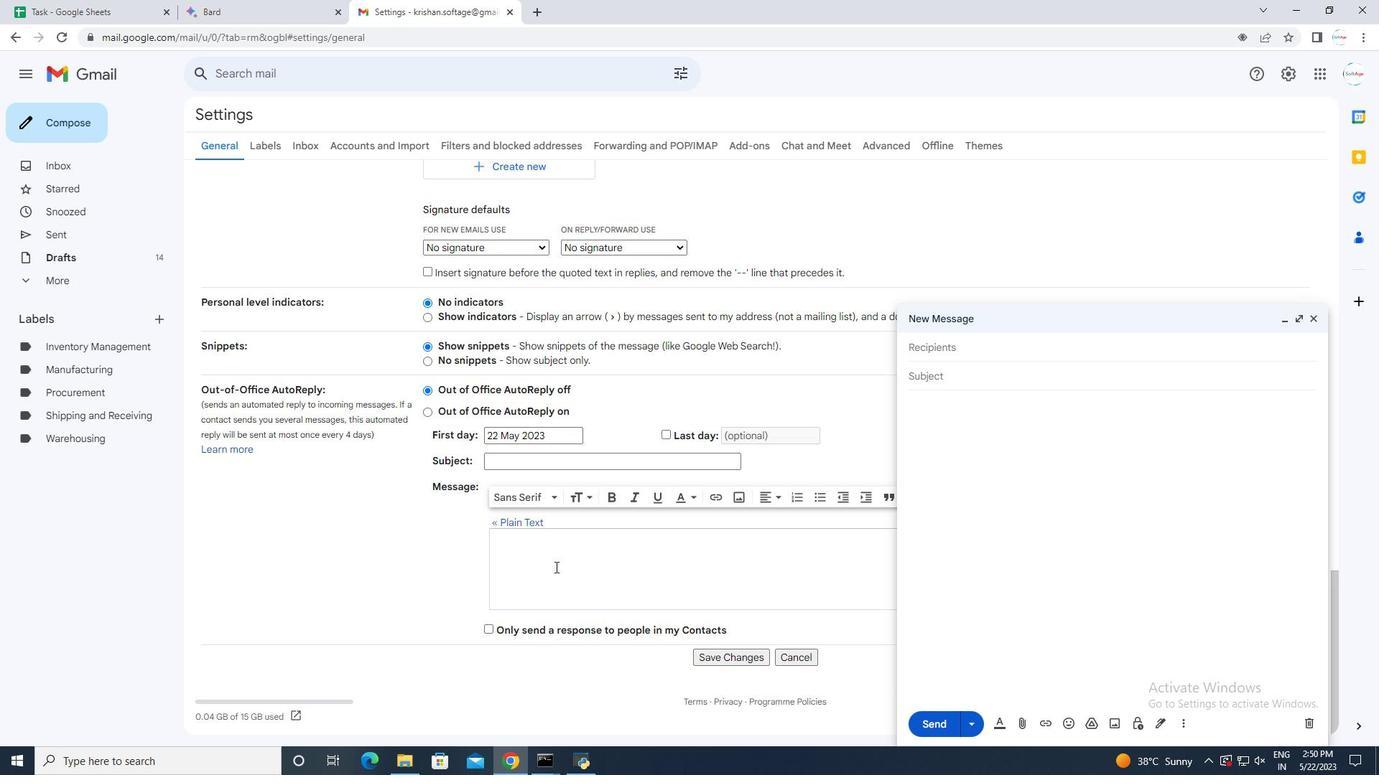 
Action: Mouse moved to (696, 659)
Screenshot: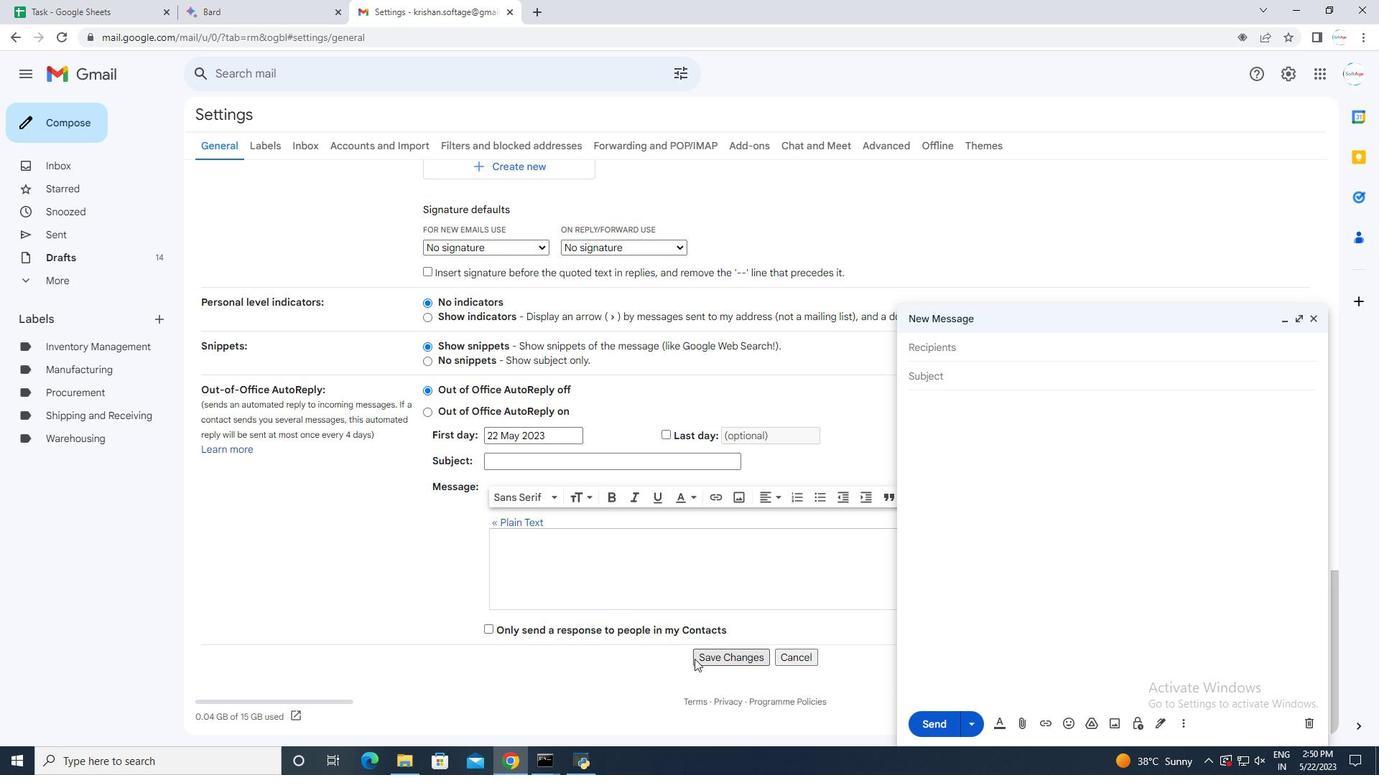 
Action: Mouse pressed left at (696, 659)
Screenshot: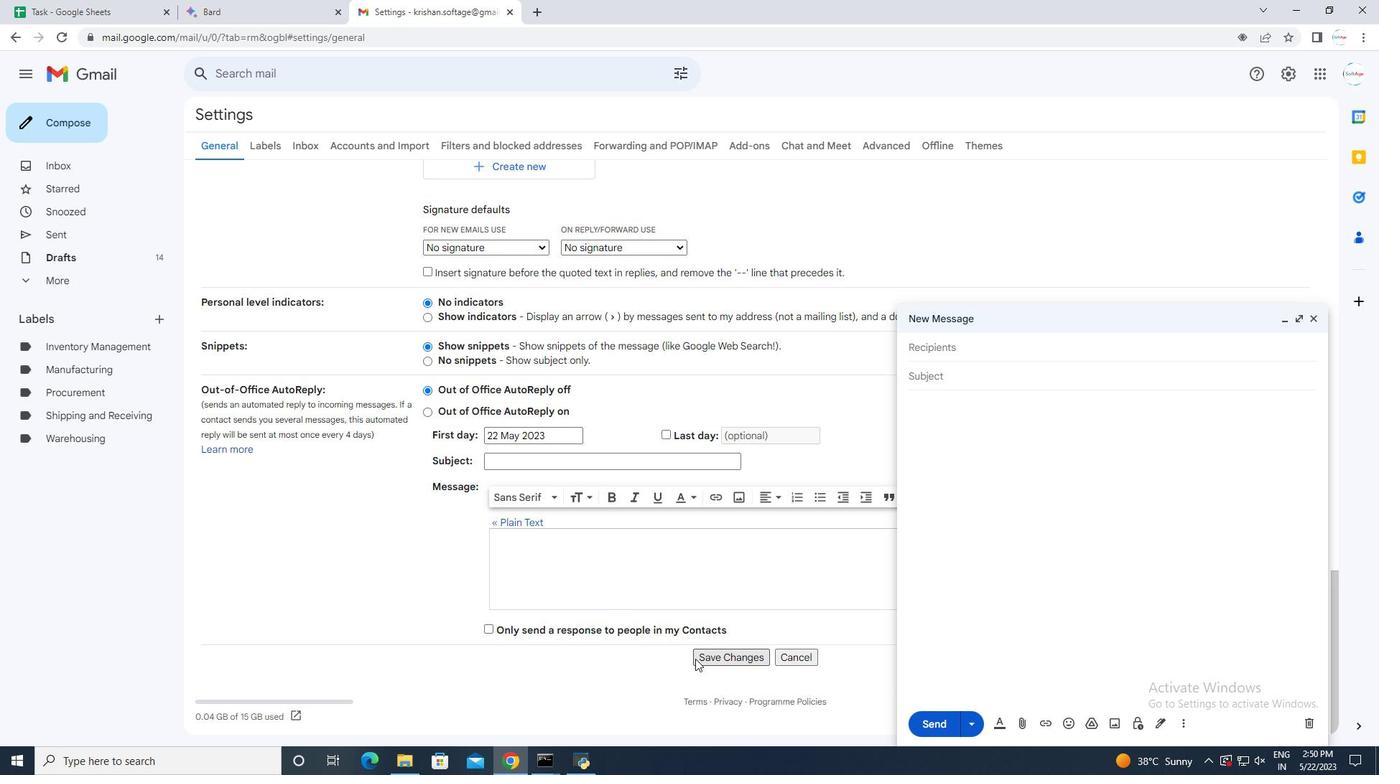 
Action: Mouse moved to (943, 415)
Screenshot: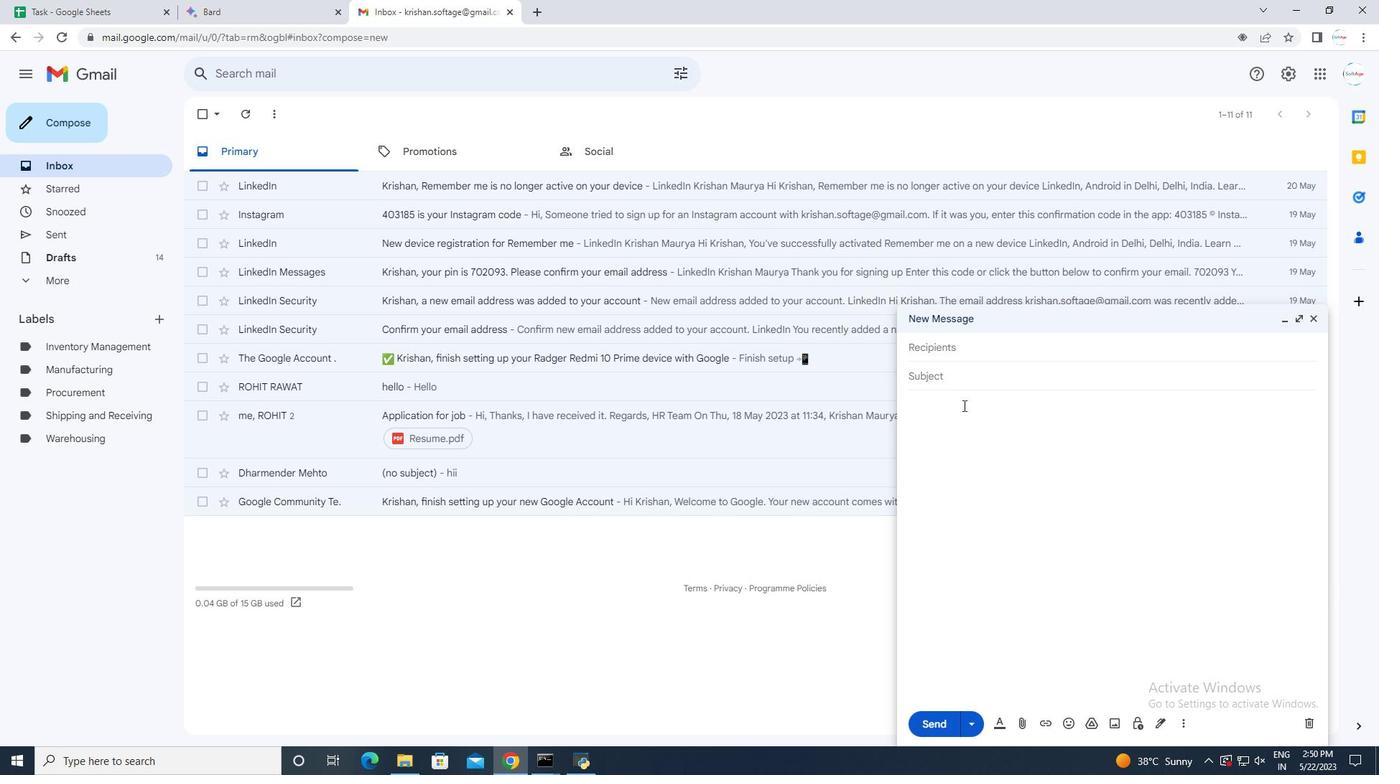 
Action: Mouse pressed left at (943, 415)
Screenshot: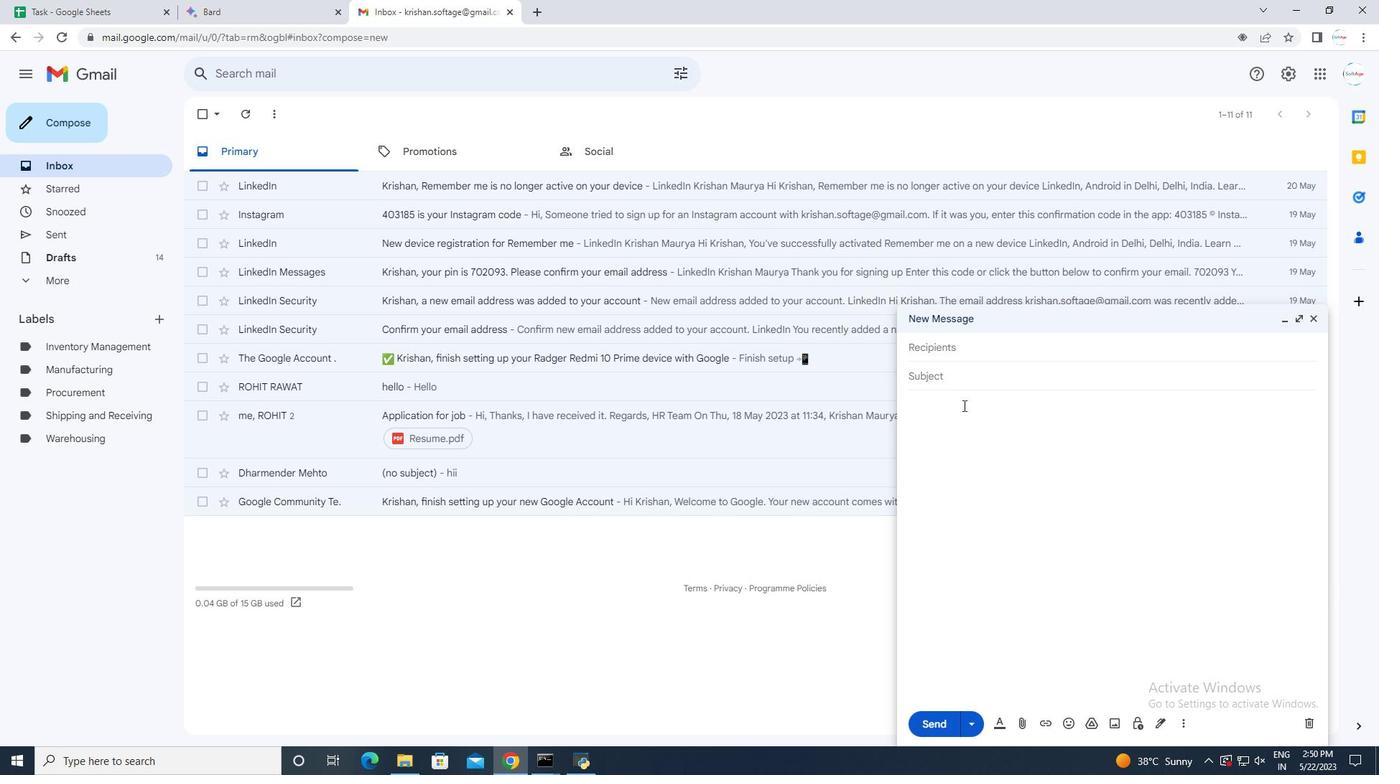 
Action: Mouse moved to (1157, 721)
Screenshot: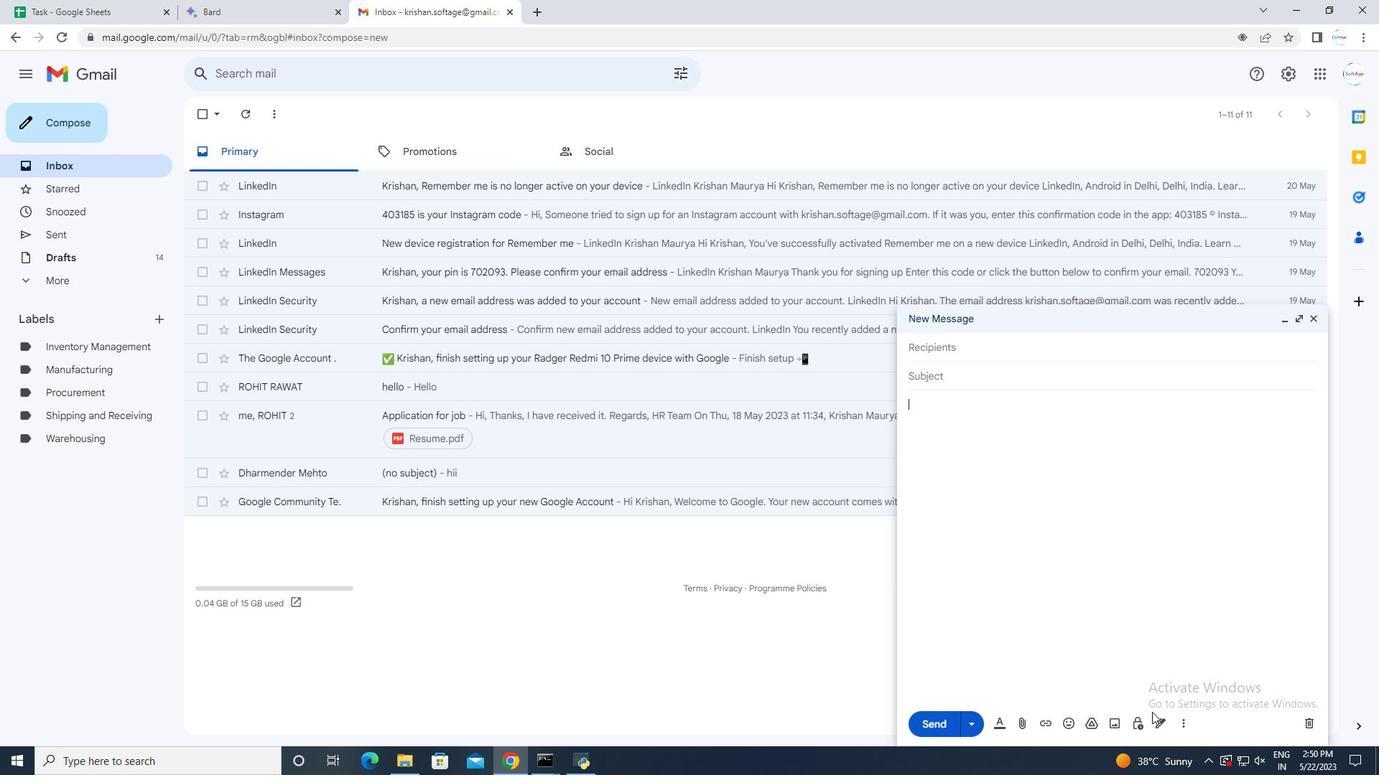 
Action: Mouse pressed left at (1157, 721)
Screenshot: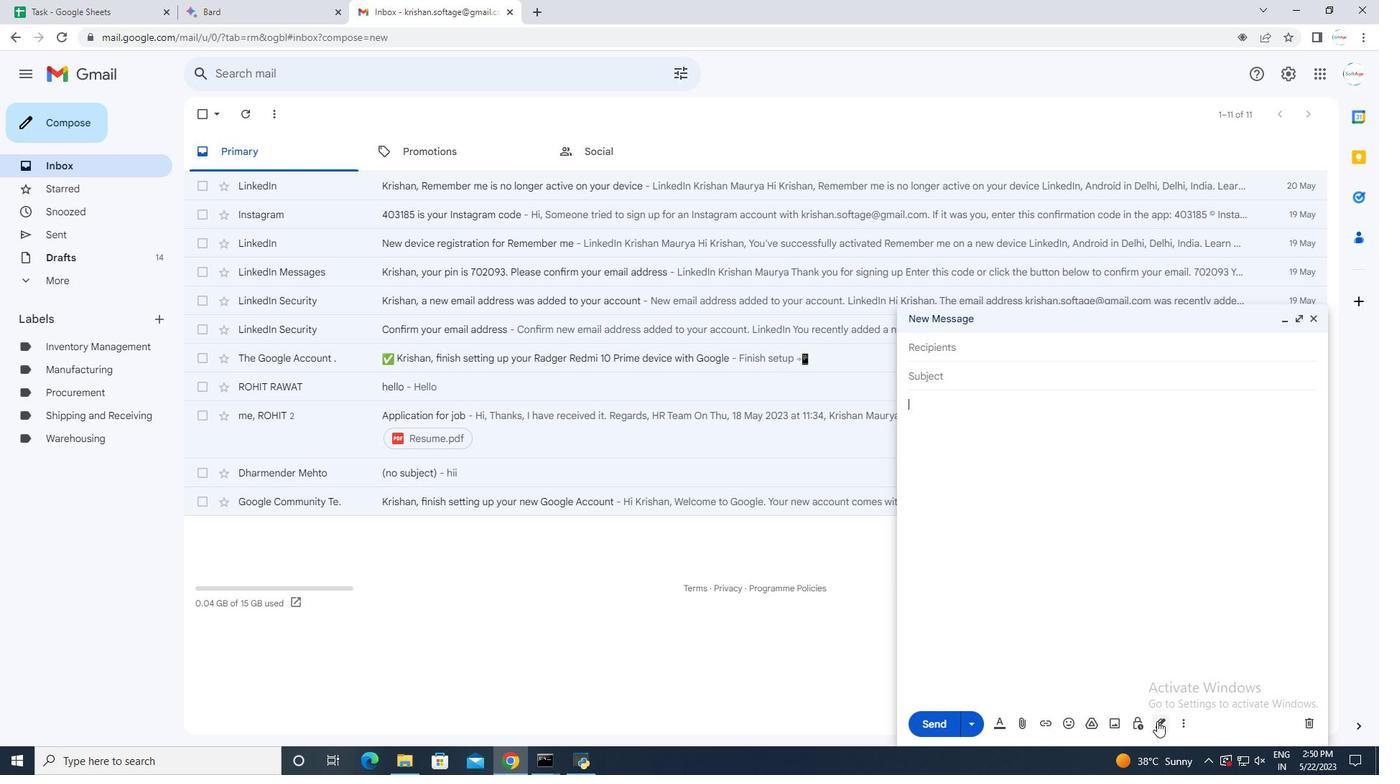 
Action: Mouse moved to (1313, 321)
Screenshot: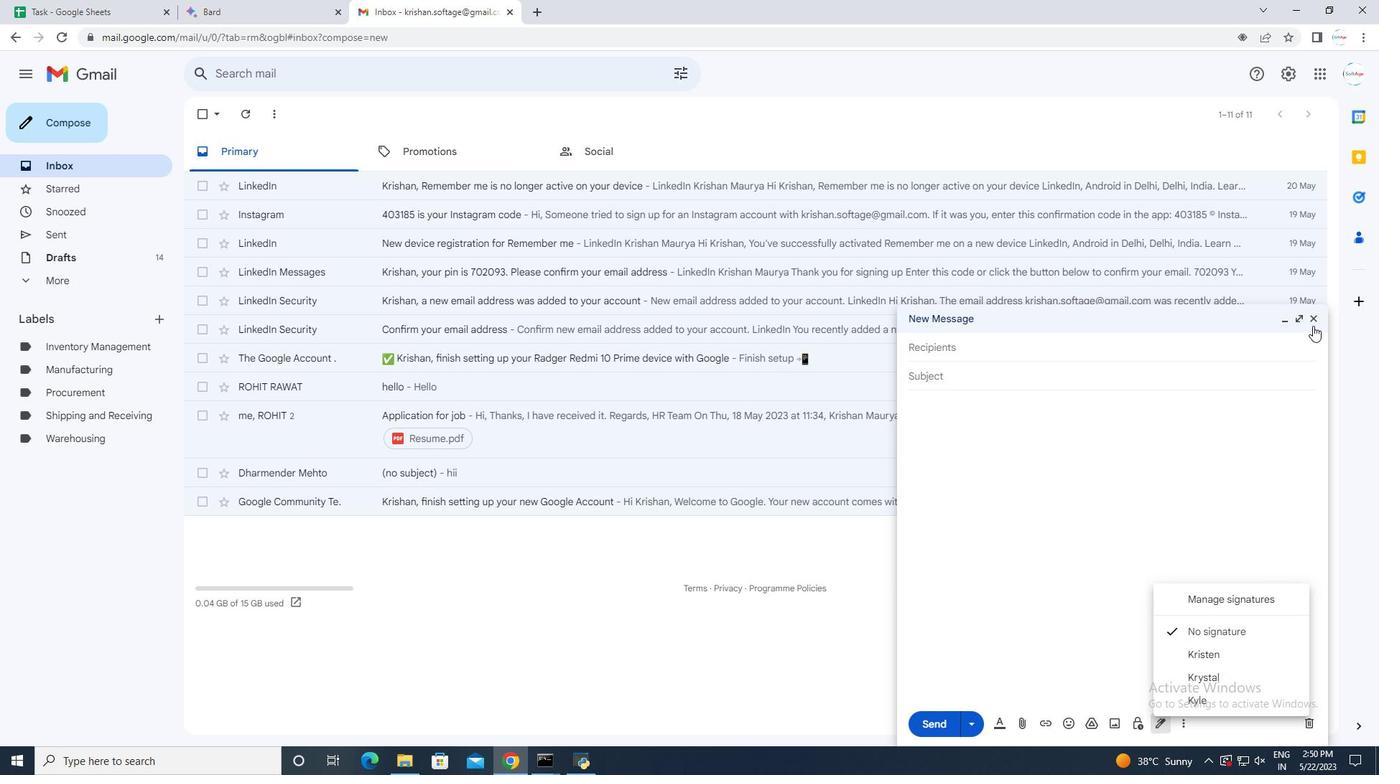 
Action: Mouse pressed left at (1313, 321)
Screenshot: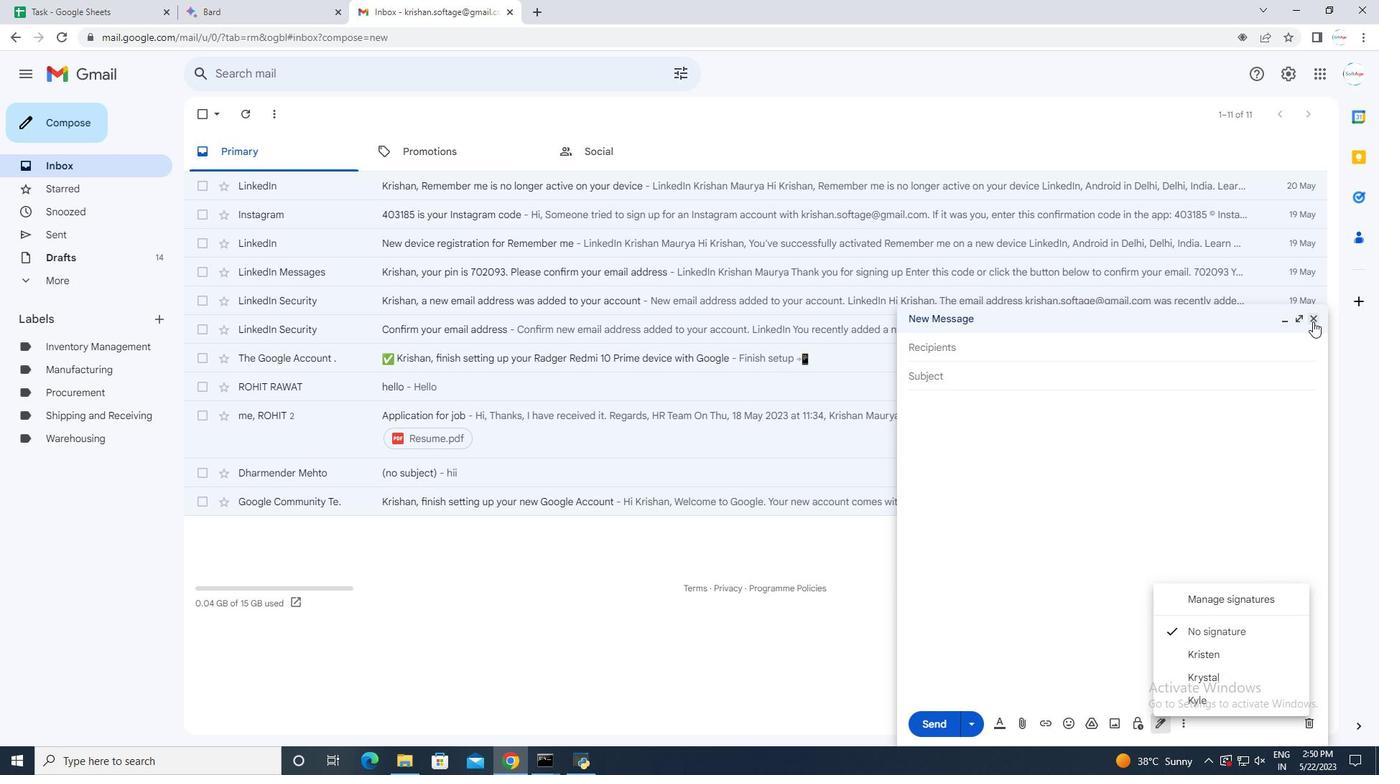 
Action: Mouse moved to (47, 118)
Screenshot: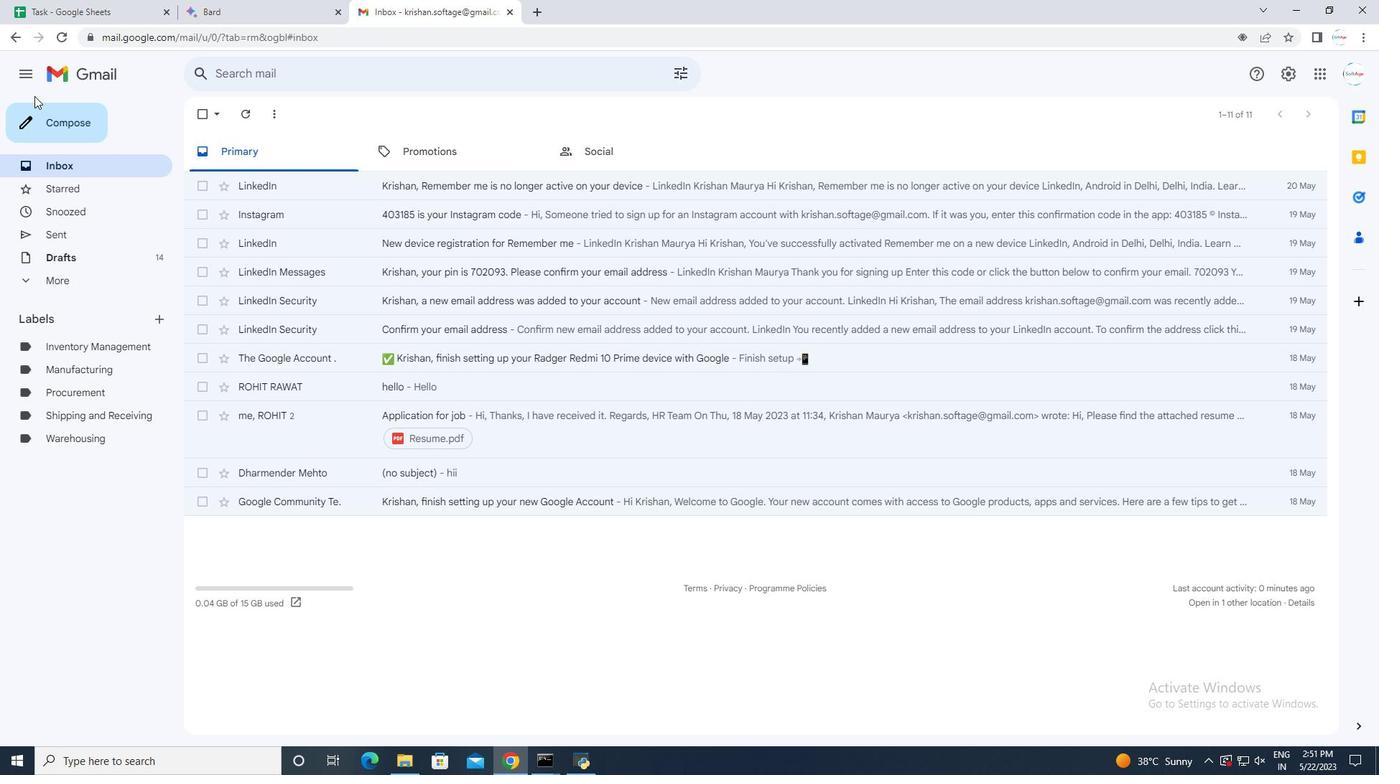 
Action: Mouse pressed left at (47, 118)
Screenshot: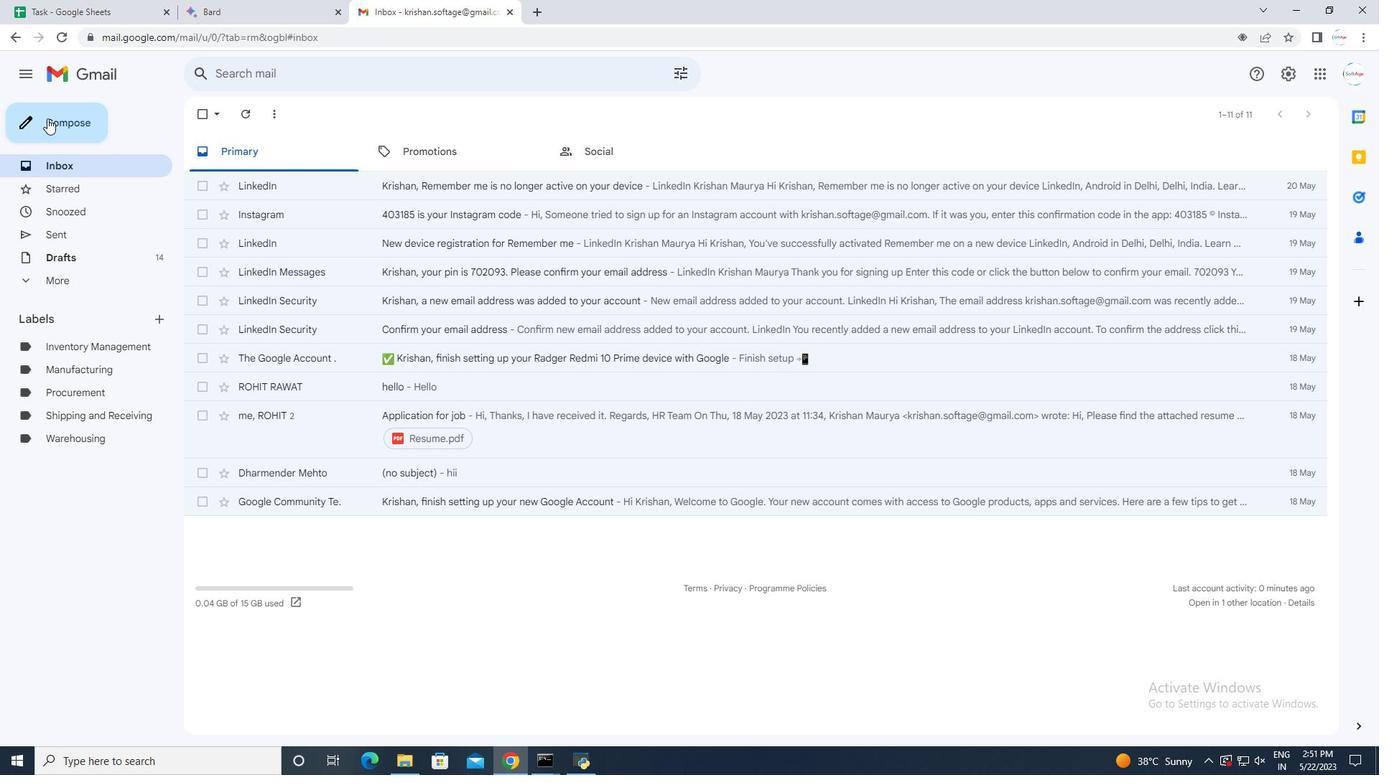 
Action: Mouse moved to (915, 414)
Screenshot: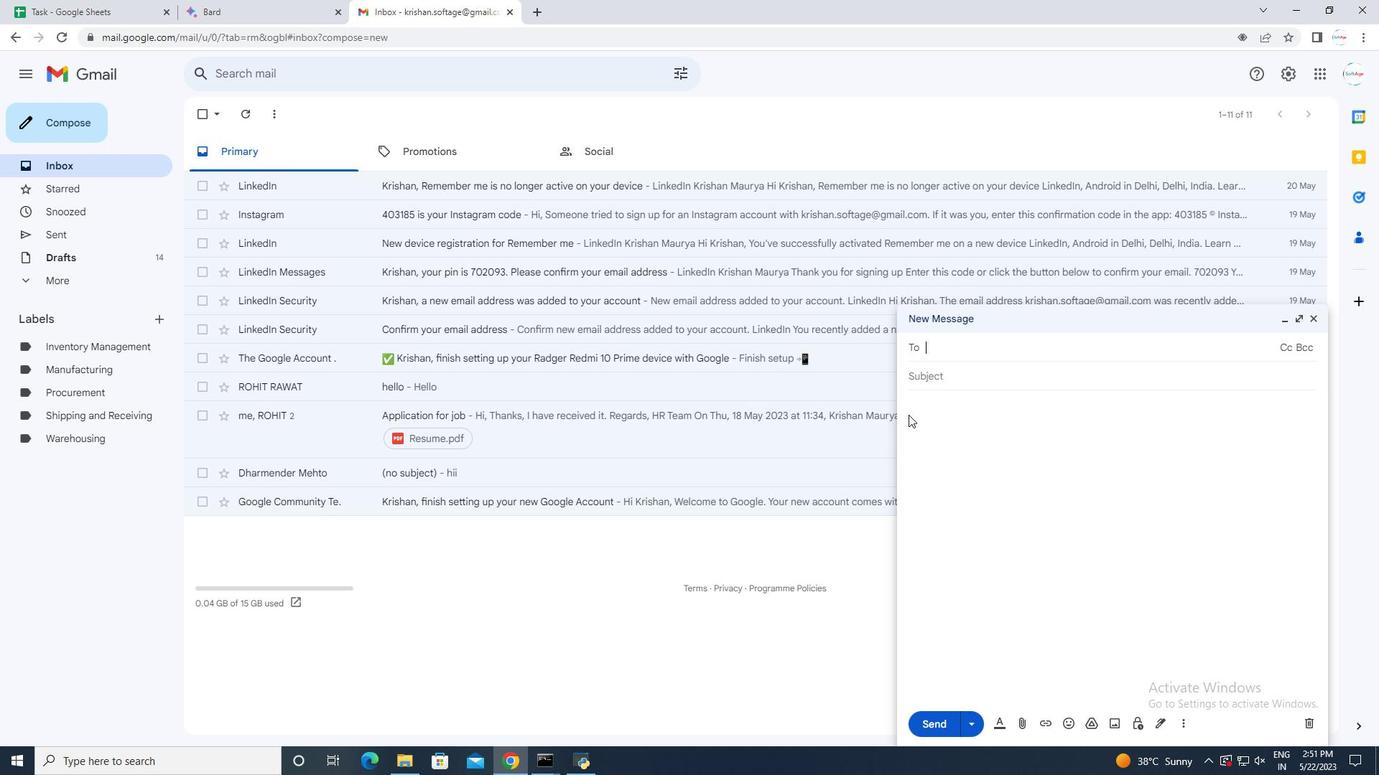
Action: Mouse pressed left at (915, 414)
Screenshot: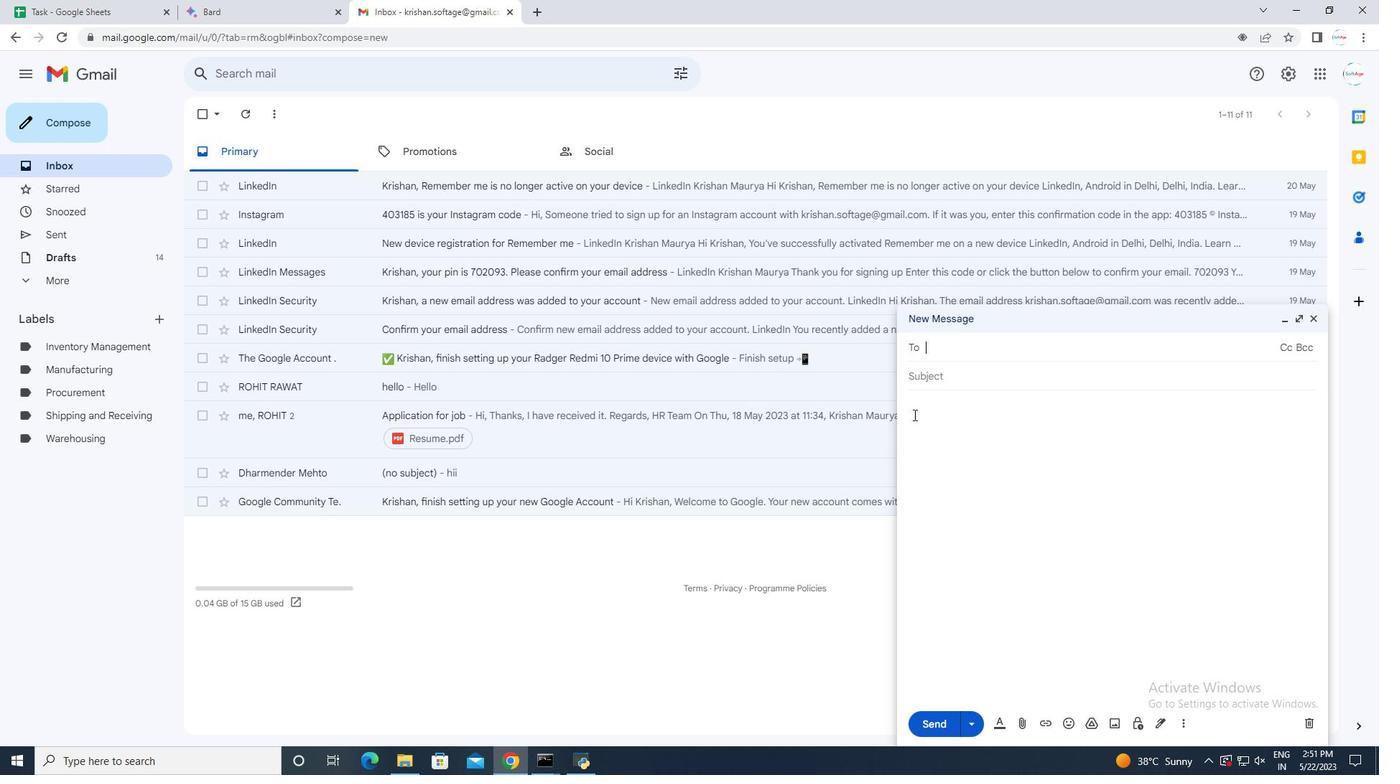 
Action: Mouse moved to (1160, 722)
Screenshot: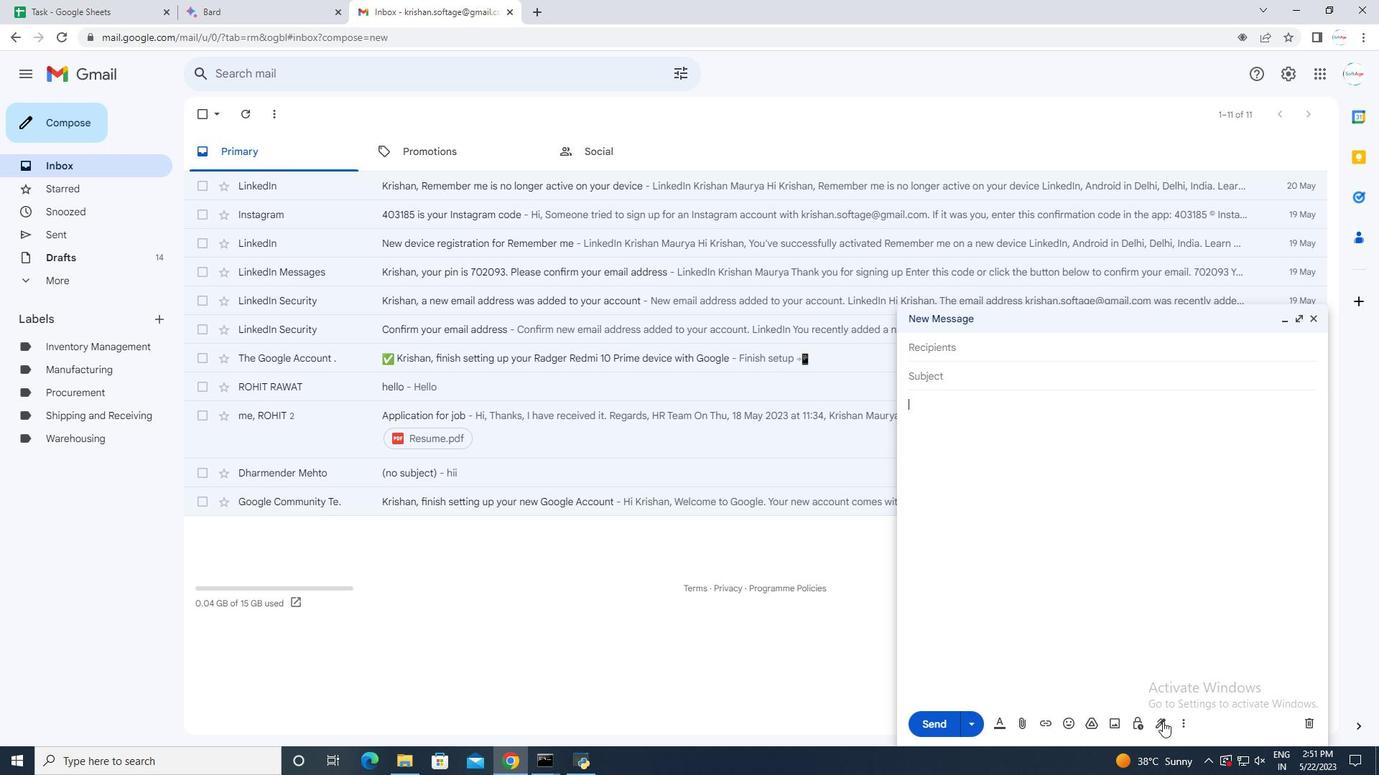 
Action: Mouse pressed left at (1160, 722)
Screenshot: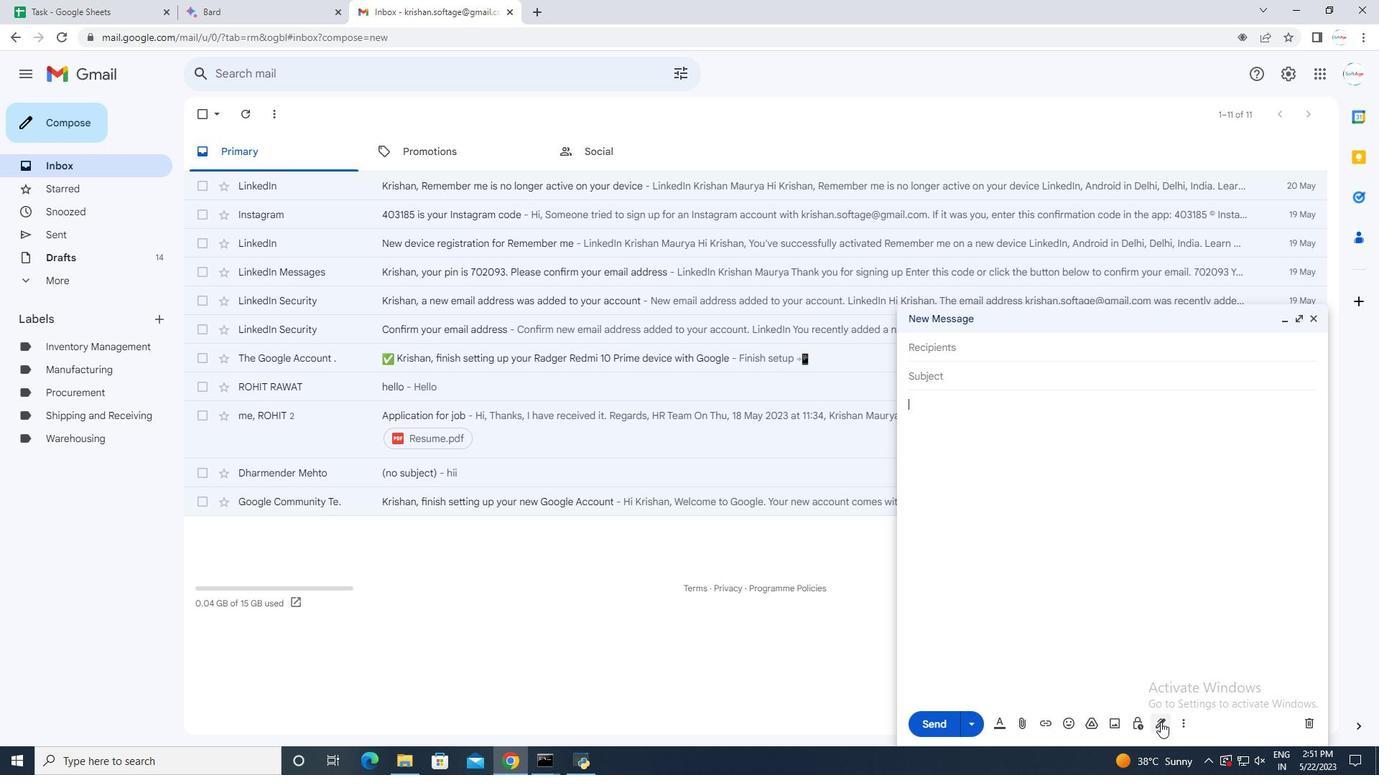 
Action: Mouse moved to (1234, 693)
Screenshot: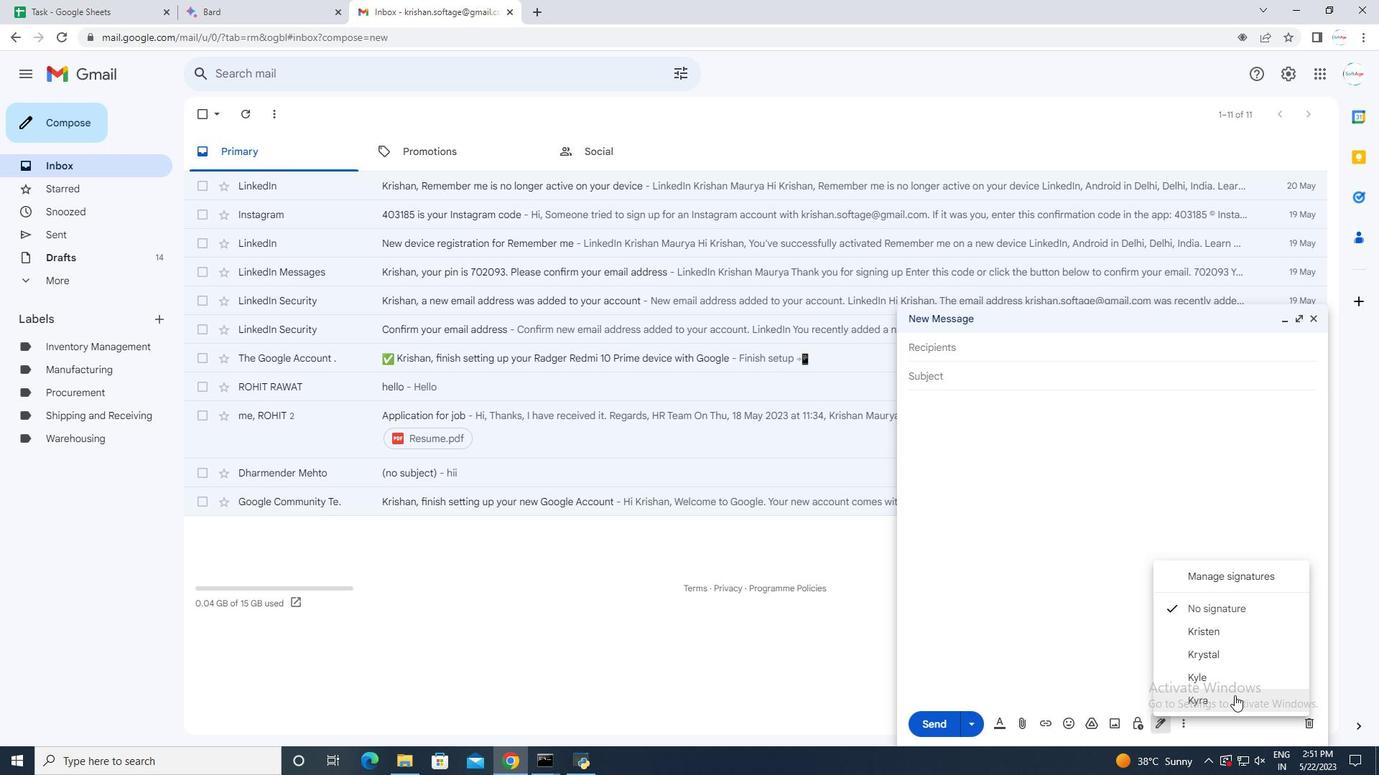 
Action: Mouse pressed left at (1234, 693)
Screenshot: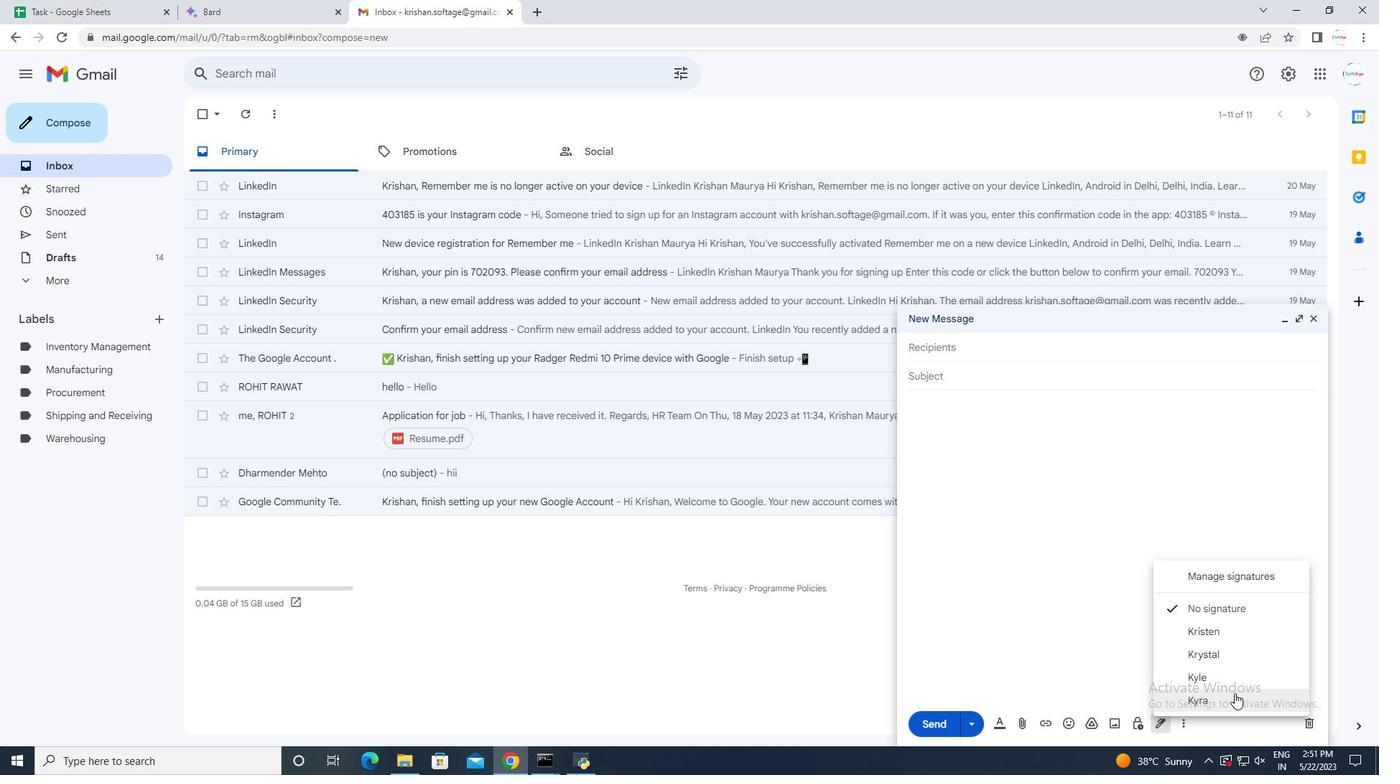 
Action: Mouse moved to (937, 408)
Screenshot: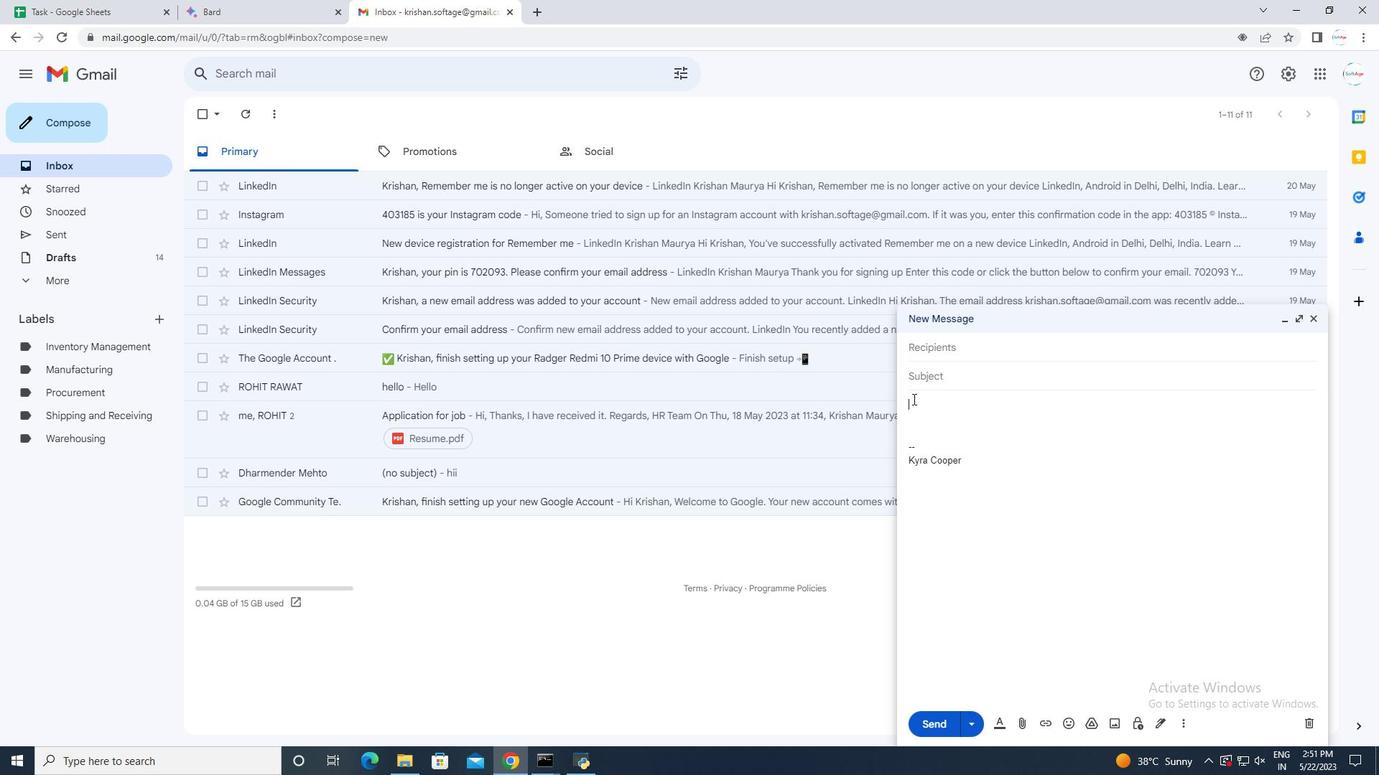 
Action: Mouse pressed left at (937, 408)
Screenshot: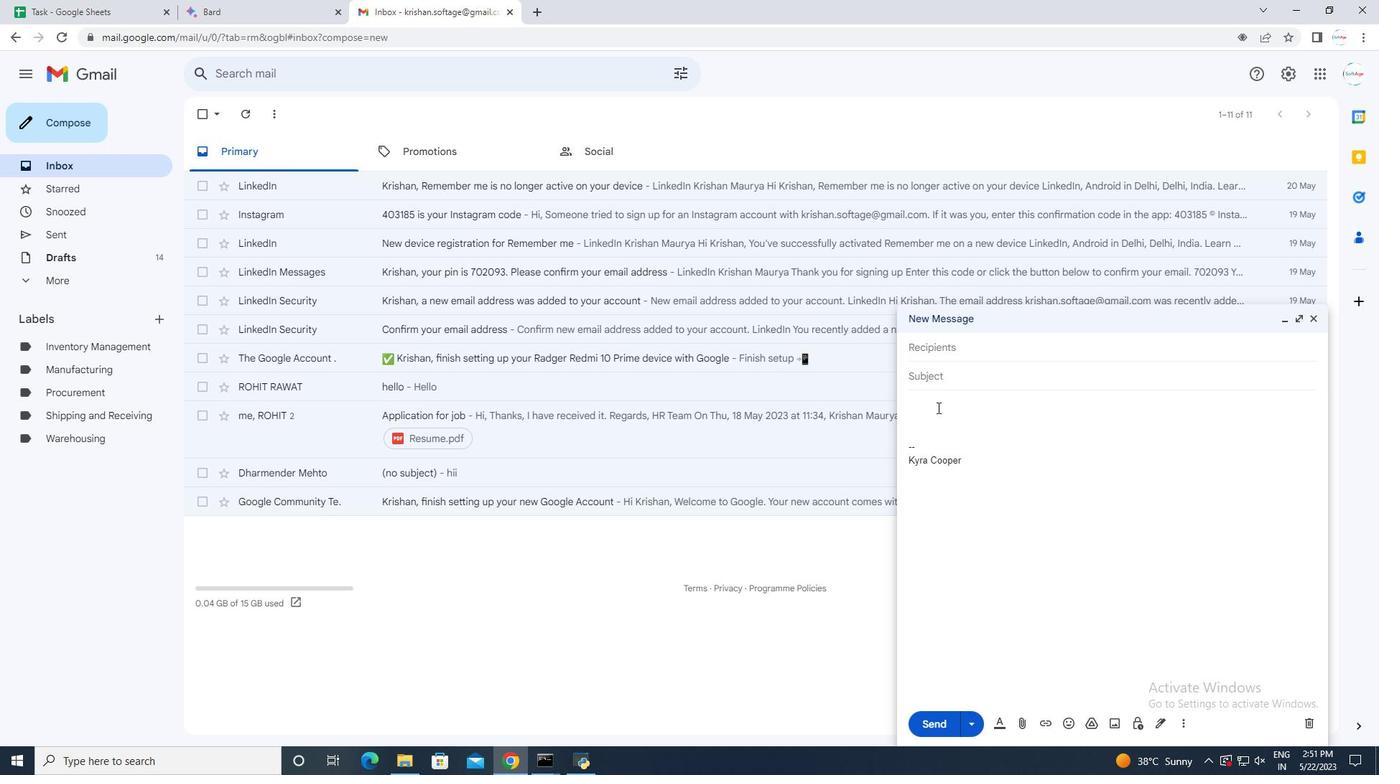 
Action: Key pressed <Key.shift>Hearfelt<Key.space>thanks<Key.space>and<Key.space>warm<Key.space>wishes
Screenshot: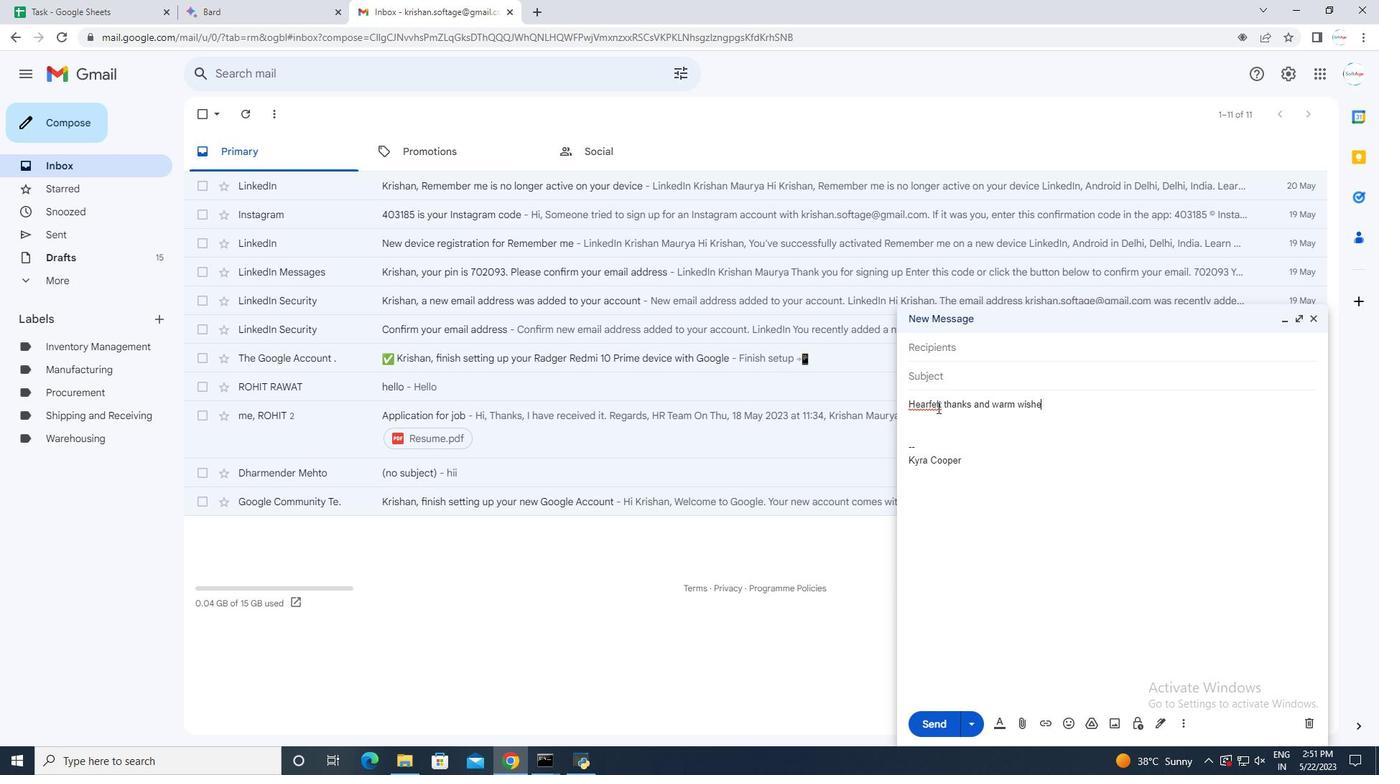 
Action: Mouse moved to (918, 408)
Screenshot: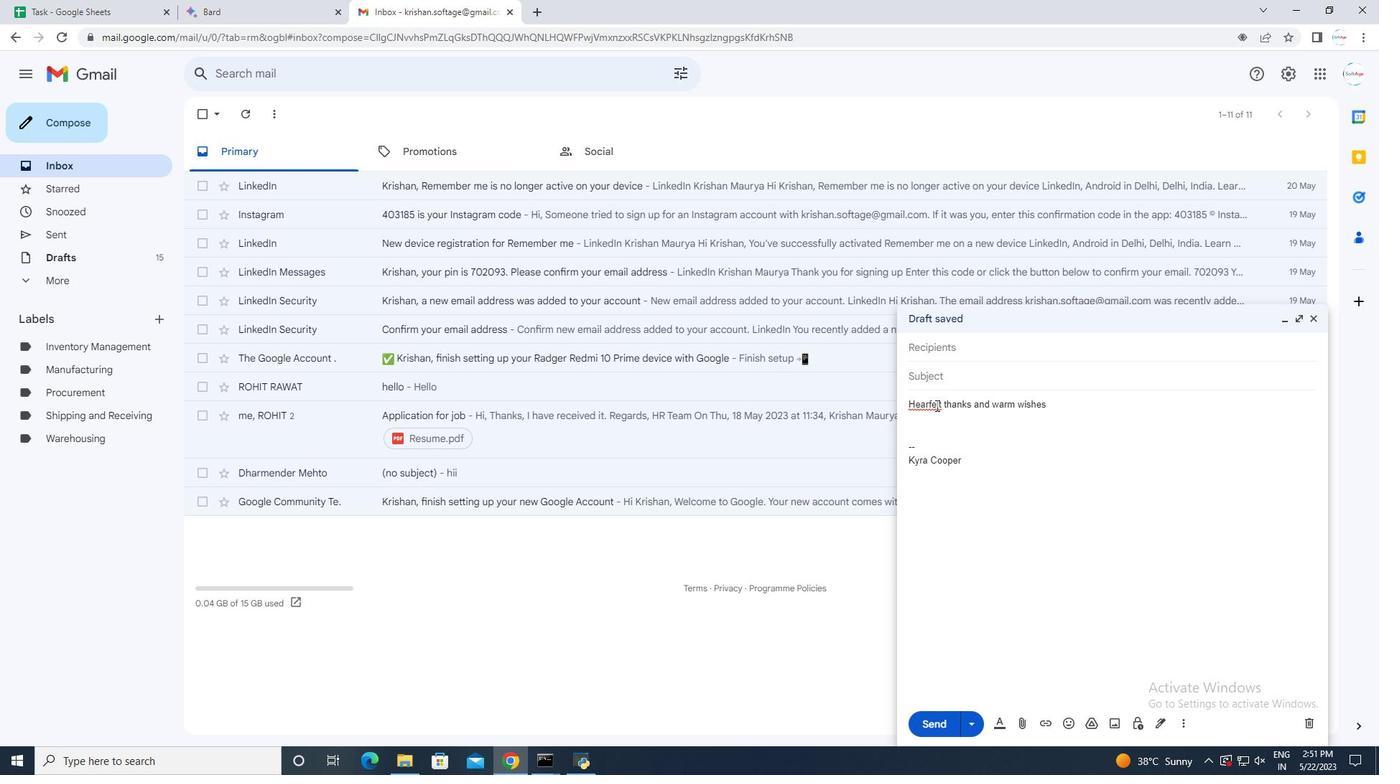 
Action: Mouse pressed right at (918, 408)
Screenshot: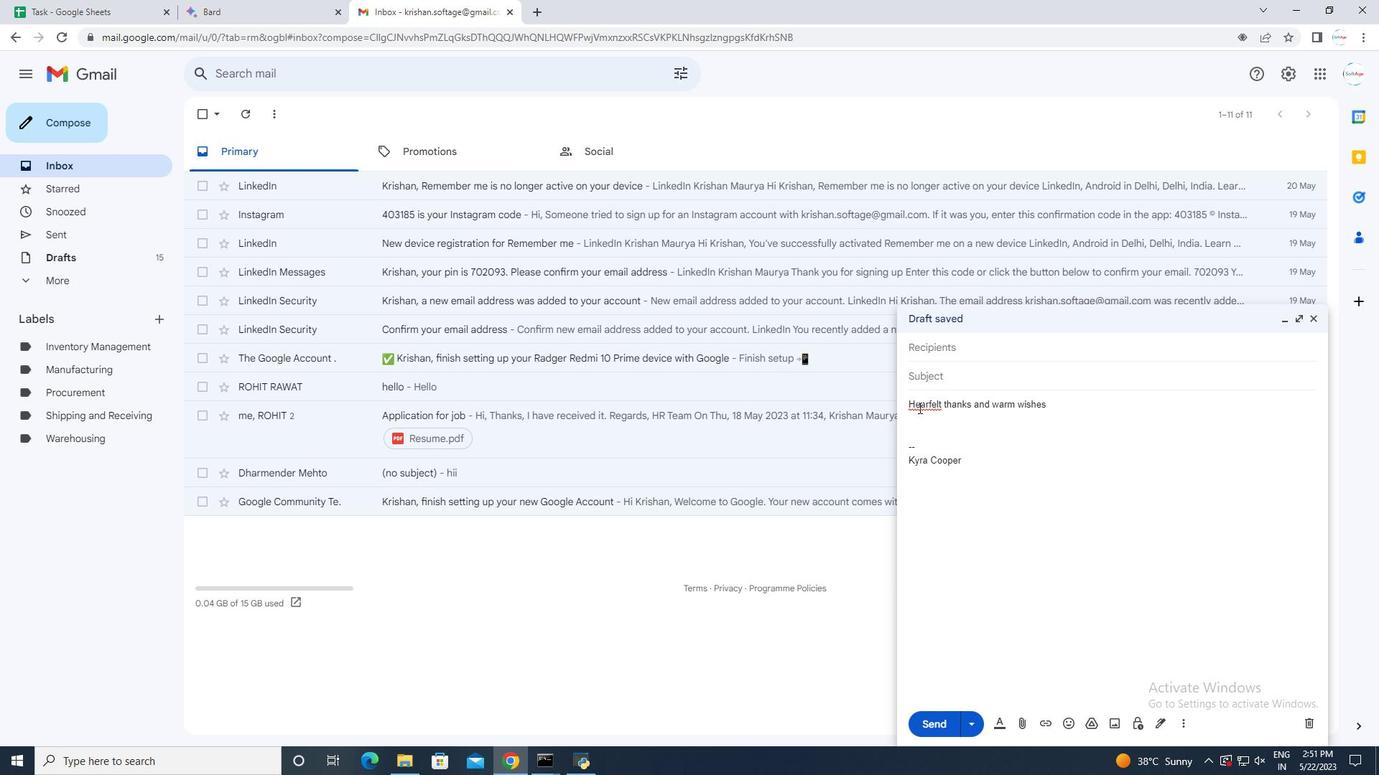 
Action: Mouse moved to (927, 424)
Screenshot: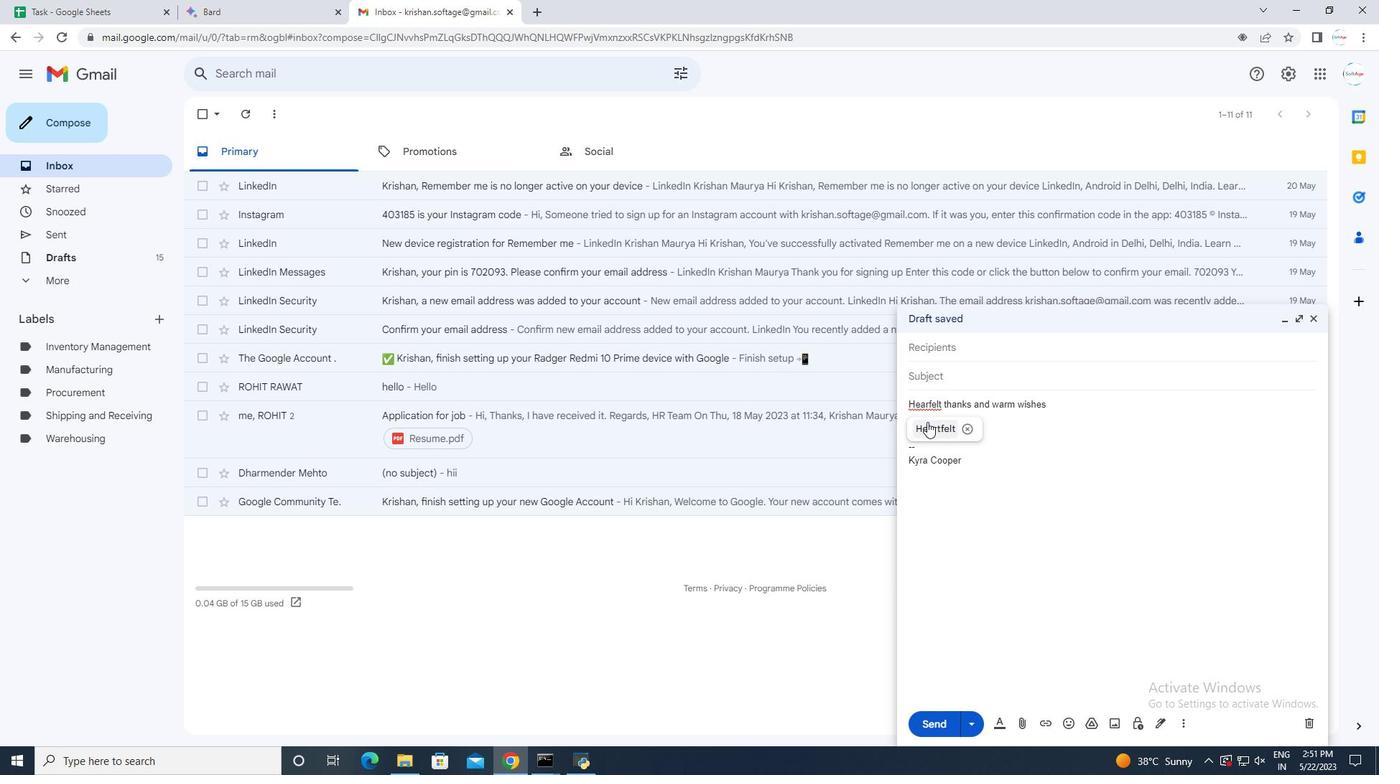 
Action: Mouse pressed left at (927, 424)
Screenshot: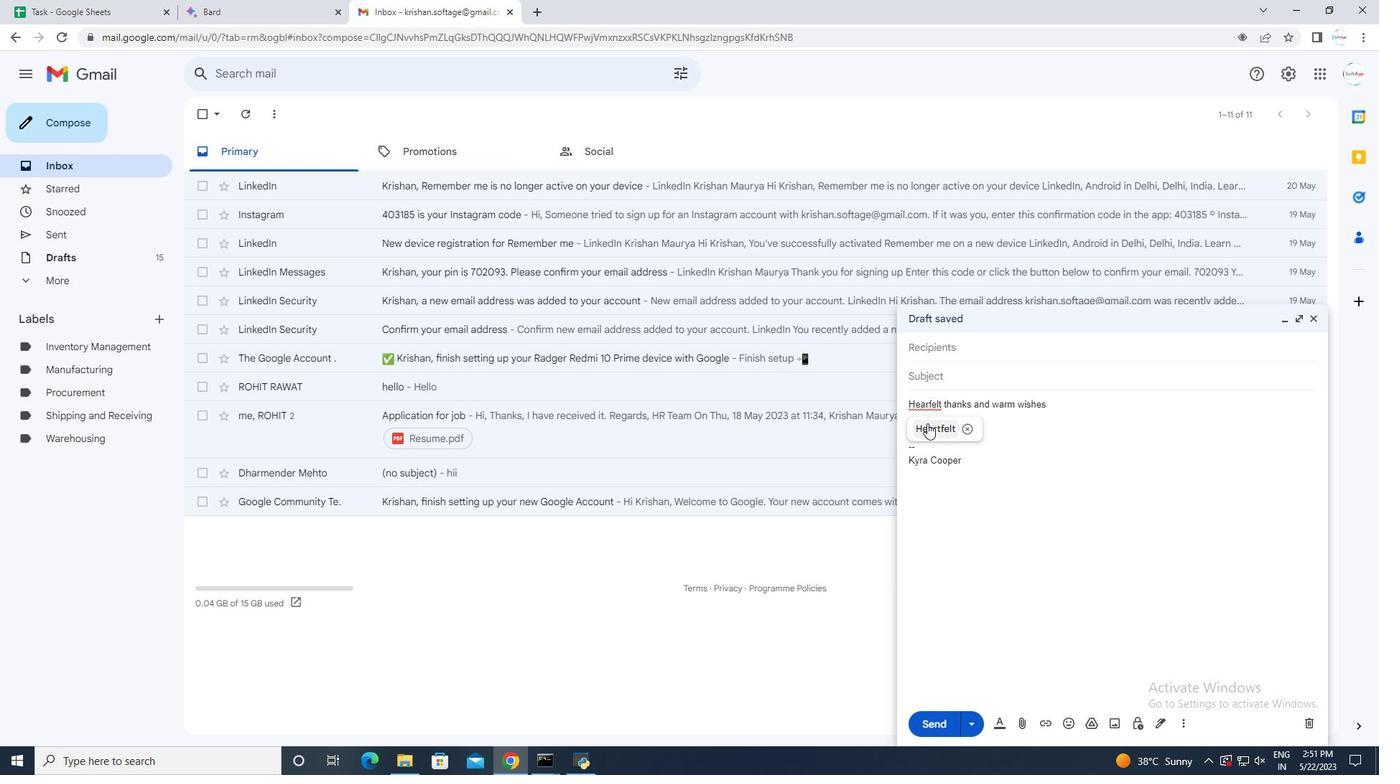 
Action: Mouse moved to (935, 344)
Screenshot: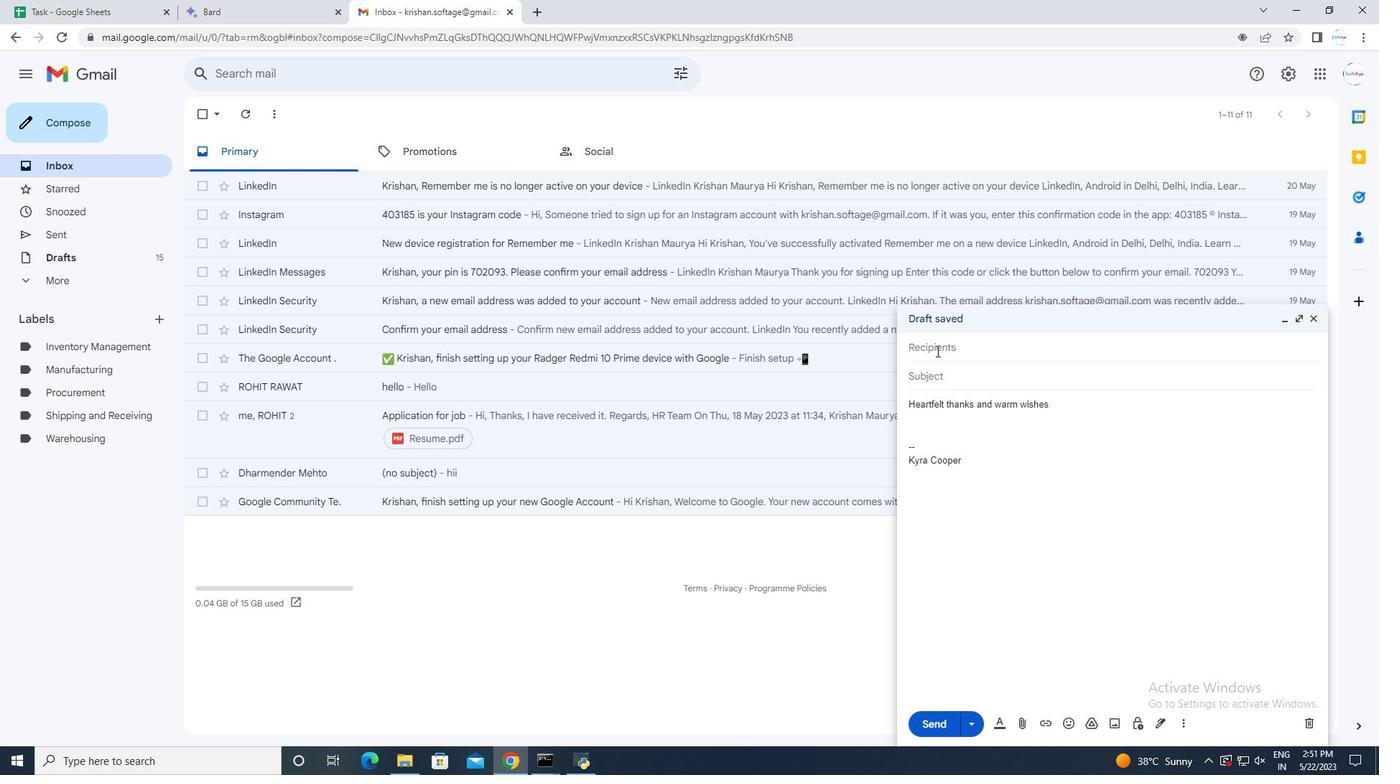 
Action: Mouse pressed left at (935, 344)
Screenshot: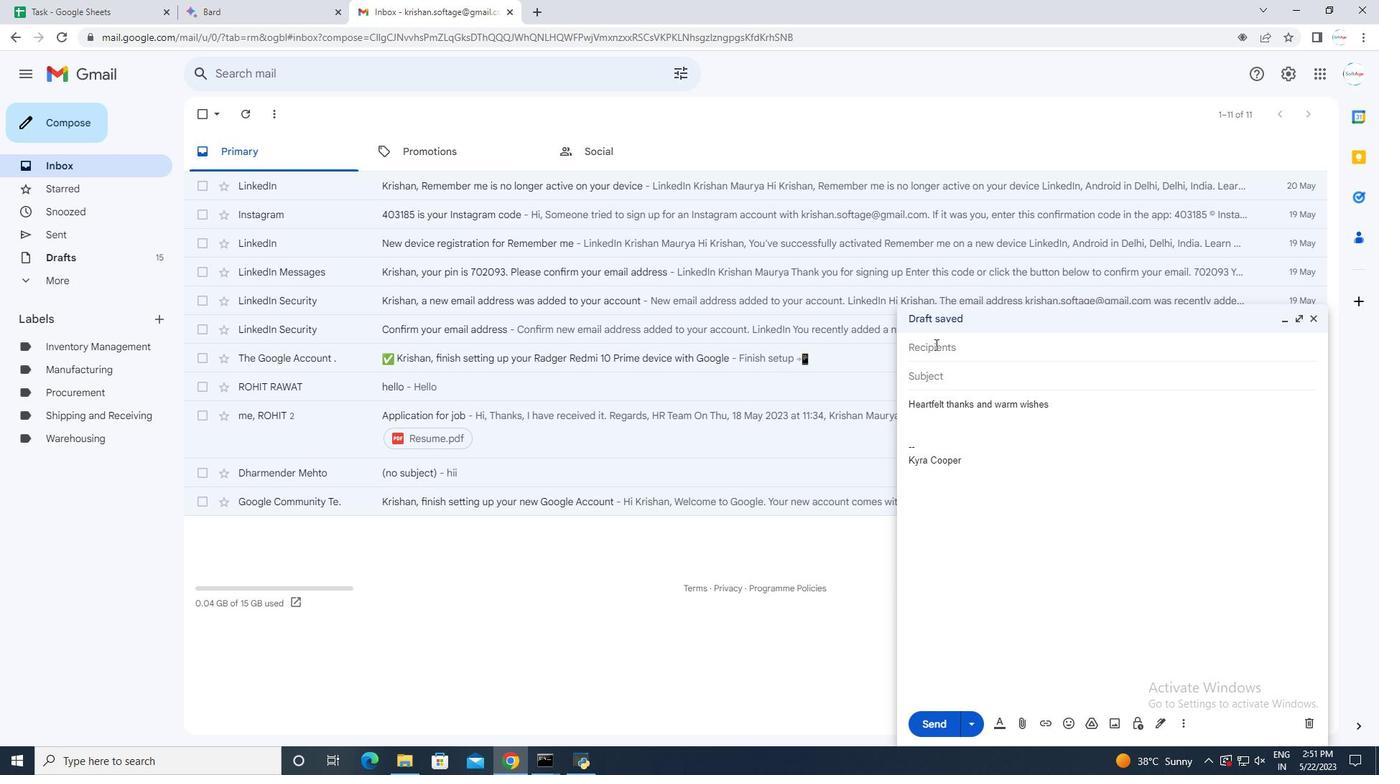 
Action: Key pressed softage.6<Key.shift>@softage,net
Screenshot: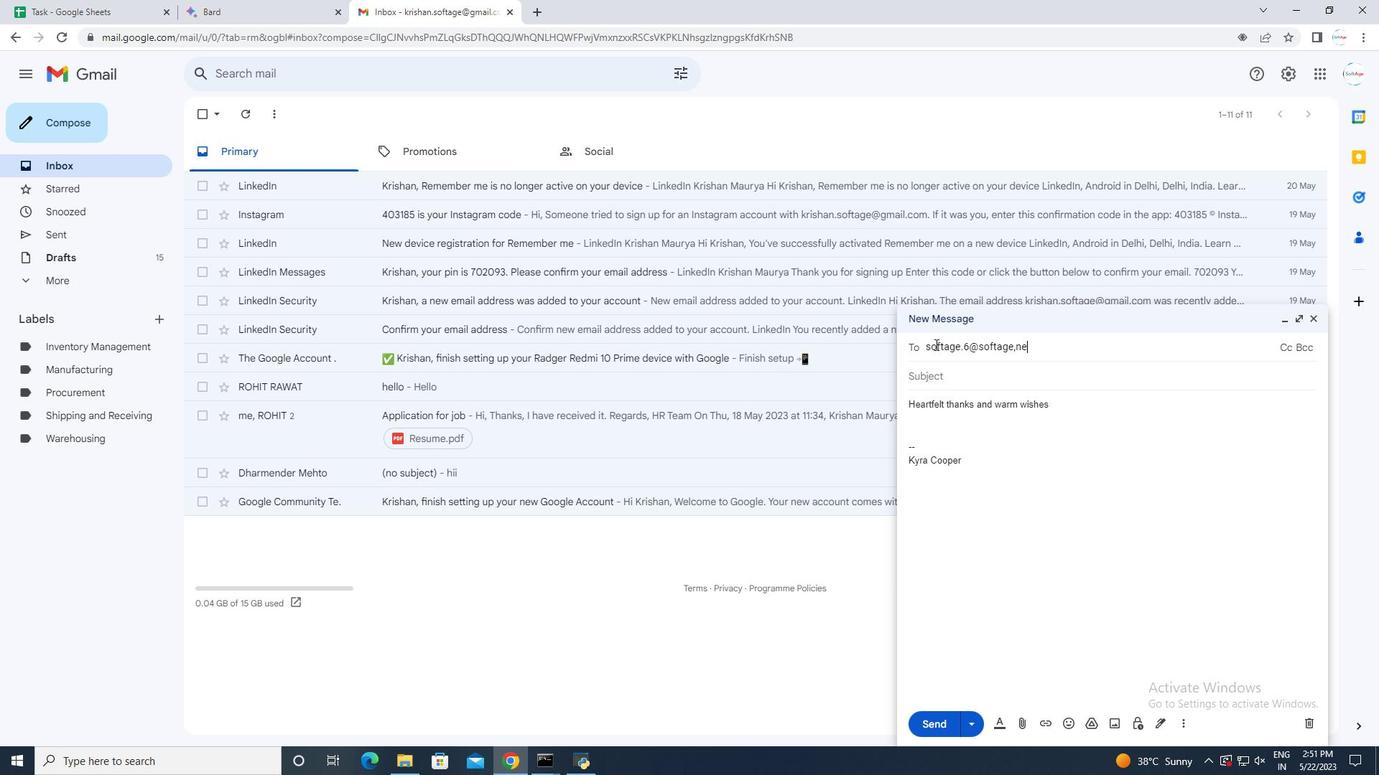 
Action: Mouse moved to (1020, 351)
Screenshot: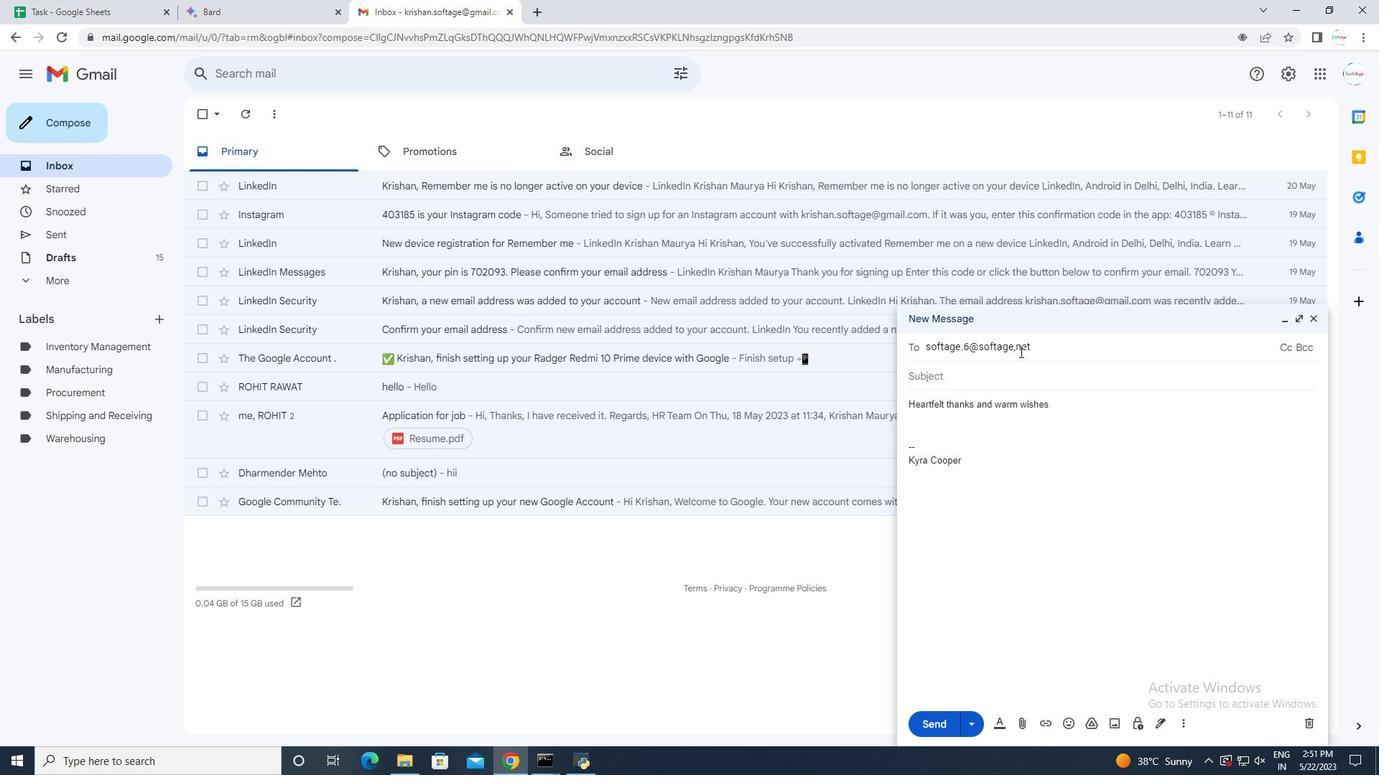 
Action: Mouse pressed left at (1020, 351)
Screenshot: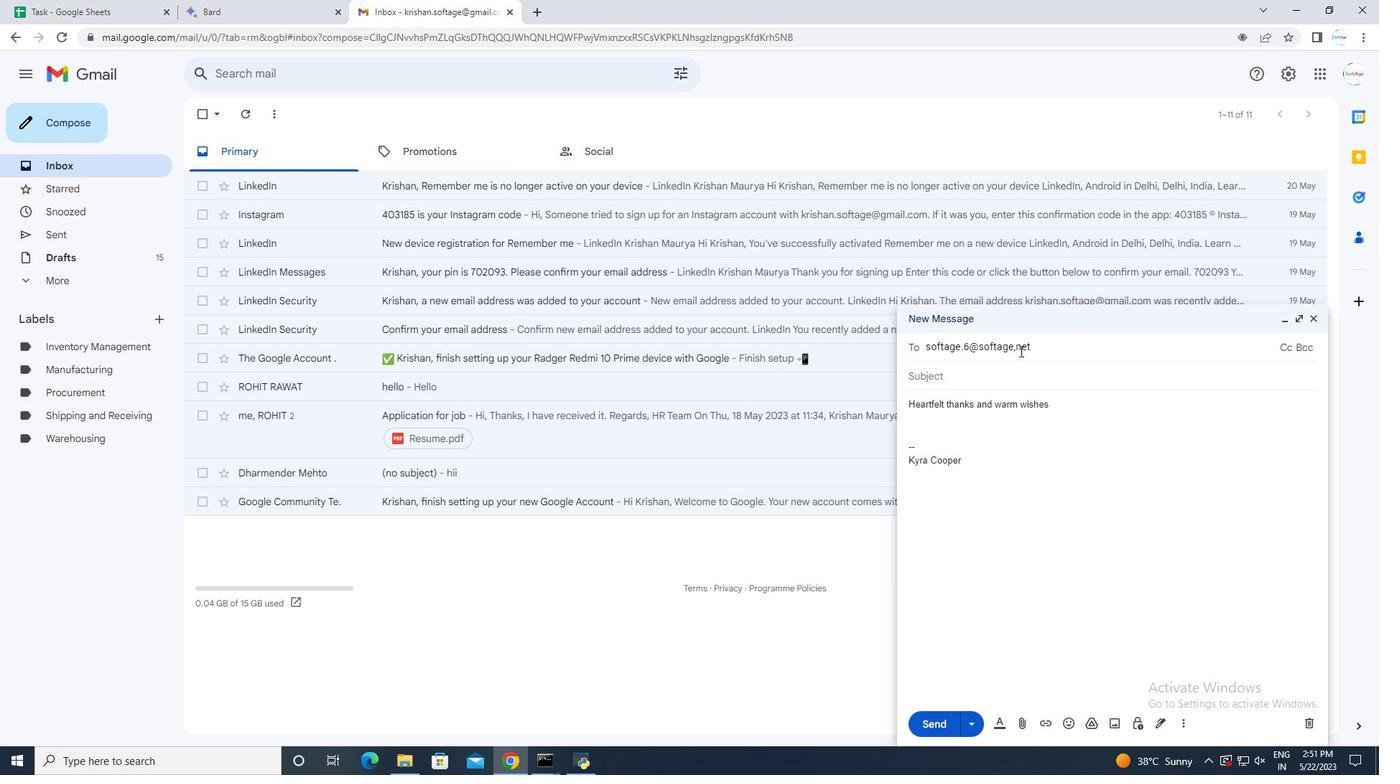 
Action: Mouse moved to (1020, 349)
Screenshot: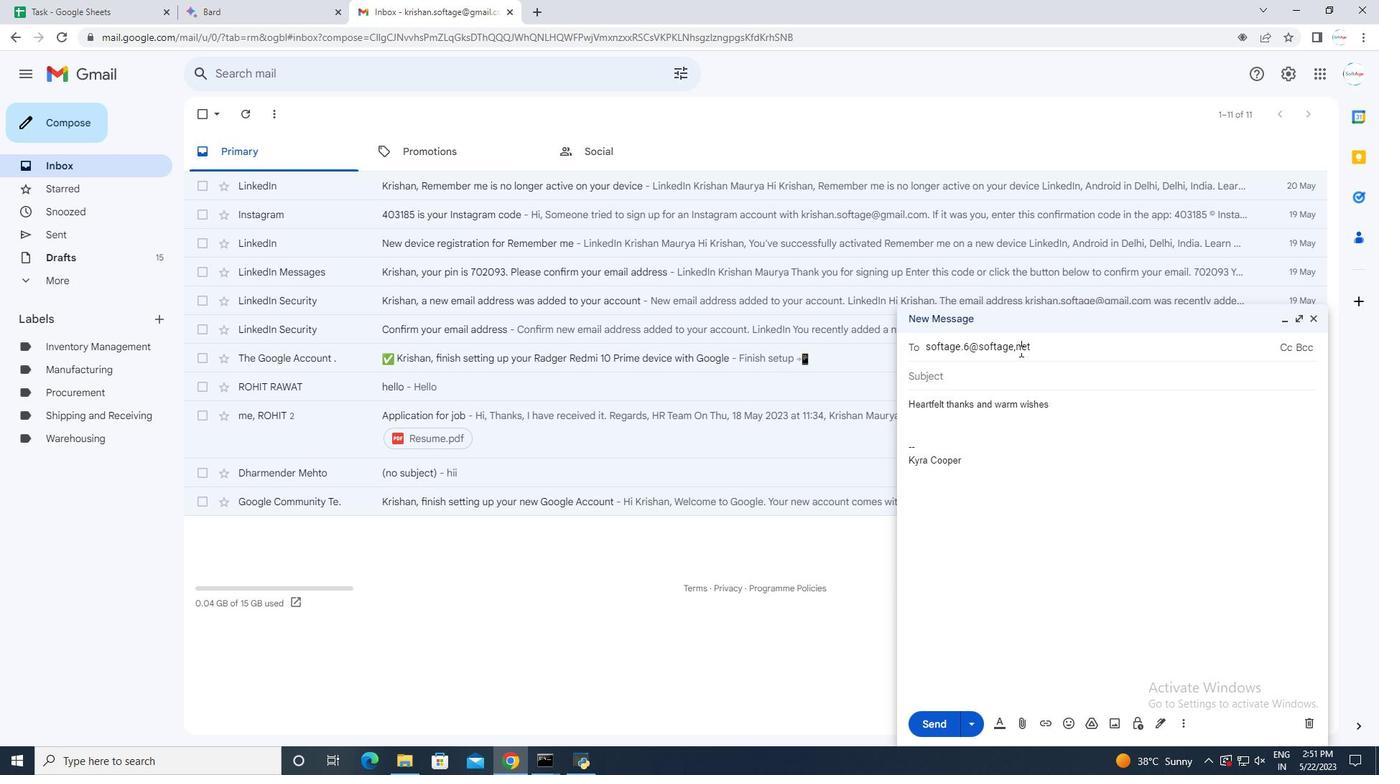 
Action: Key pressed <Key.backspace><Key.backspace>n.<Key.backspace><Key.backspace>.n
Screenshot: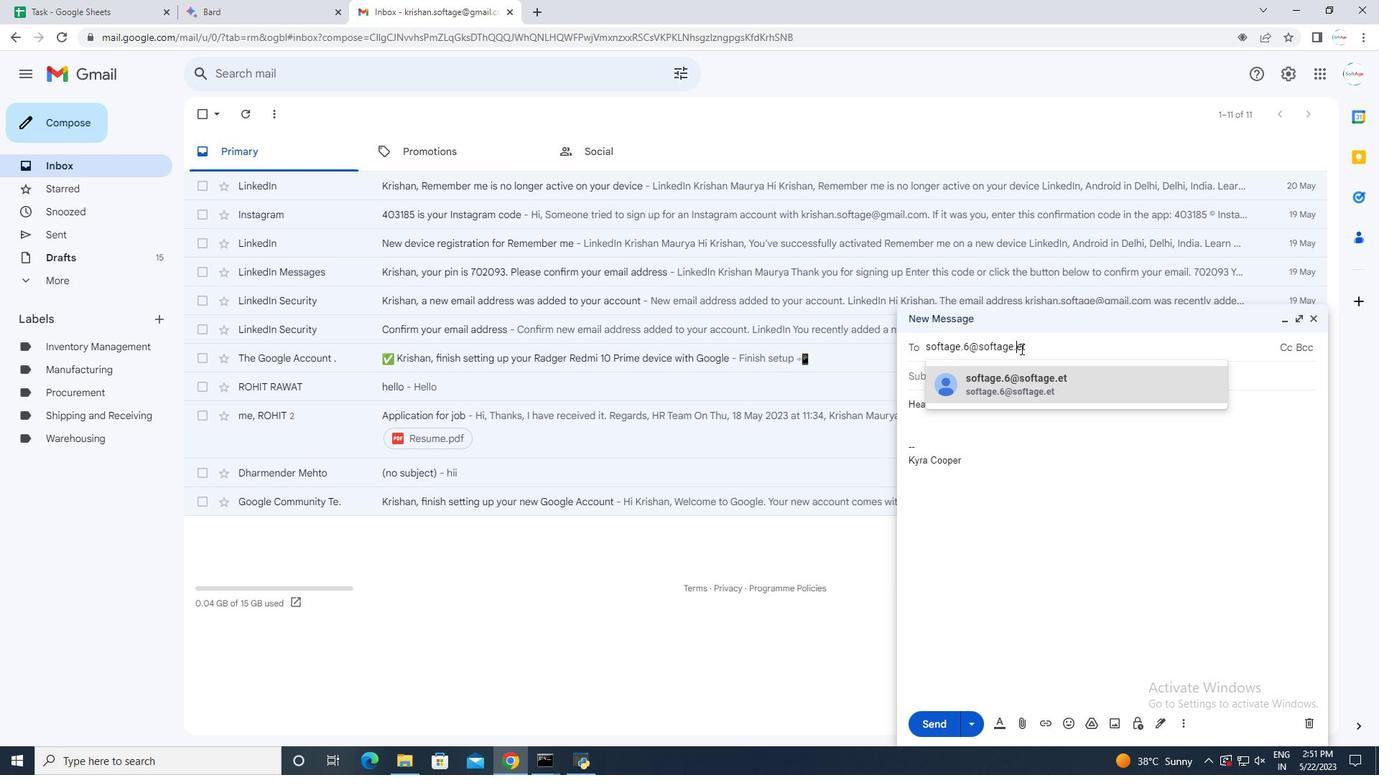 
Action: Mouse moved to (1040, 385)
Screenshot: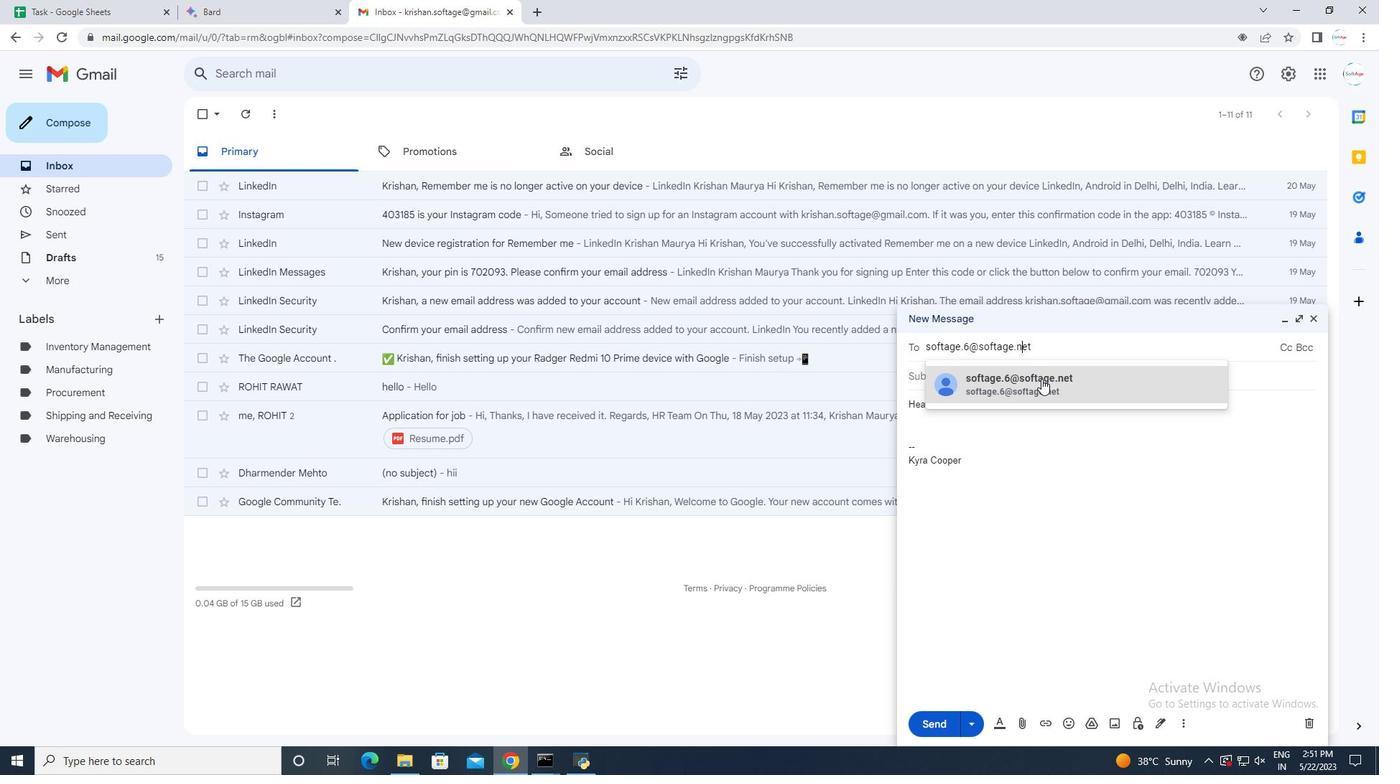 
Action: Mouse pressed left at (1040, 385)
Screenshot: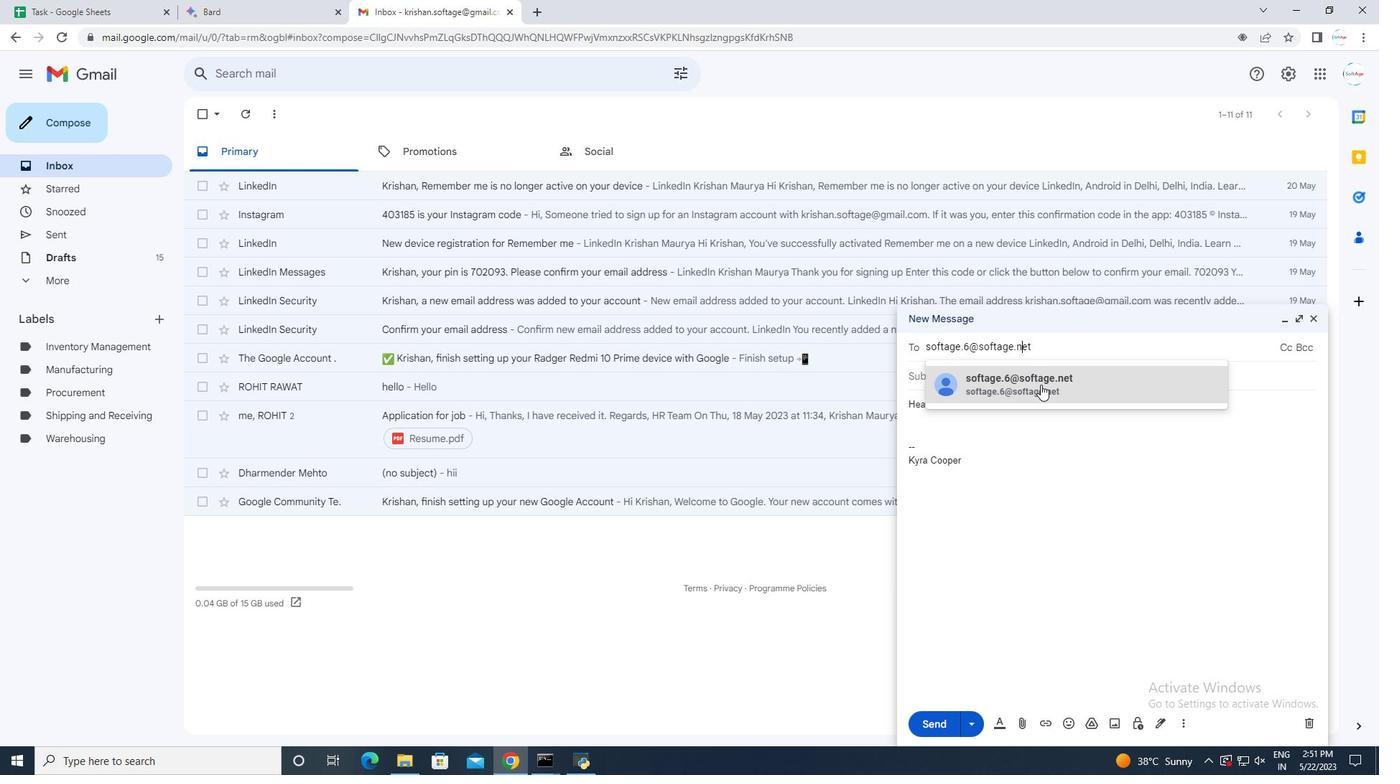 
Action: Mouse moved to (1181, 721)
Screenshot: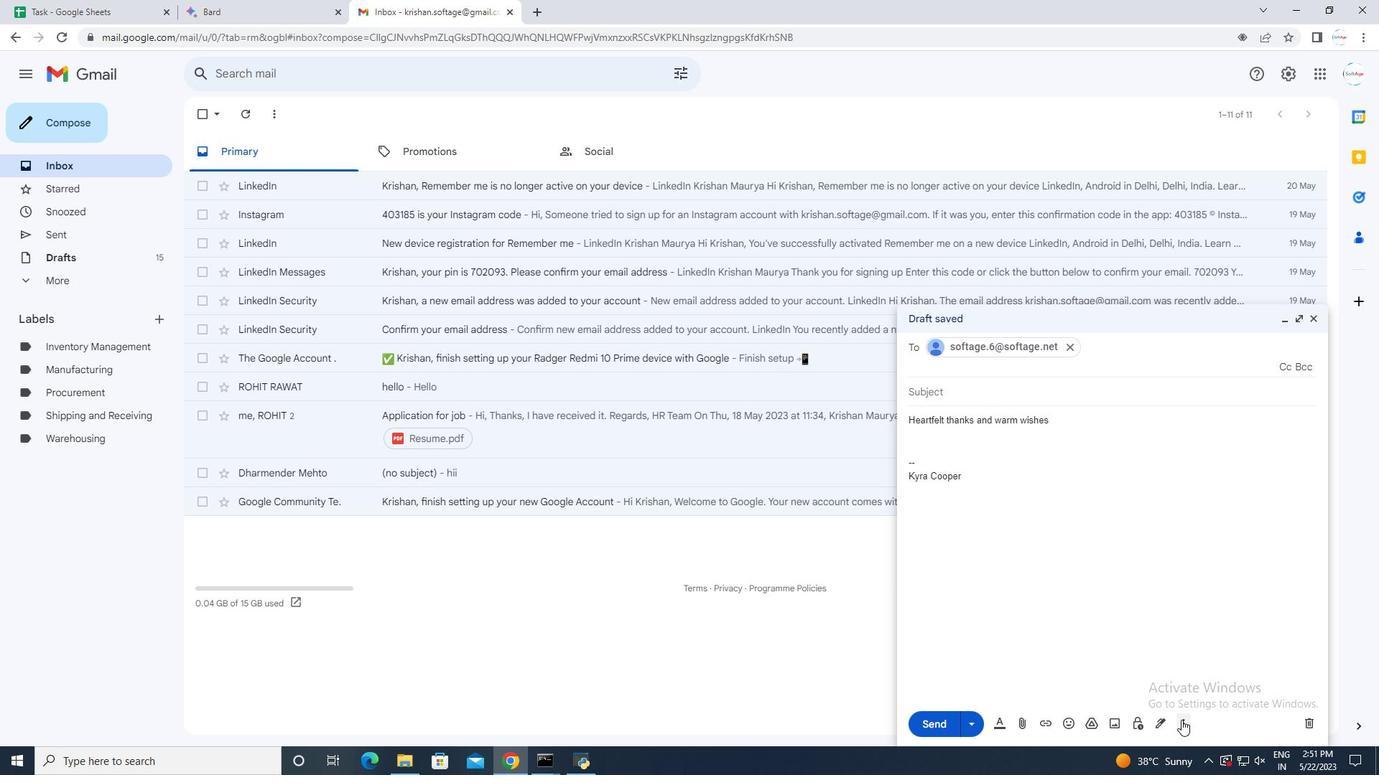 
Action: Mouse pressed left at (1181, 721)
Screenshot: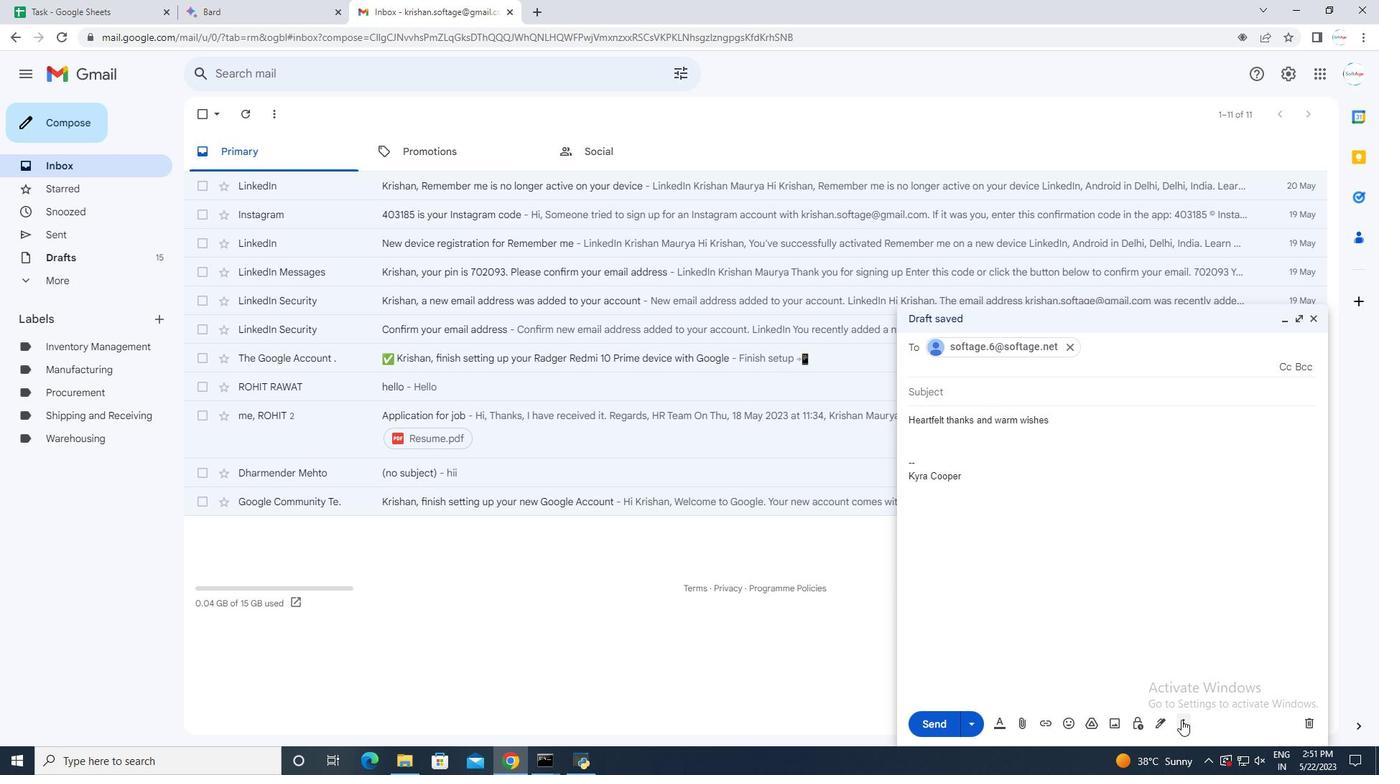 
Action: Mouse moved to (1224, 597)
Screenshot: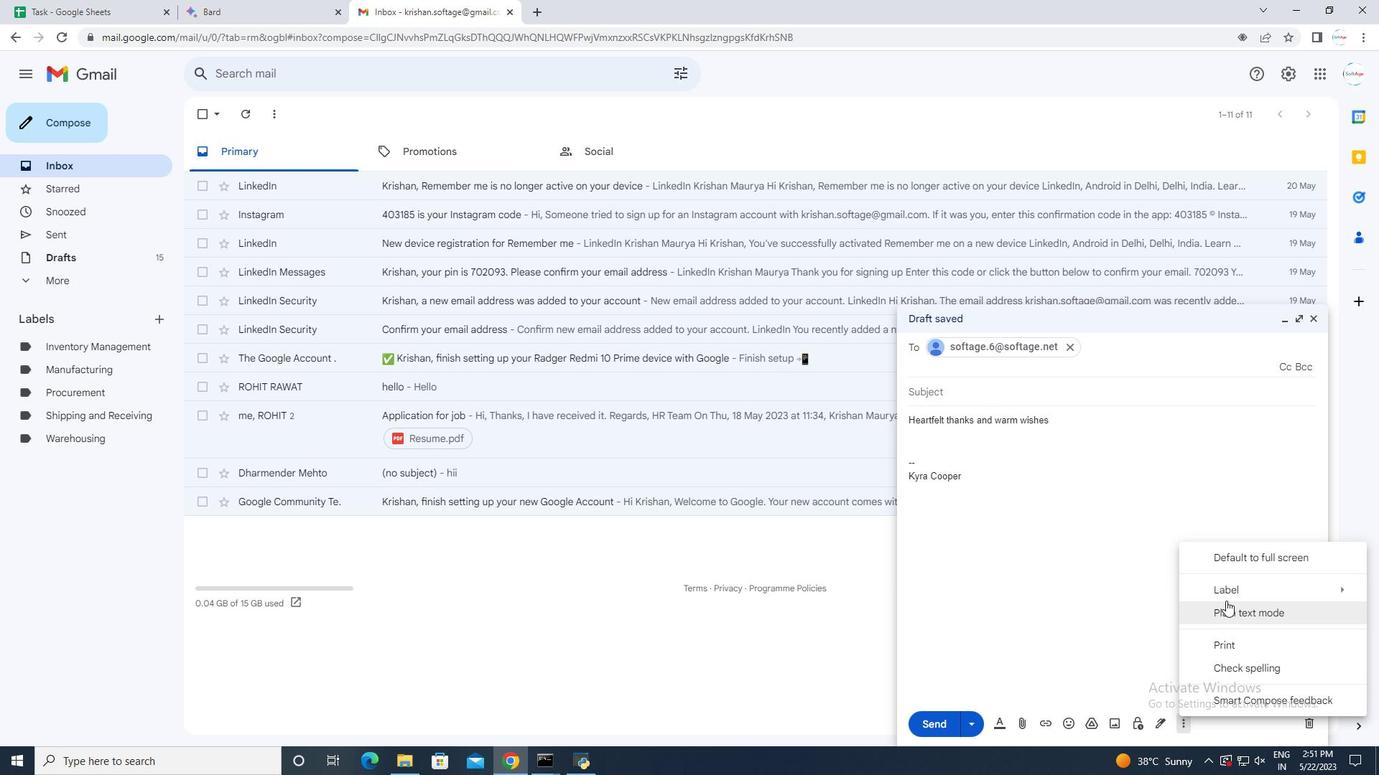 
Action: Mouse pressed left at (1224, 597)
Screenshot: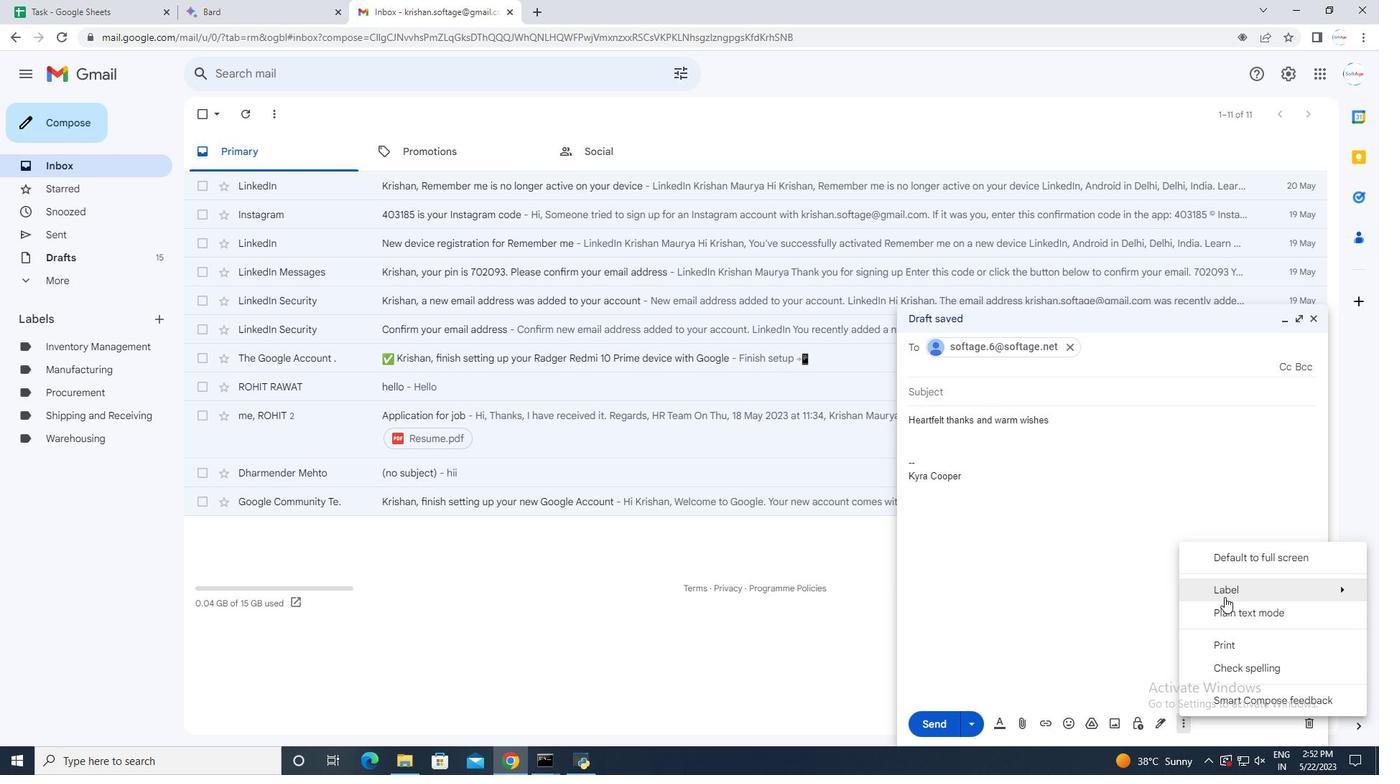 
Action: Mouse moved to (1091, 561)
Screenshot: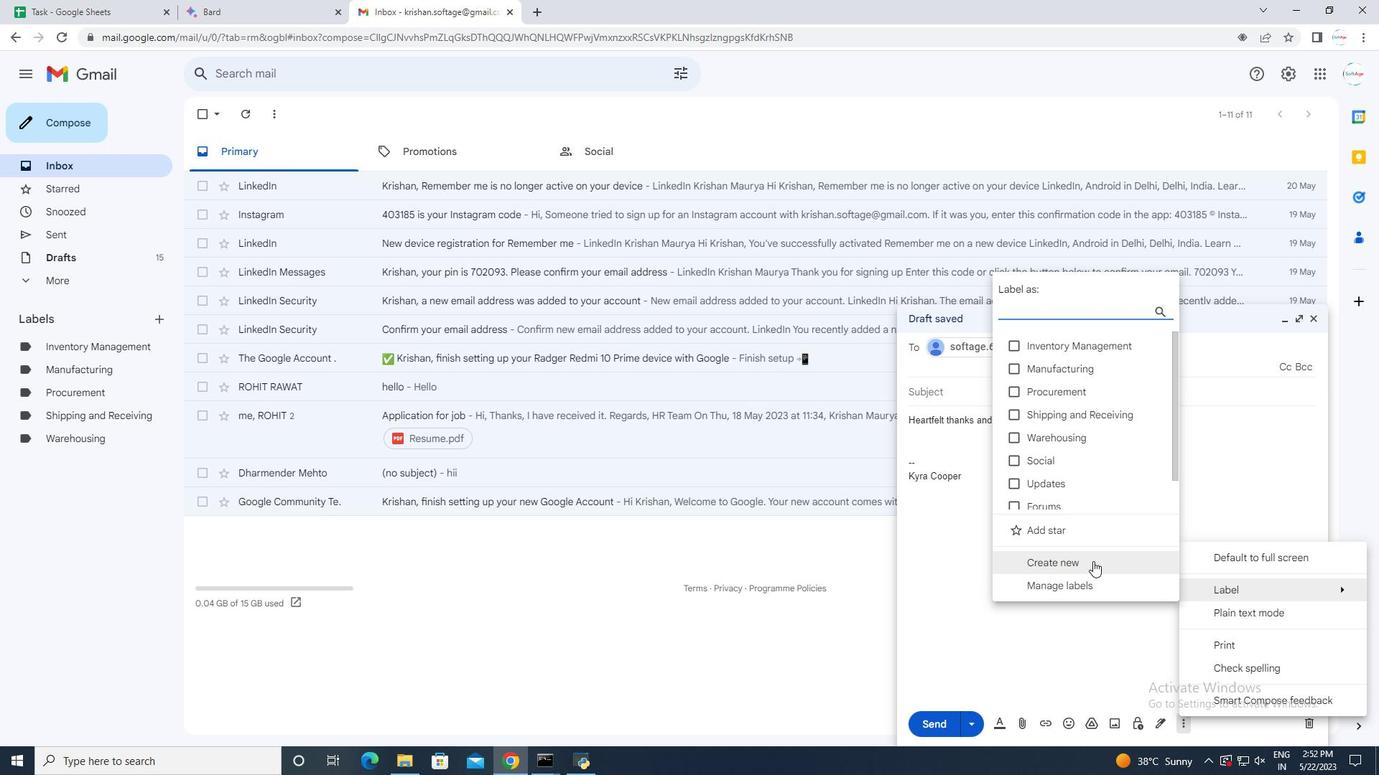 
Action: Mouse pressed left at (1091, 561)
Screenshot: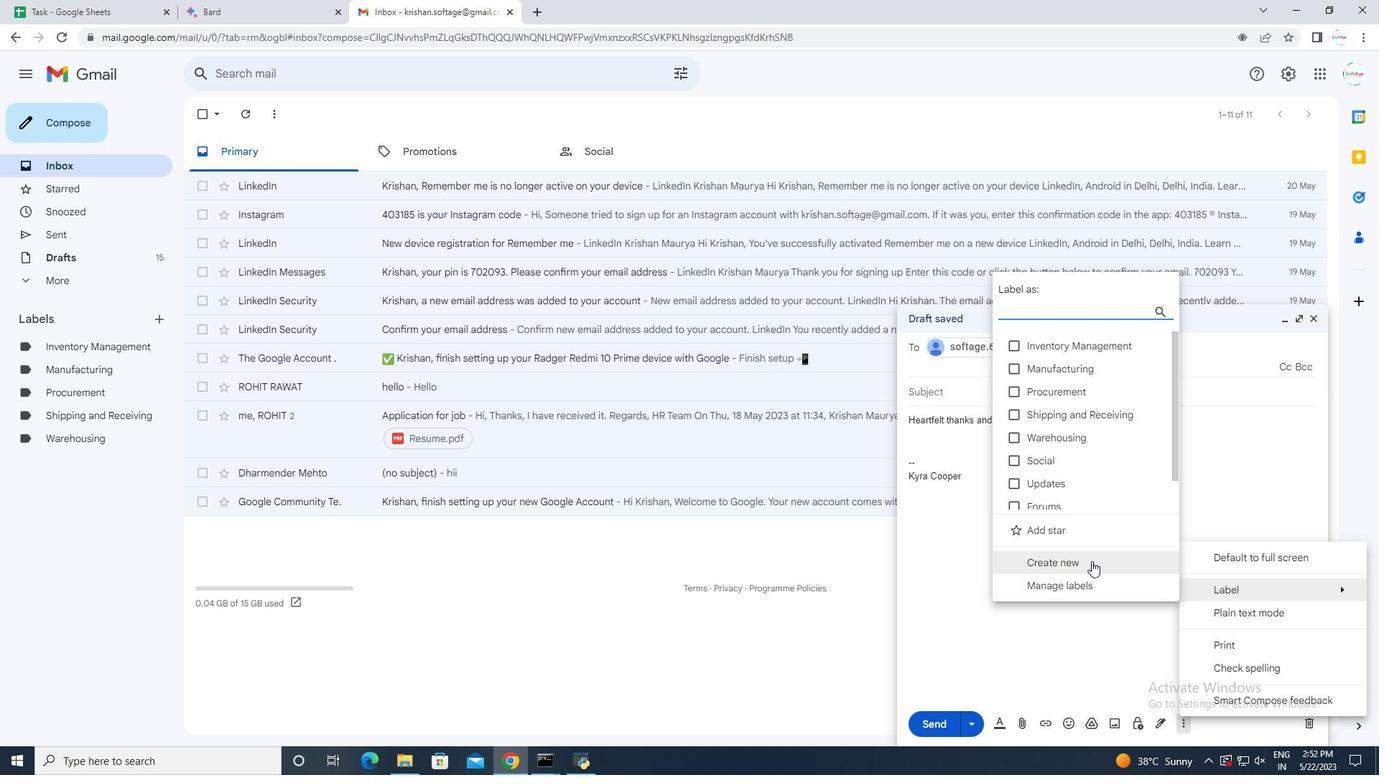 
Action: Mouse moved to (659, 380)
Screenshot: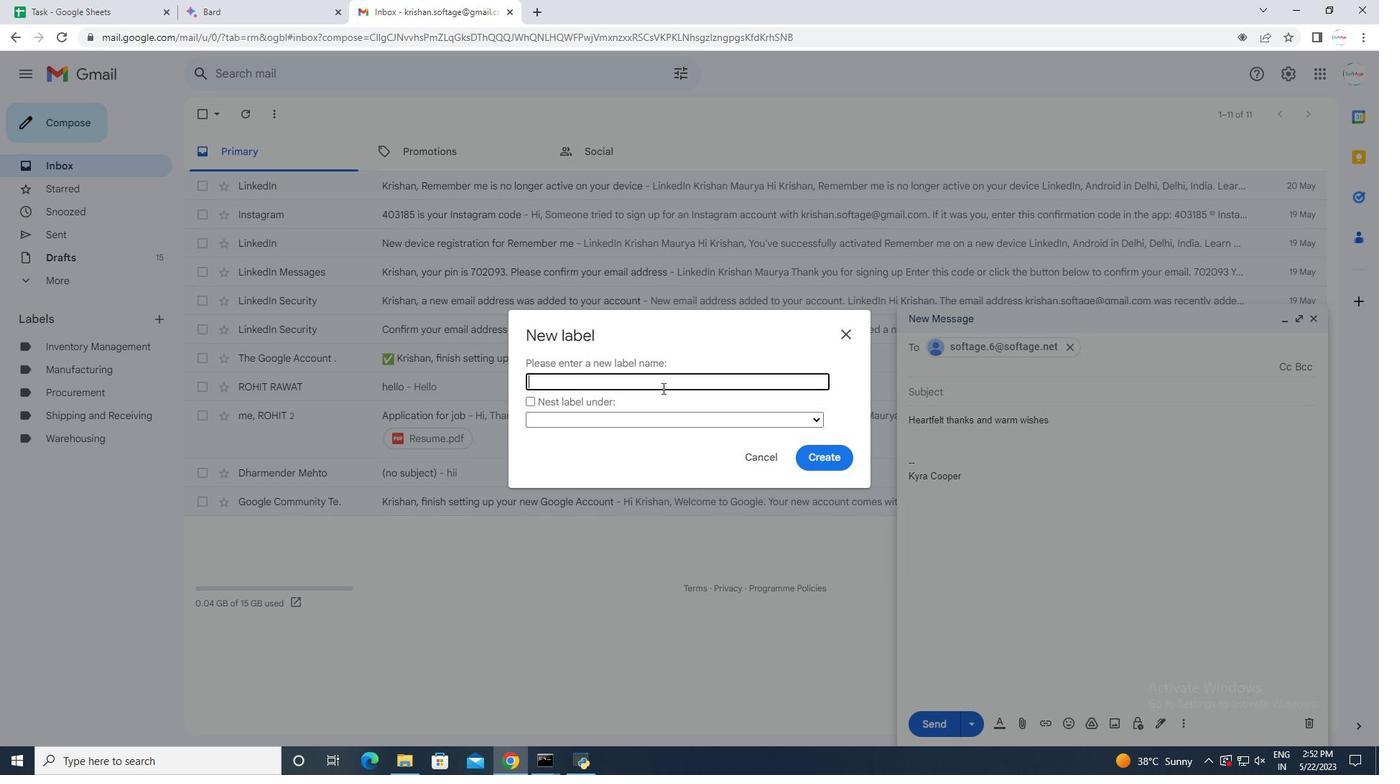 
Action: Mouse pressed left at (659, 380)
Screenshot: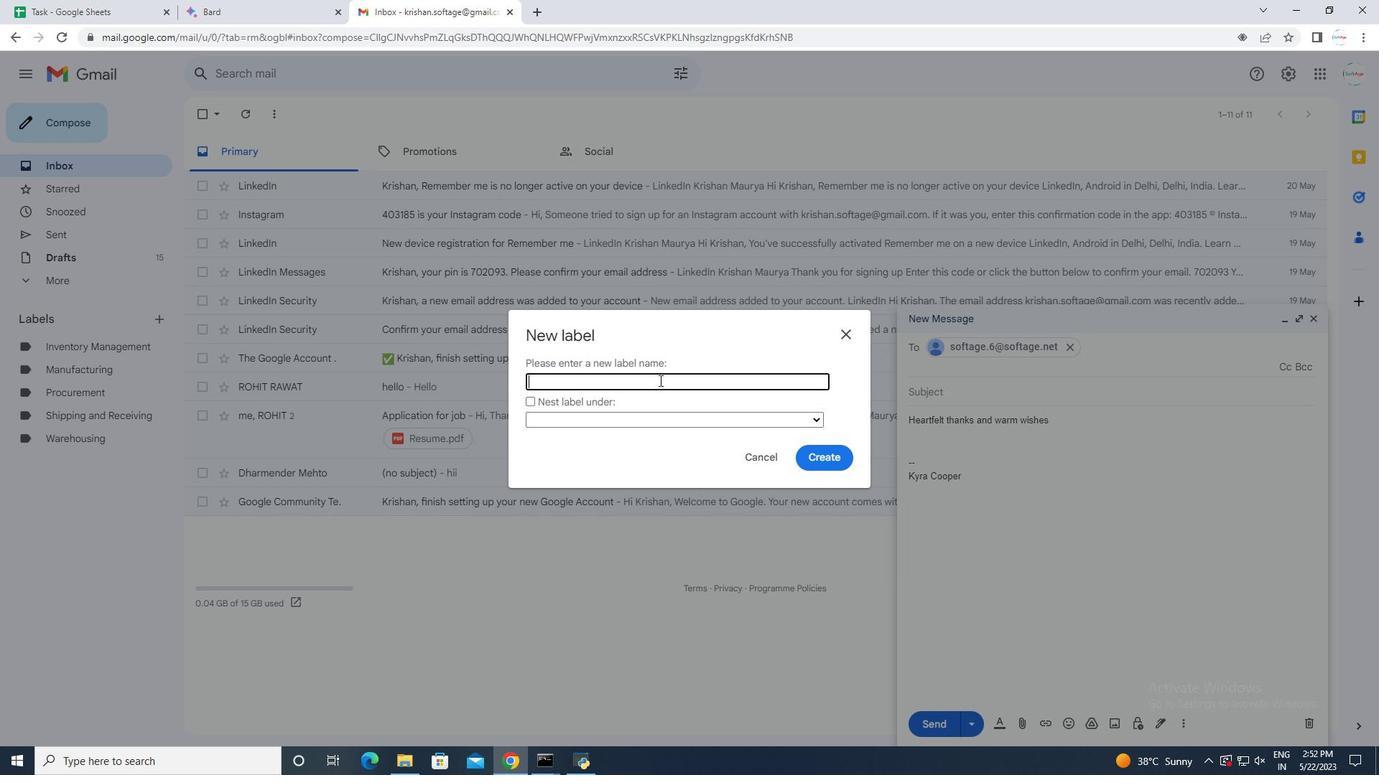 
Action: Mouse moved to (659, 377)
Screenshot: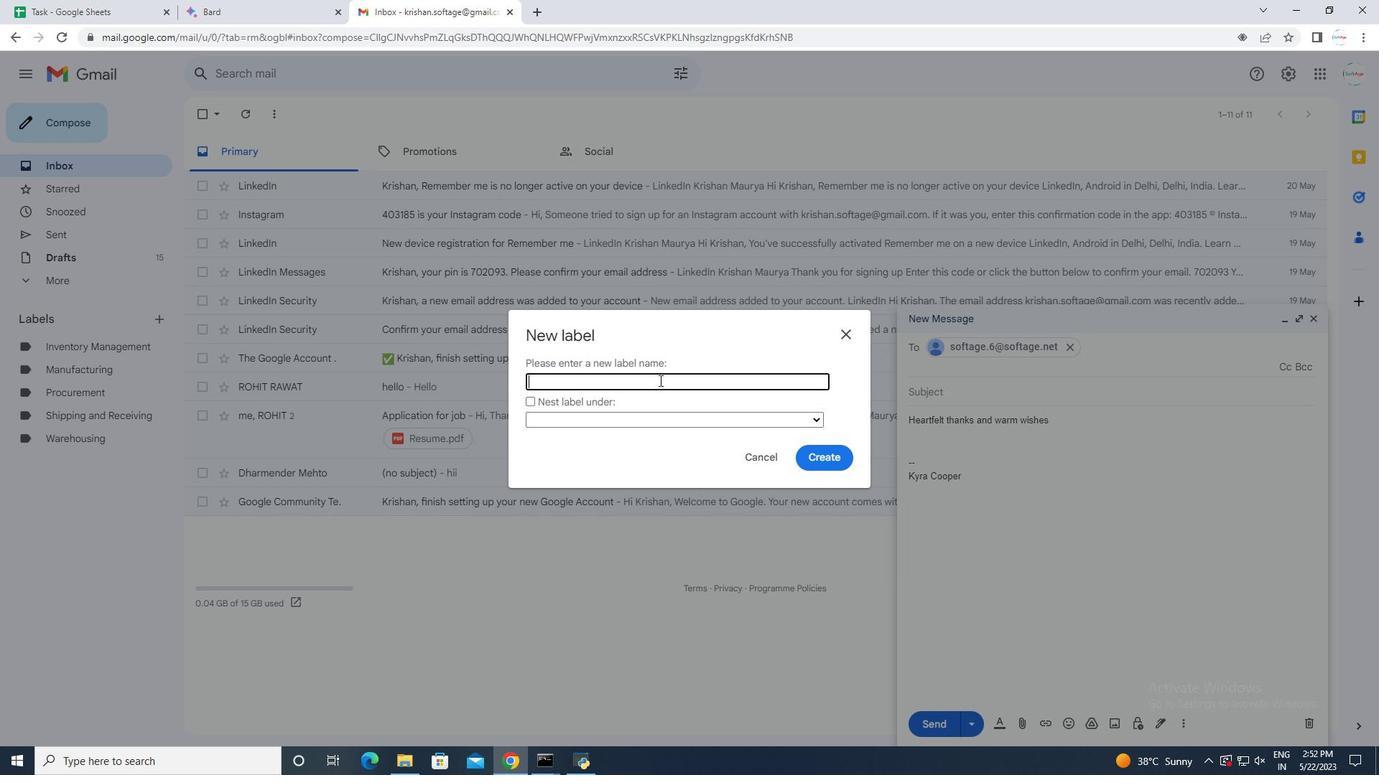 
Action: Key pressed <Key.shift>Producation
Screenshot: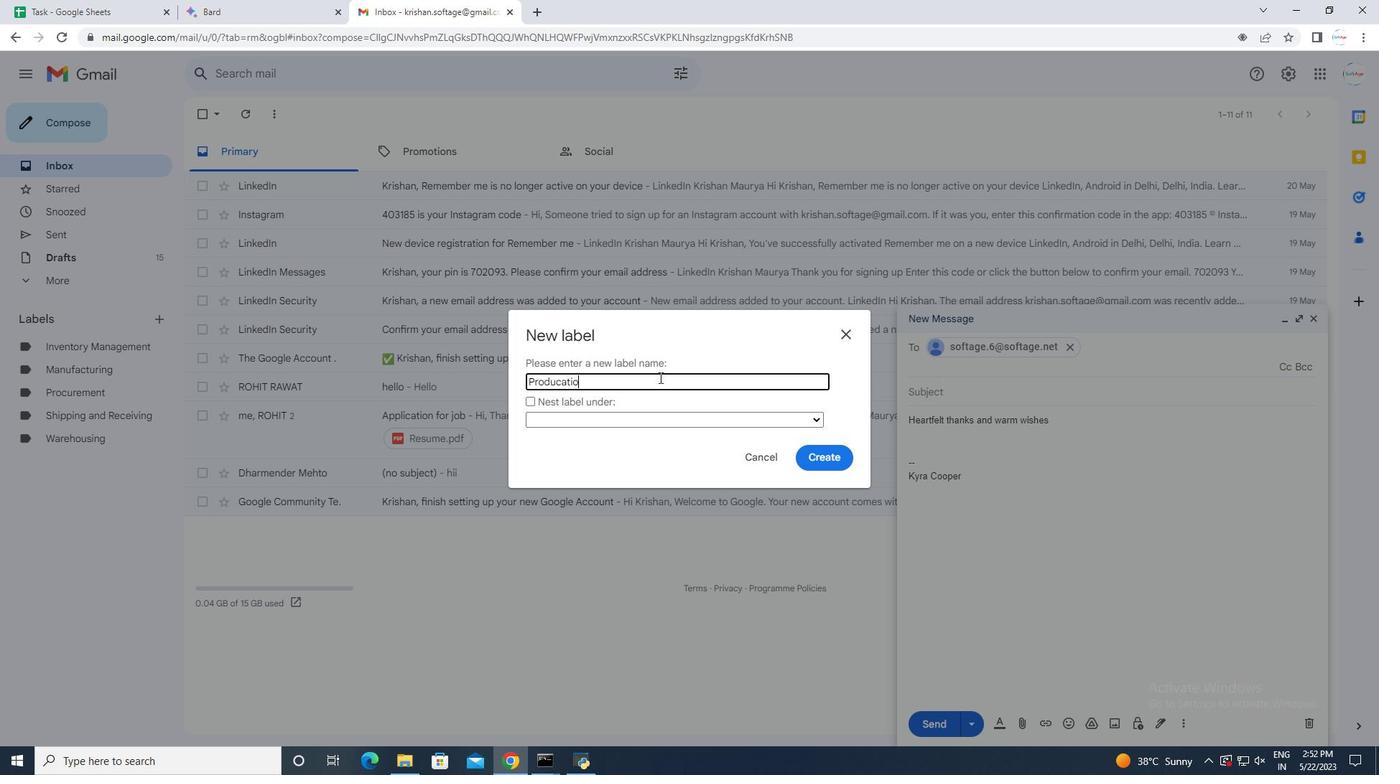 
Action: Mouse moved to (828, 461)
Screenshot: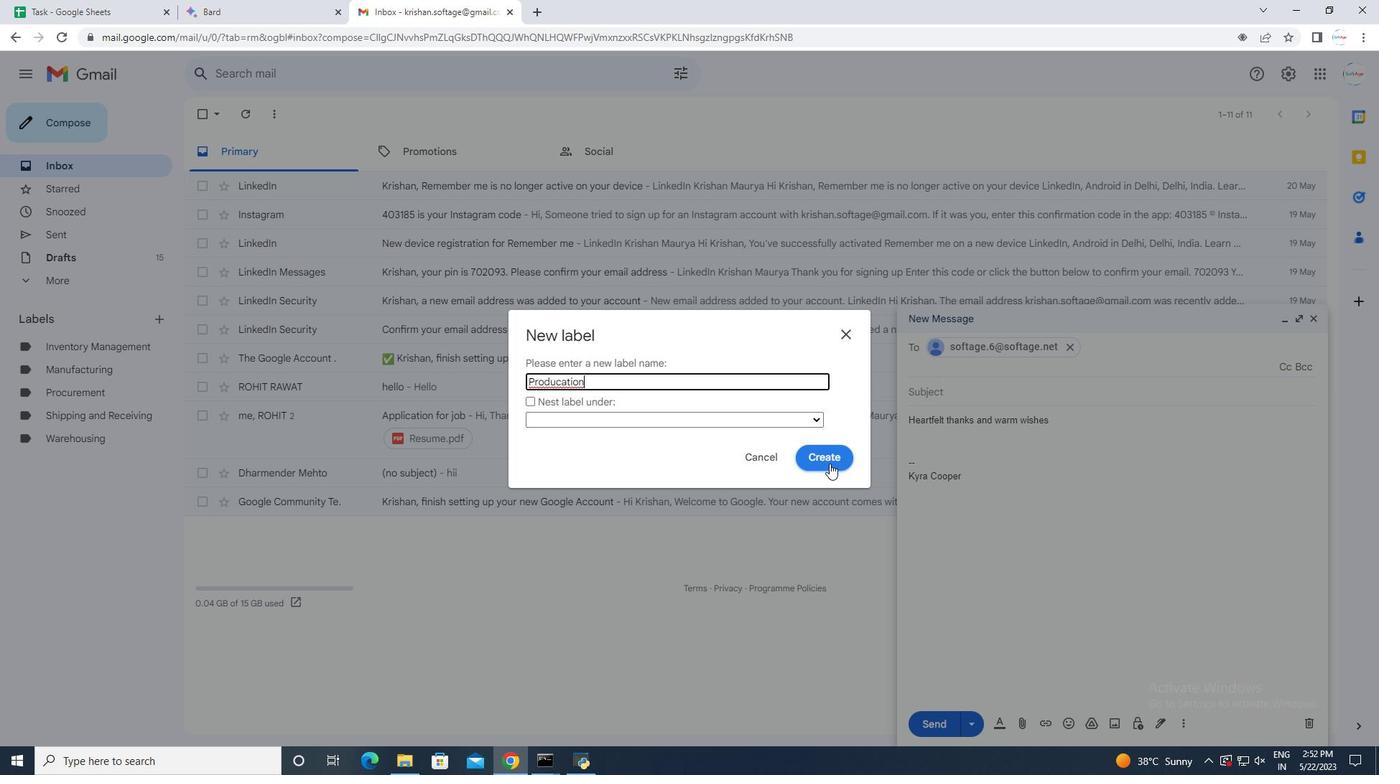 
Action: Mouse pressed left at (828, 461)
Screenshot: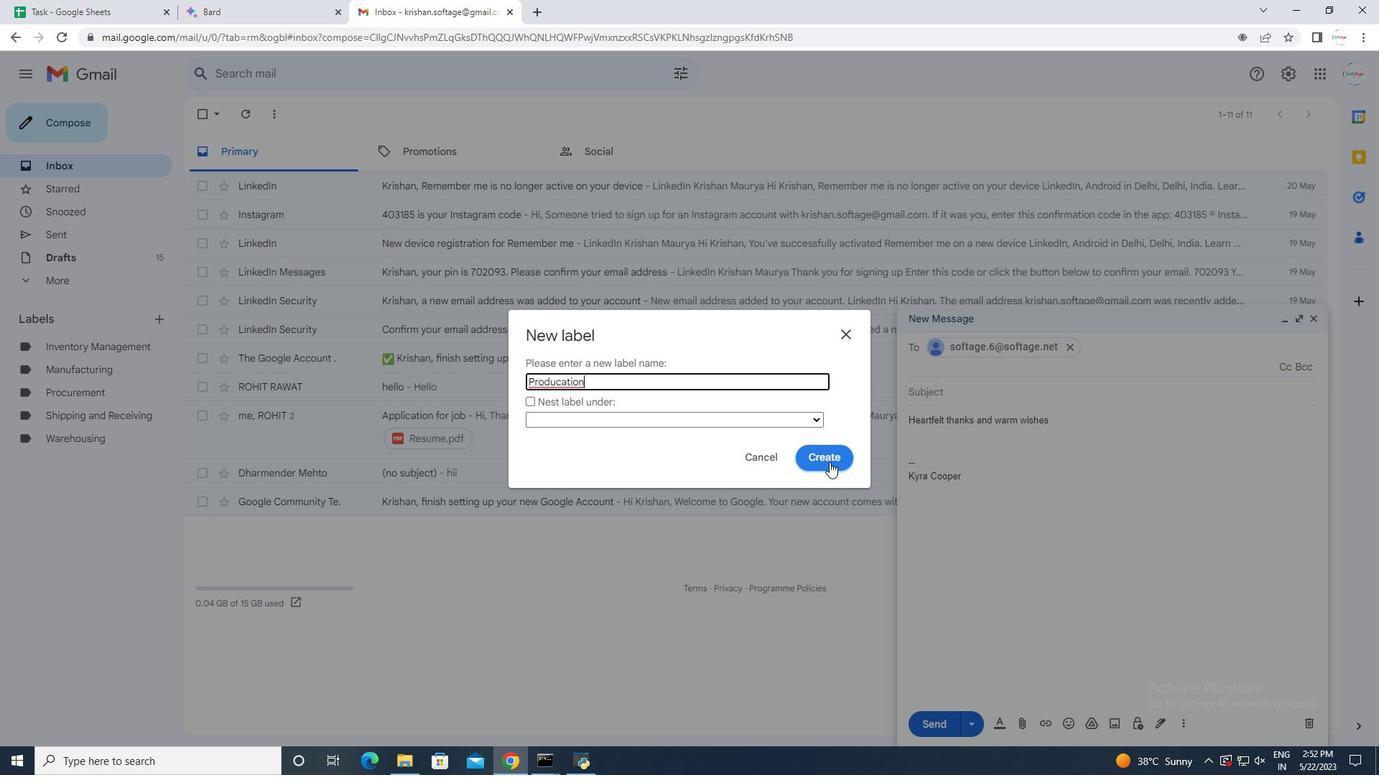 
Action: Mouse moved to (966, 380)
Screenshot: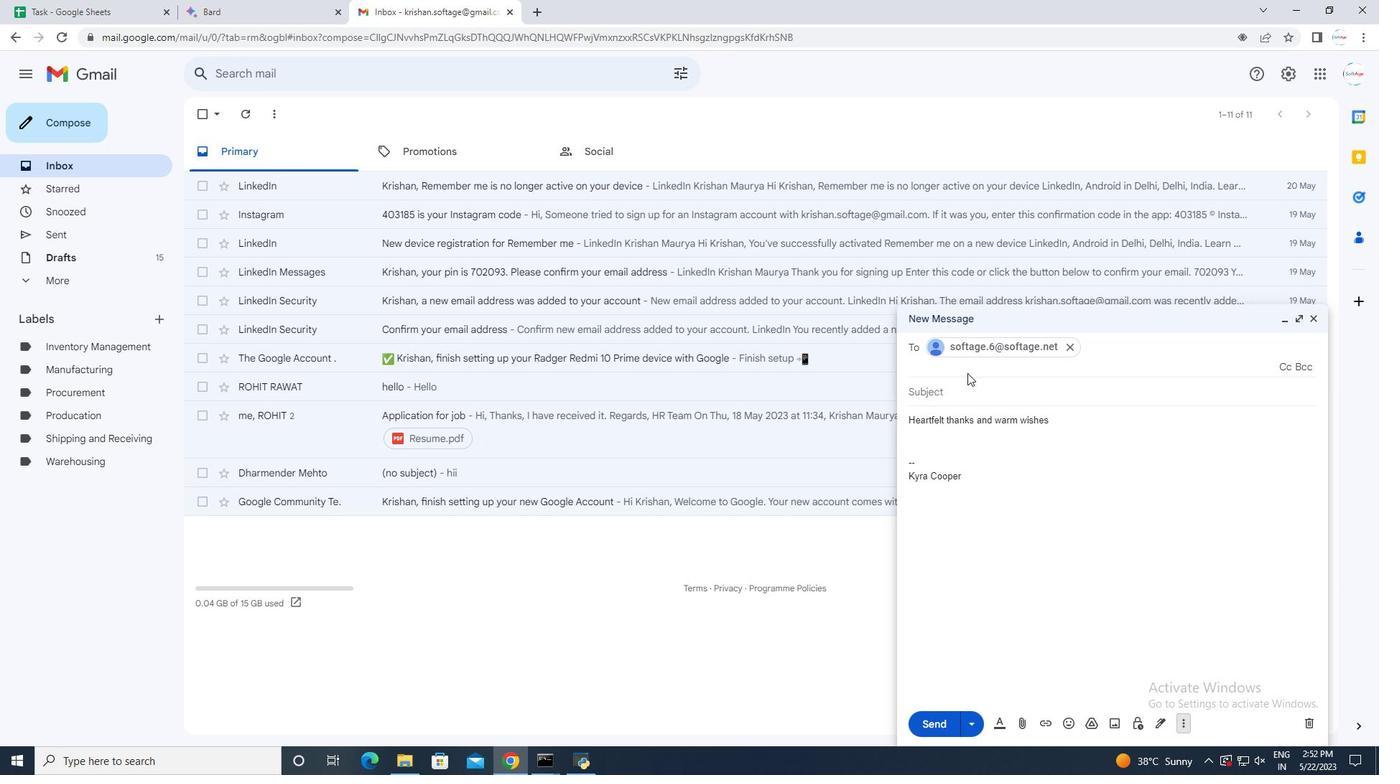 
Action: Mouse scrolled (966, 379) with delta (0, 0)
Screenshot: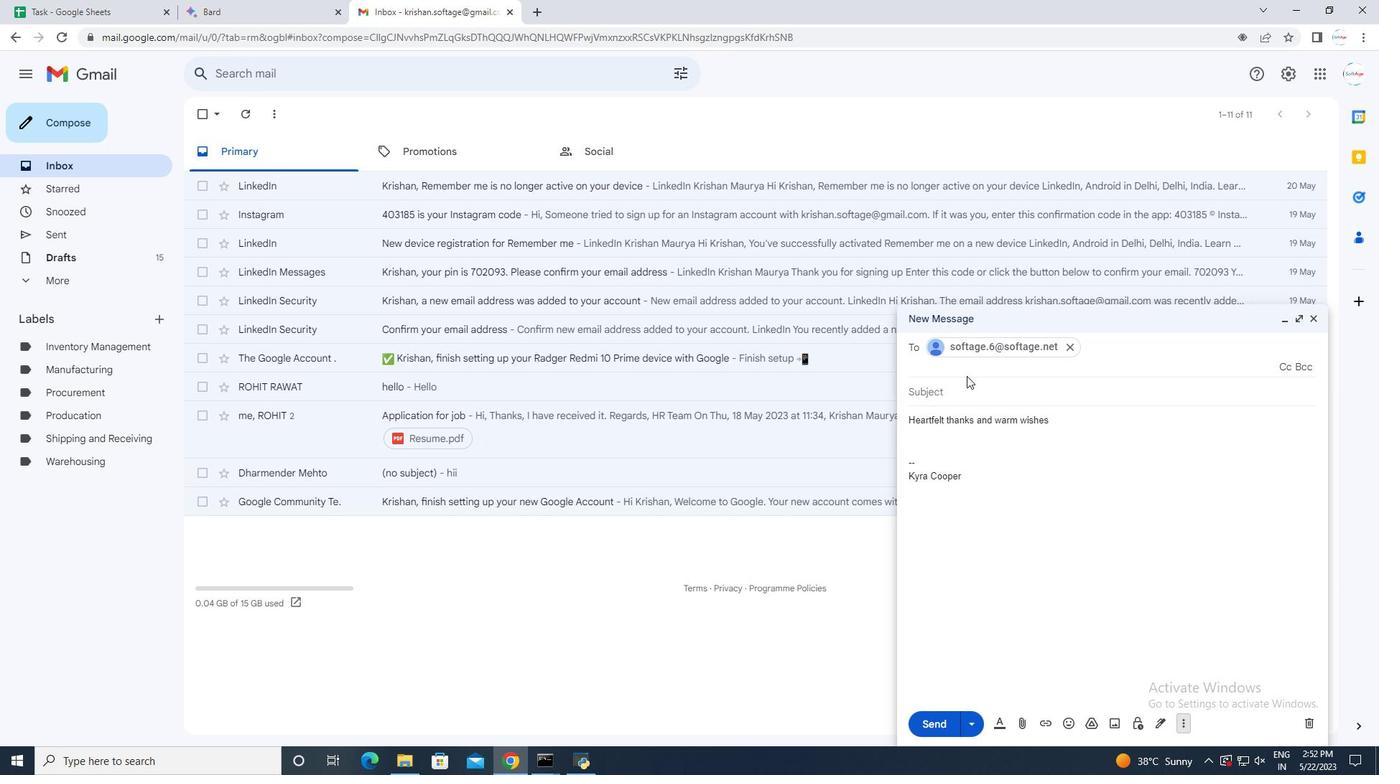 
Action: Mouse scrolled (966, 379) with delta (0, 0)
Screenshot: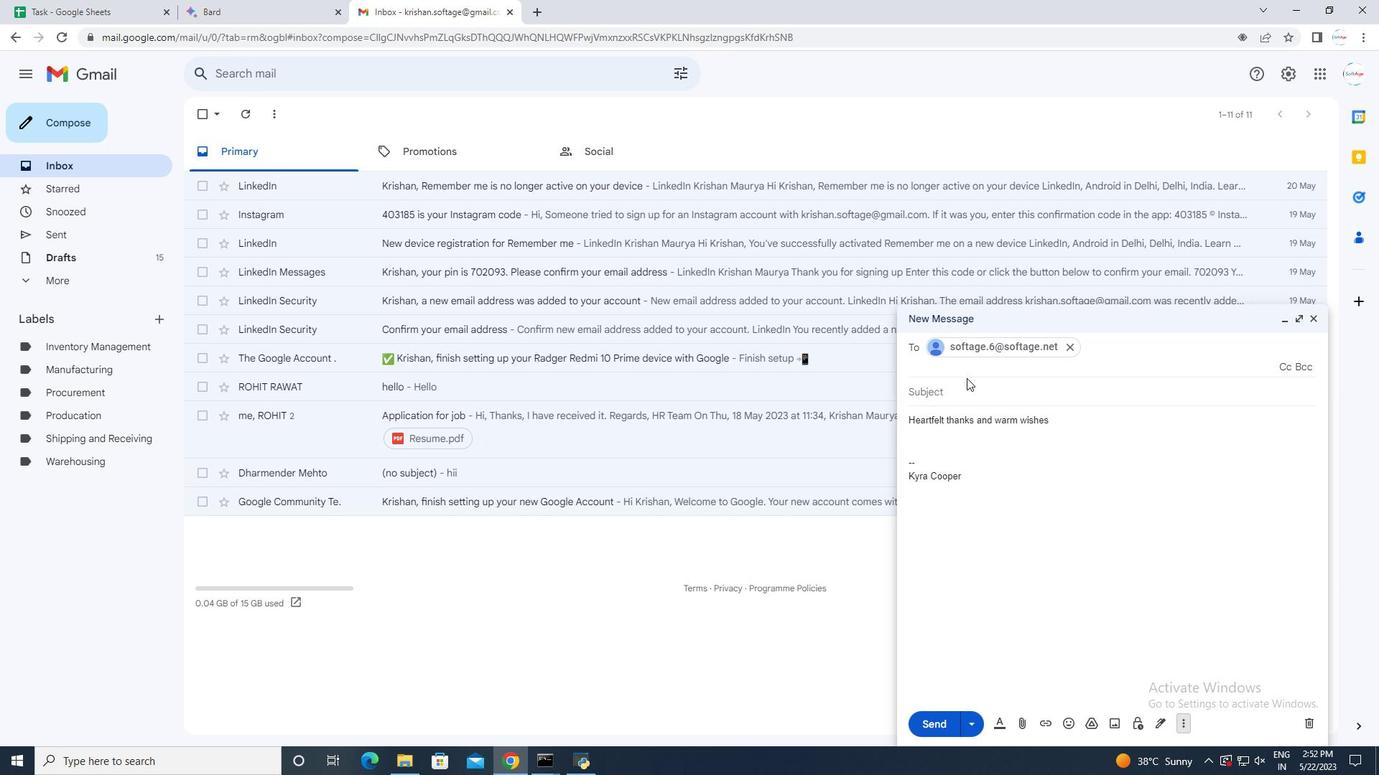 
Action: Mouse scrolled (966, 379) with delta (0, 0)
Screenshot: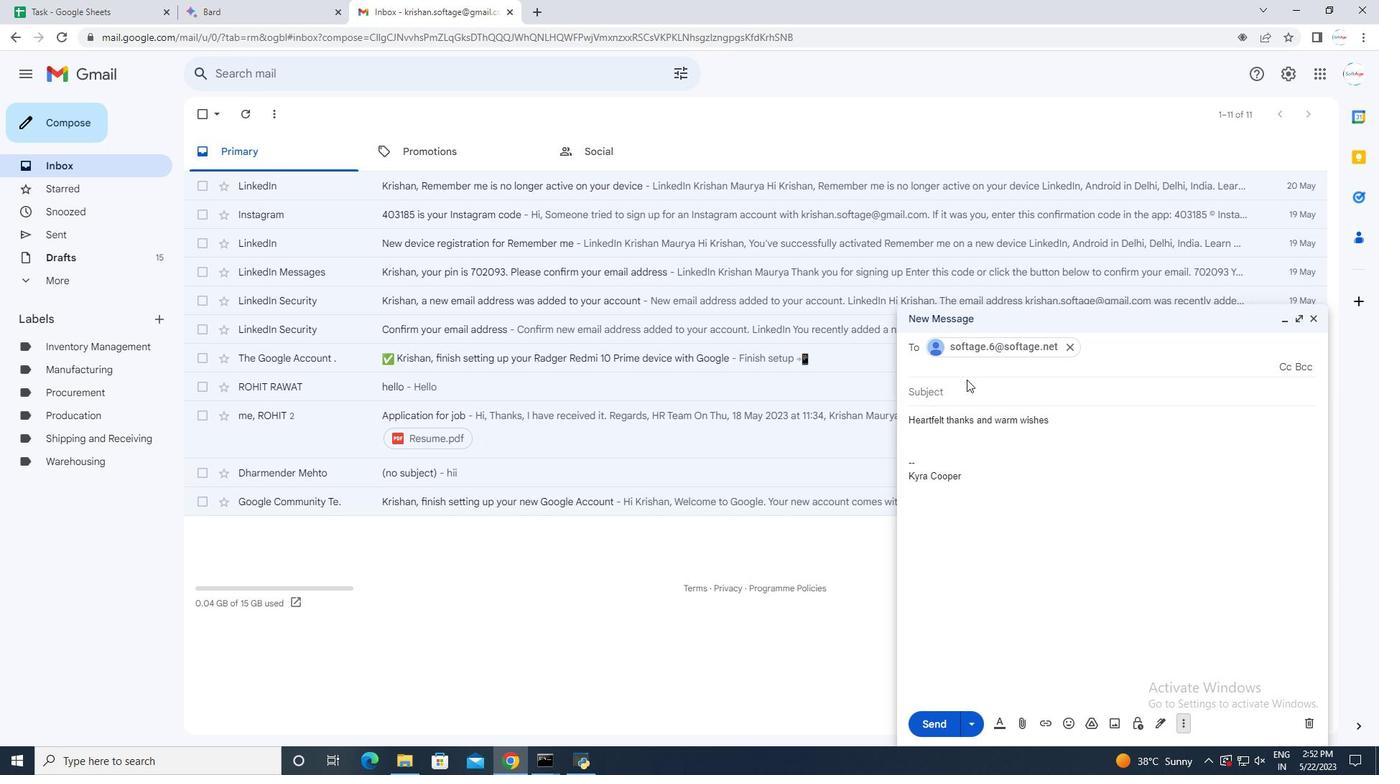 
Action: Mouse moved to (1071, 549)
Screenshot: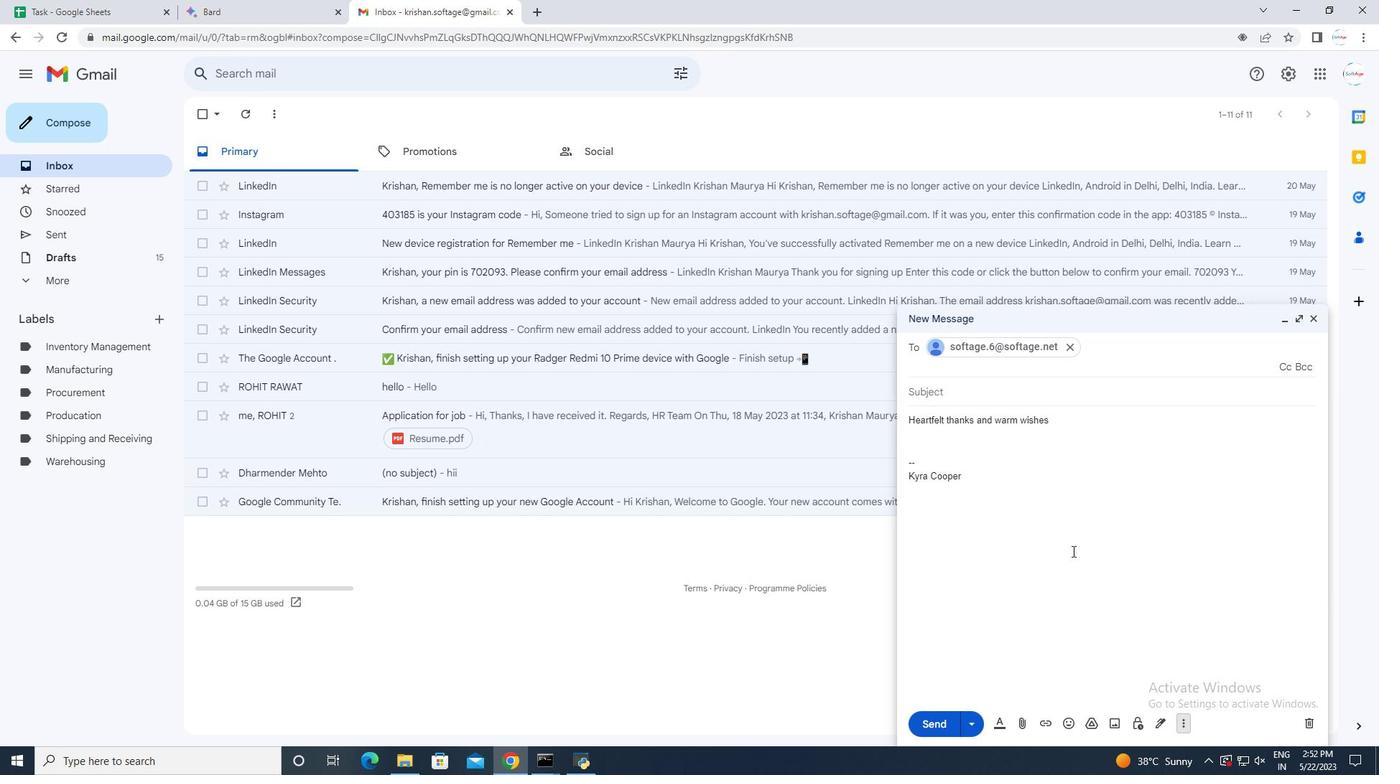 
